 Task: Find connections with filter location Sirohi with filter topic #lawschoolwith filter profile language French with filter current company PharmEasy with filter school Prince Shri Venkateshwara Padmavathy Engineering College with filter industry Reupholstery and Furniture Repair with filter service category Financial Accounting with filter keywords title IT Professional
Action: Mouse moved to (649, 71)
Screenshot: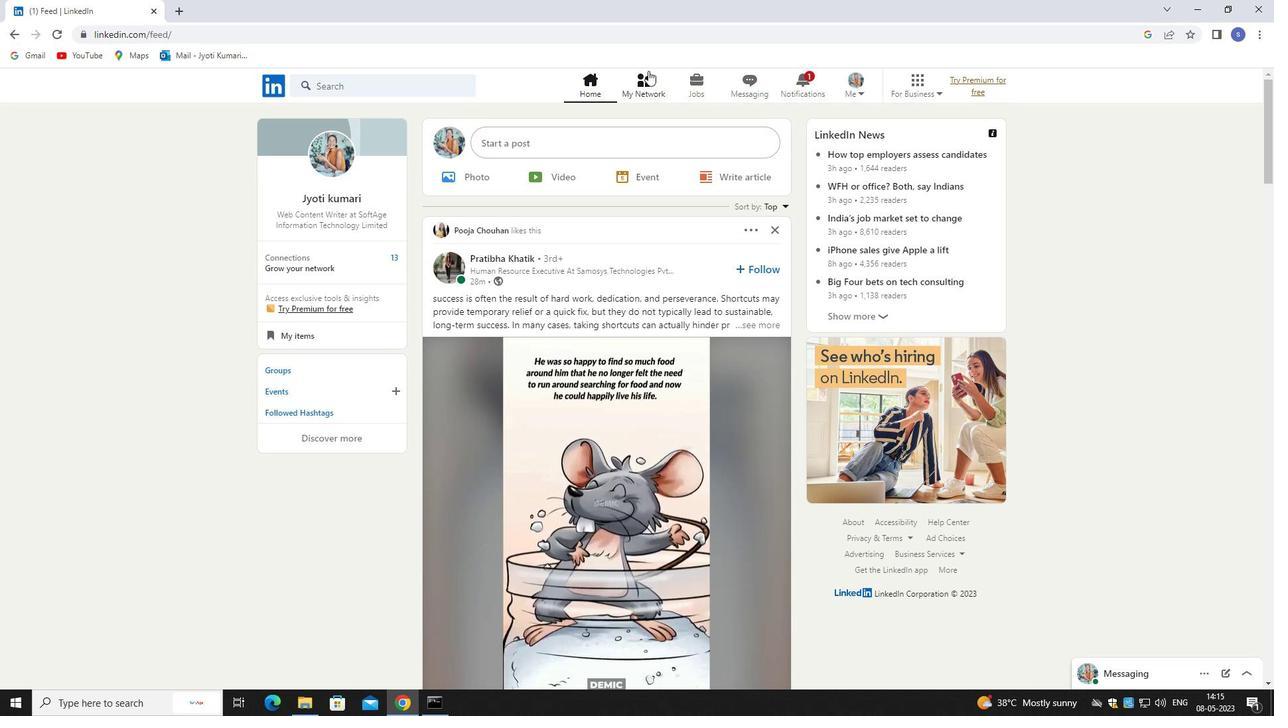 
Action: Mouse pressed left at (649, 71)
Screenshot: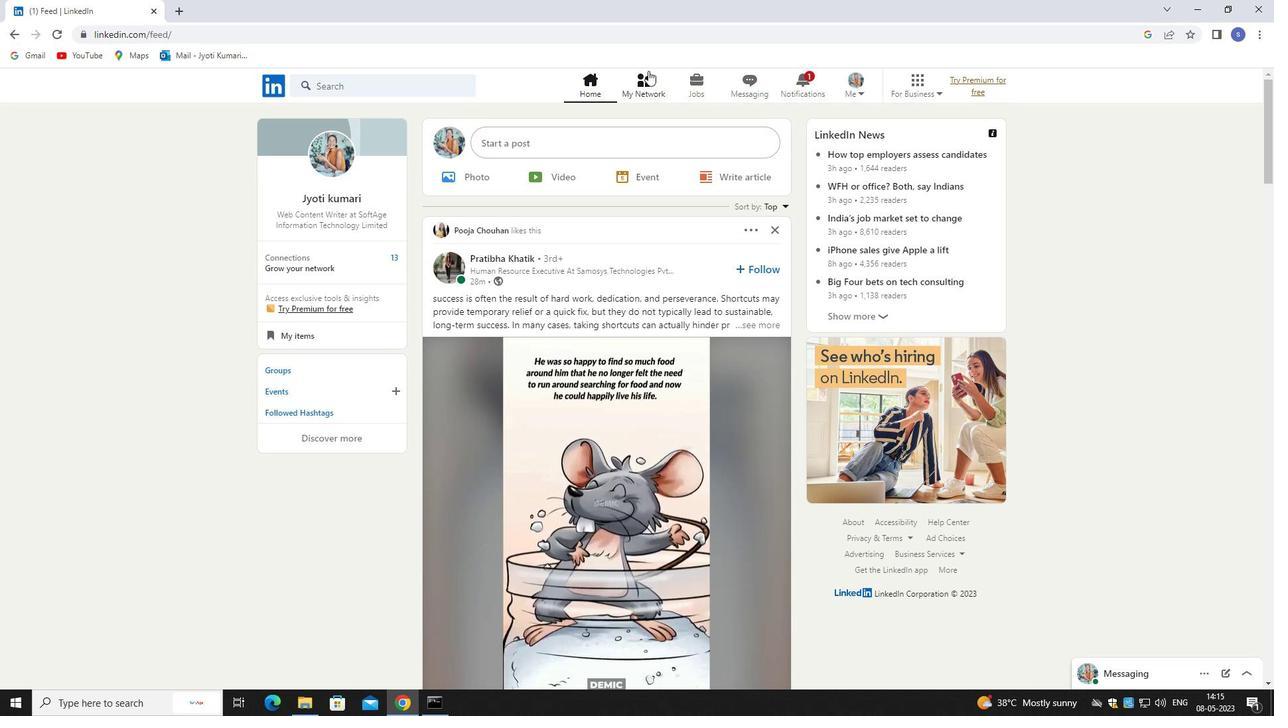 
Action: Mouse moved to (649, 75)
Screenshot: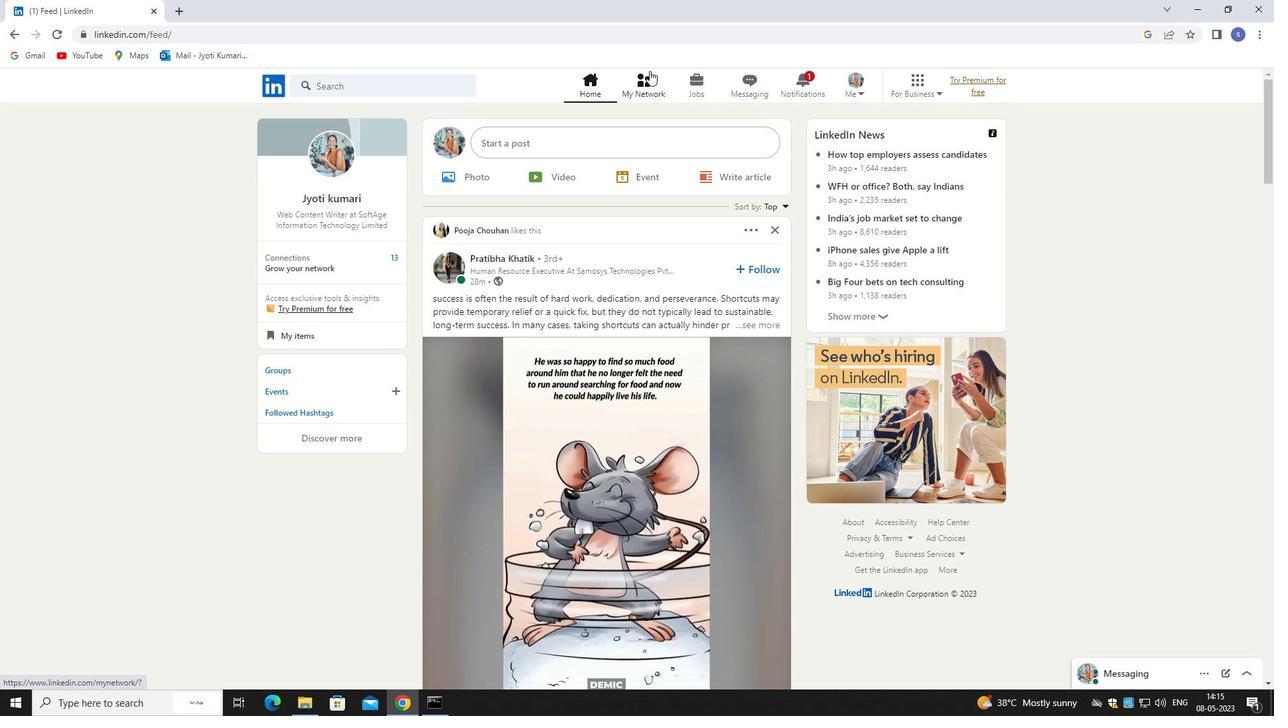 
Action: Mouse pressed left at (649, 75)
Screenshot: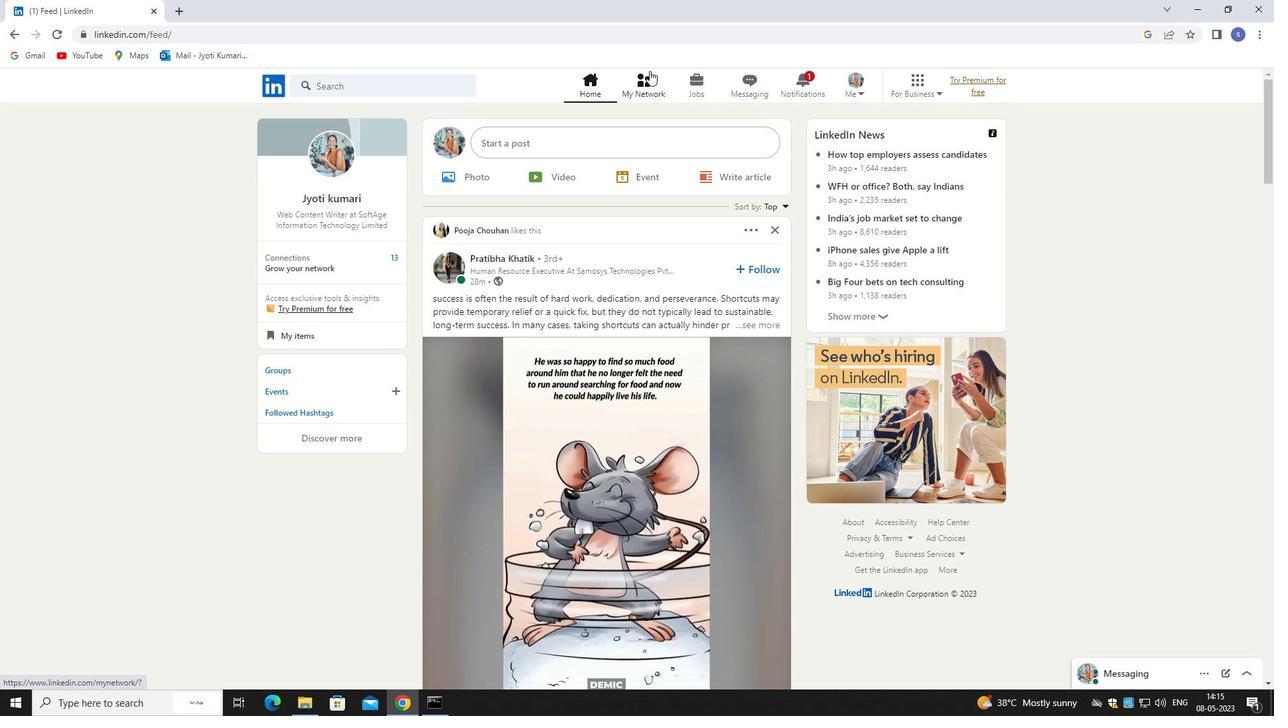 
Action: Mouse pressed left at (649, 75)
Screenshot: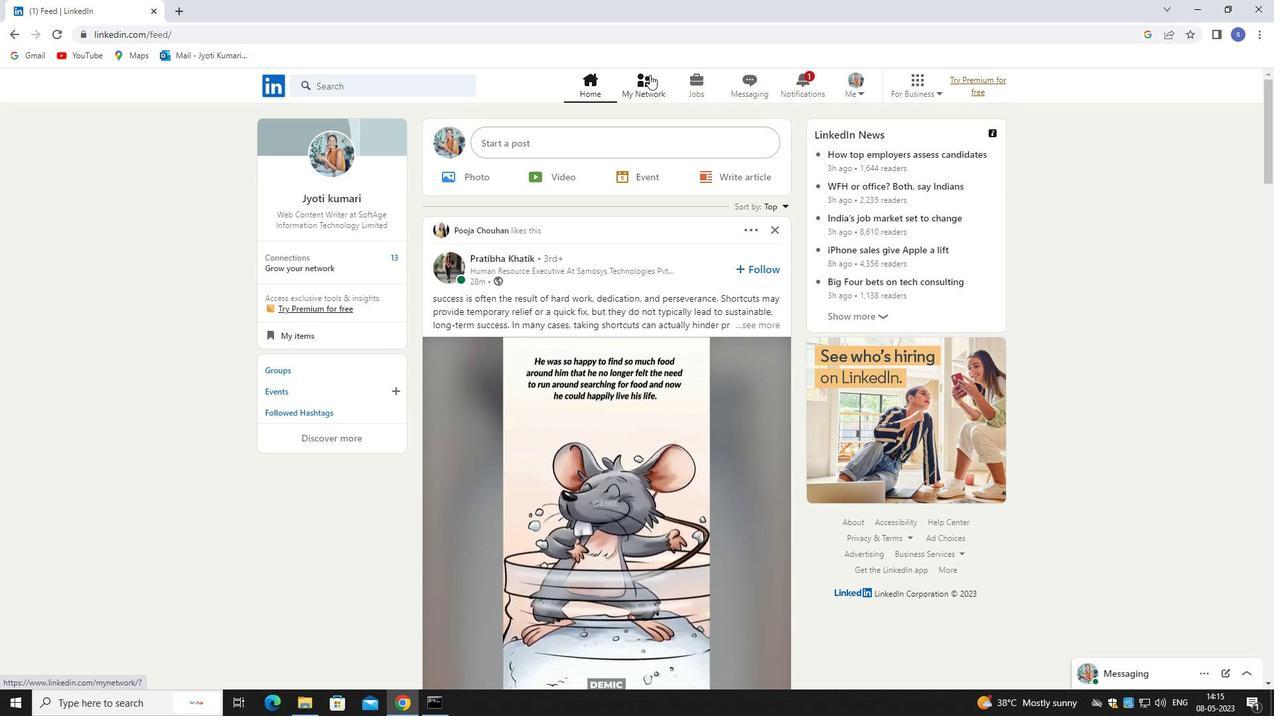 
Action: Mouse moved to (438, 157)
Screenshot: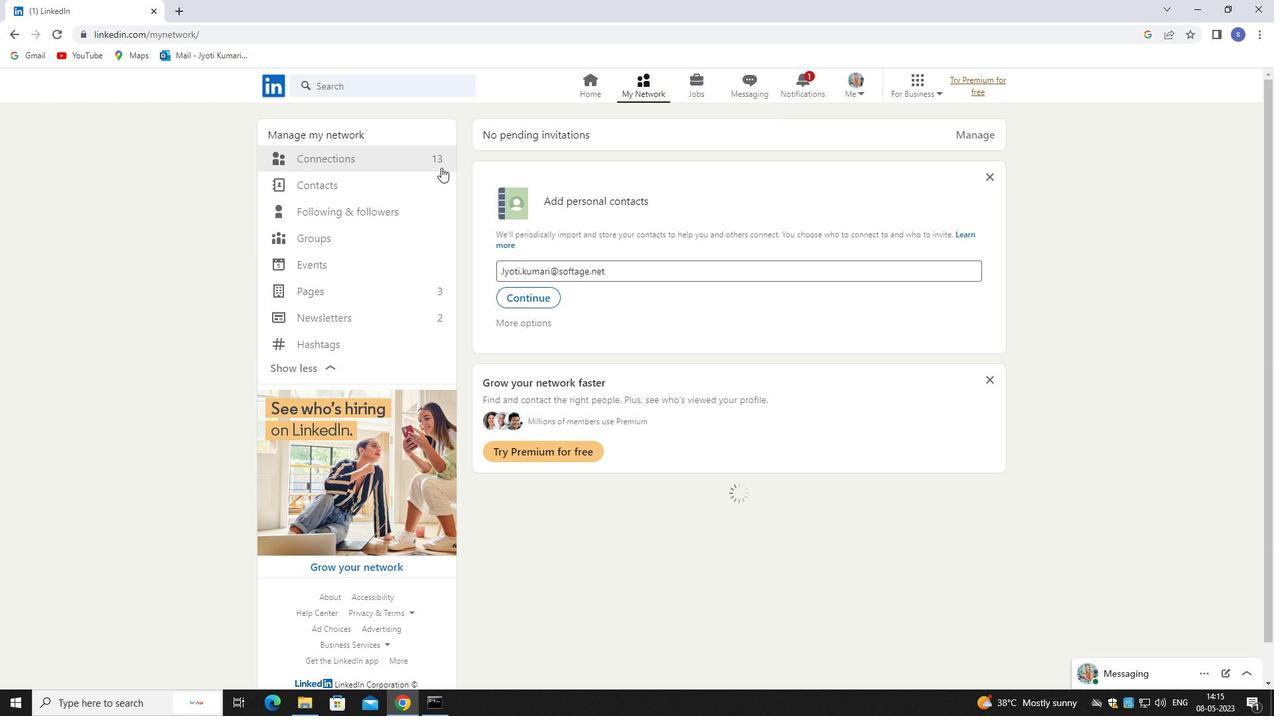 
Action: Mouse pressed left at (438, 157)
Screenshot: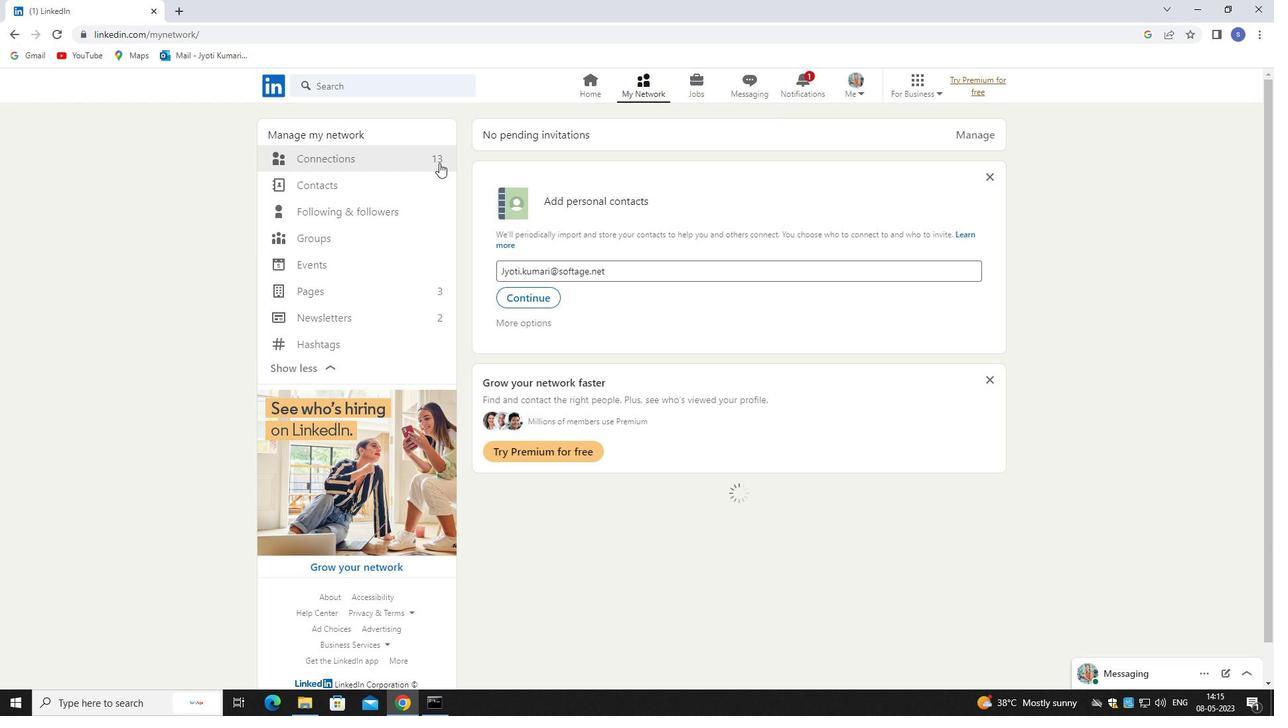 
Action: Mouse moved to (438, 157)
Screenshot: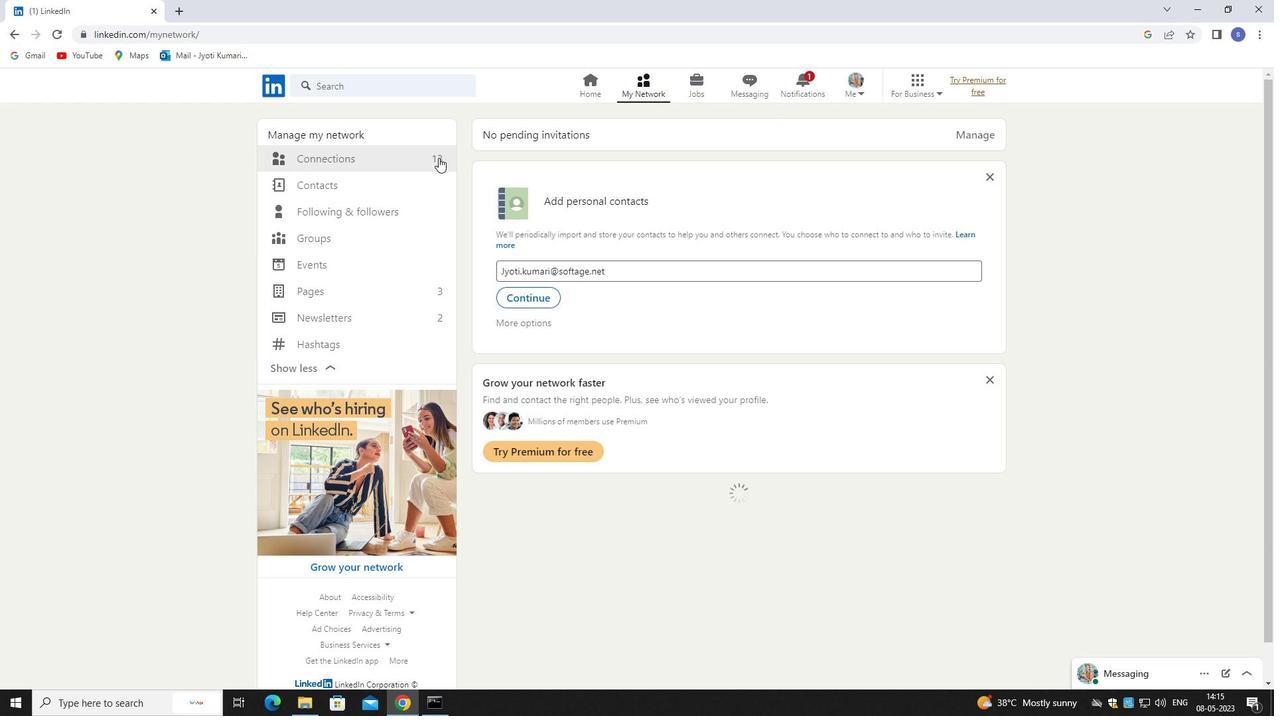 
Action: Mouse pressed left at (438, 157)
Screenshot: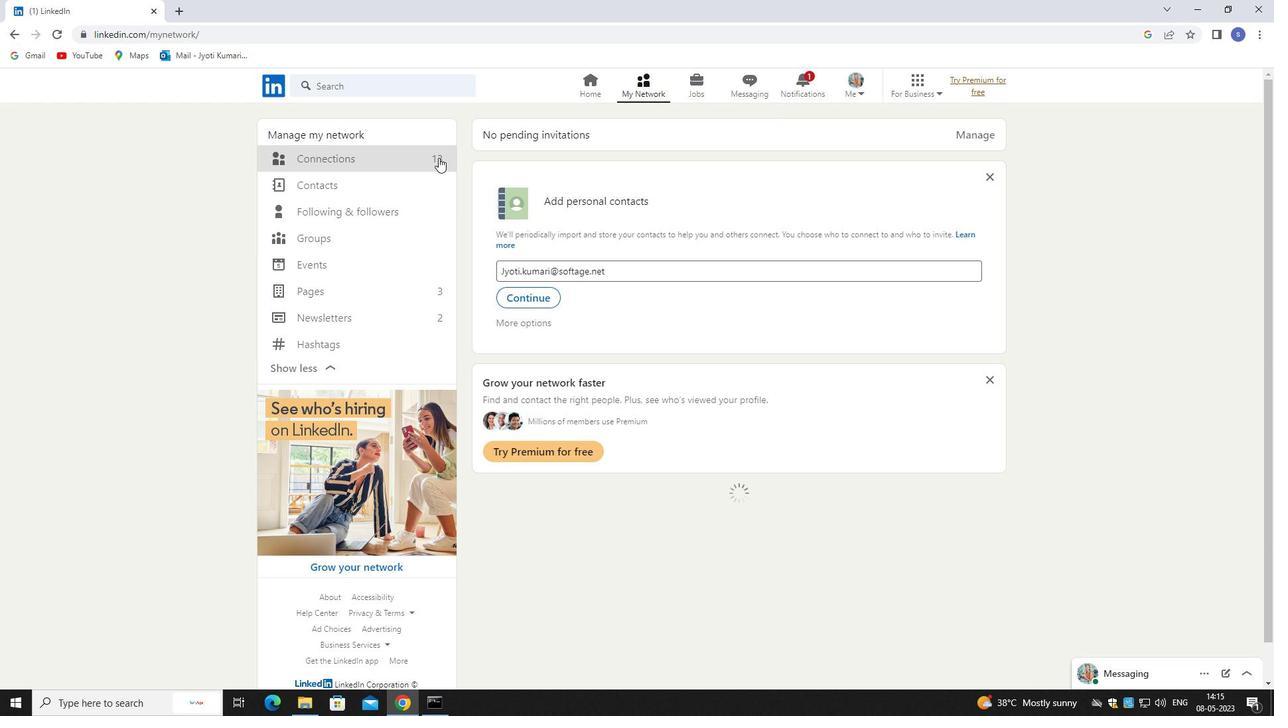 
Action: Mouse moved to (738, 151)
Screenshot: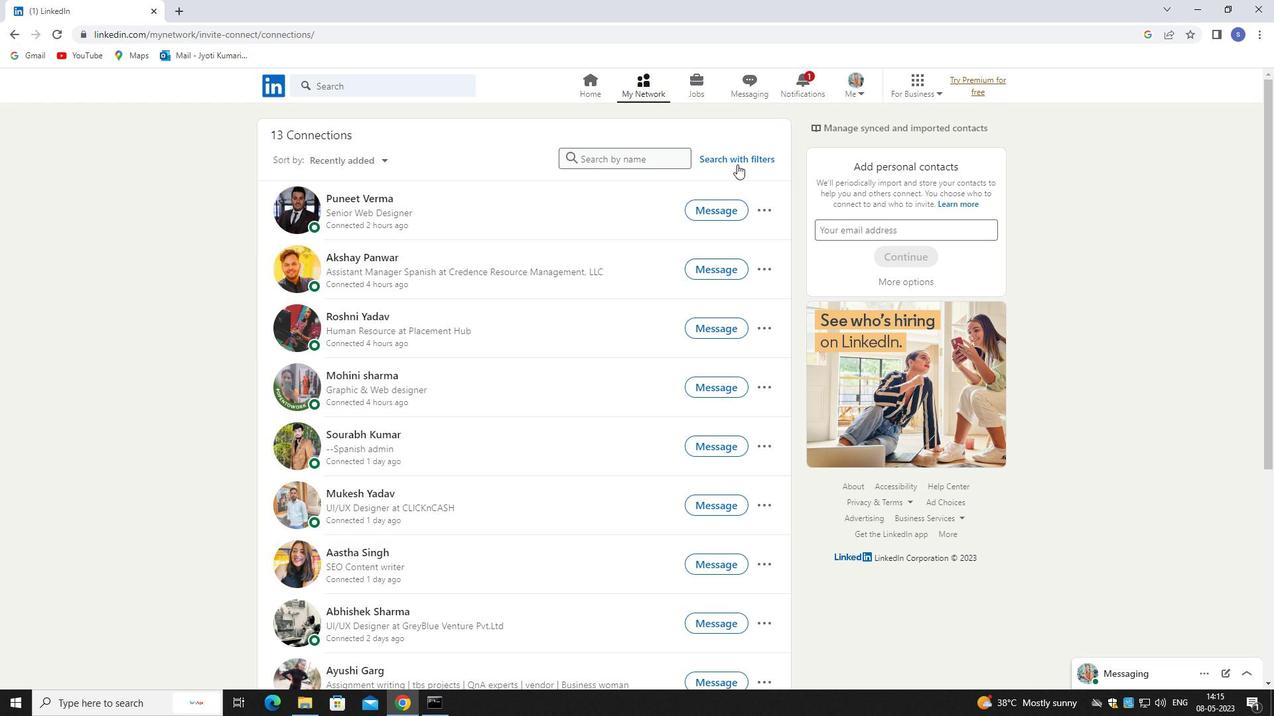 
Action: Mouse pressed left at (738, 151)
Screenshot: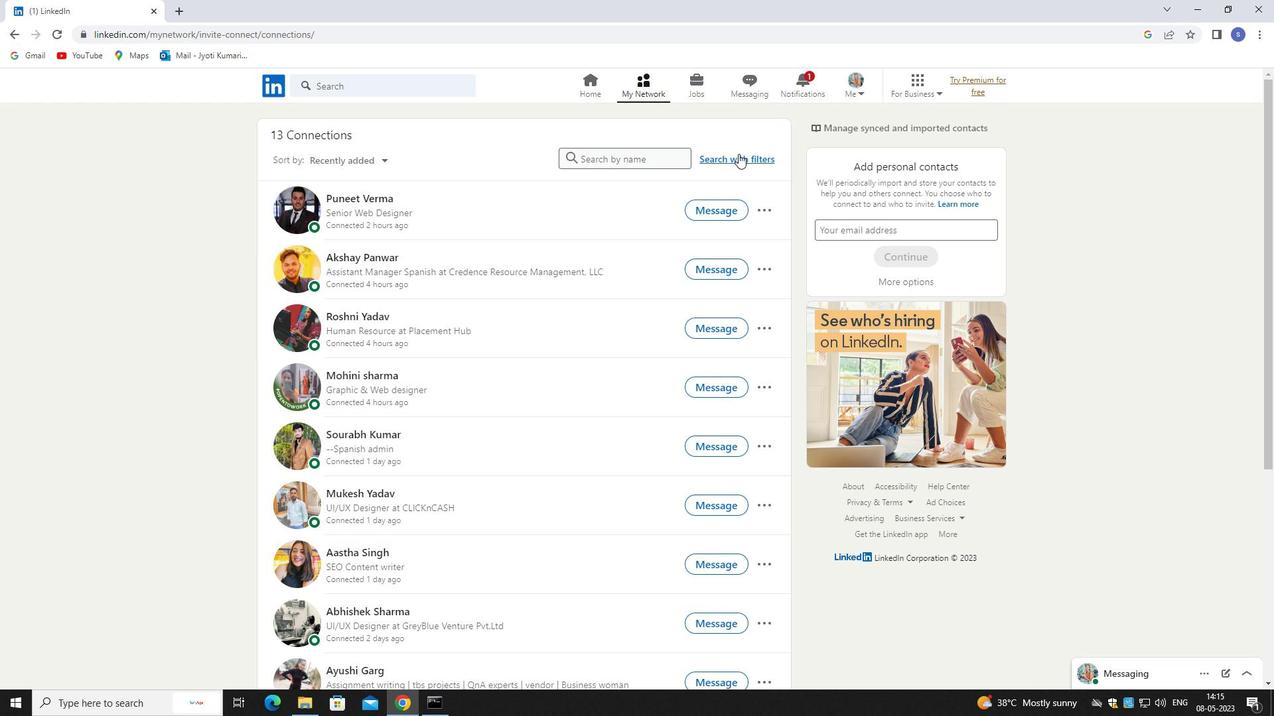 
Action: Mouse moved to (667, 121)
Screenshot: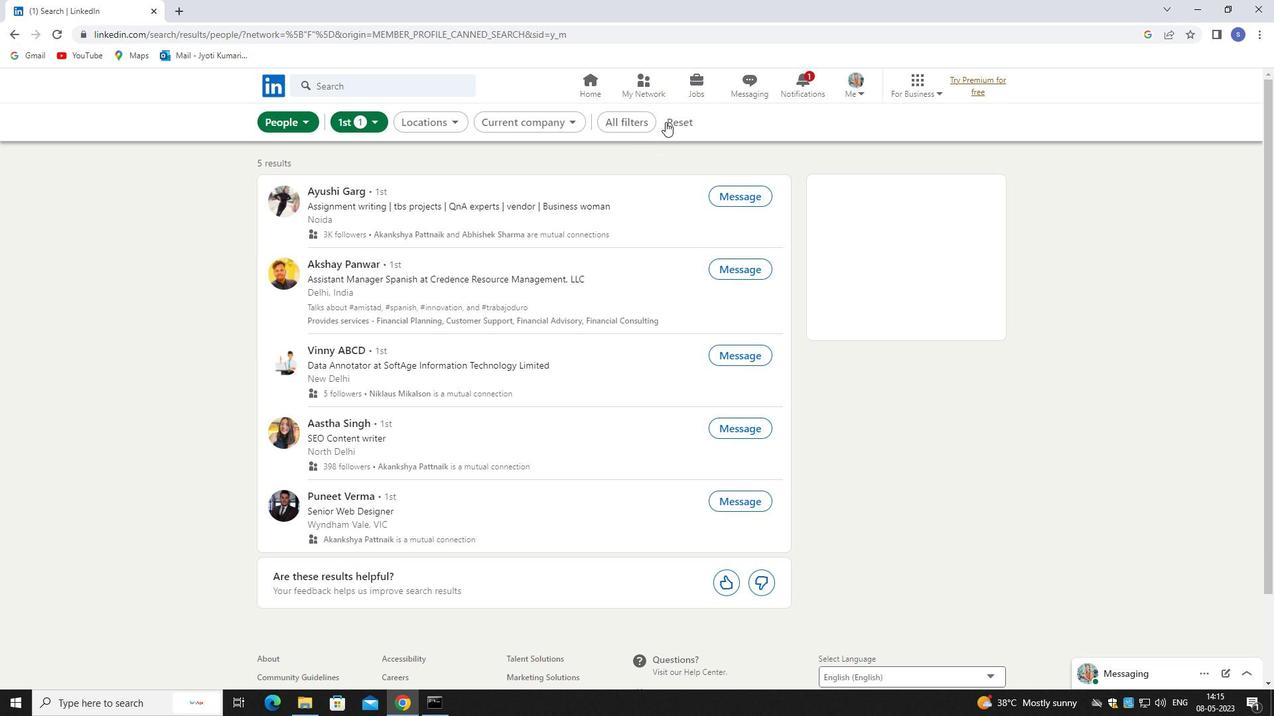 
Action: Mouse pressed left at (667, 121)
Screenshot: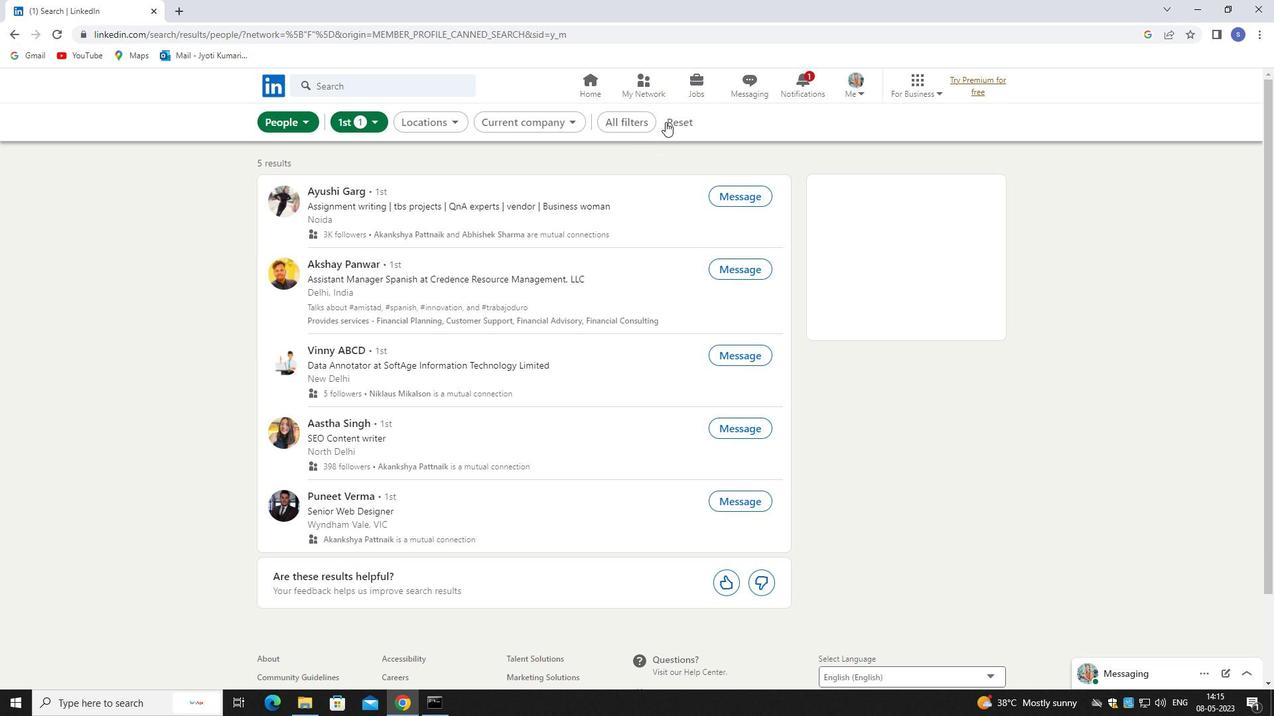 
Action: Mouse moved to (647, 122)
Screenshot: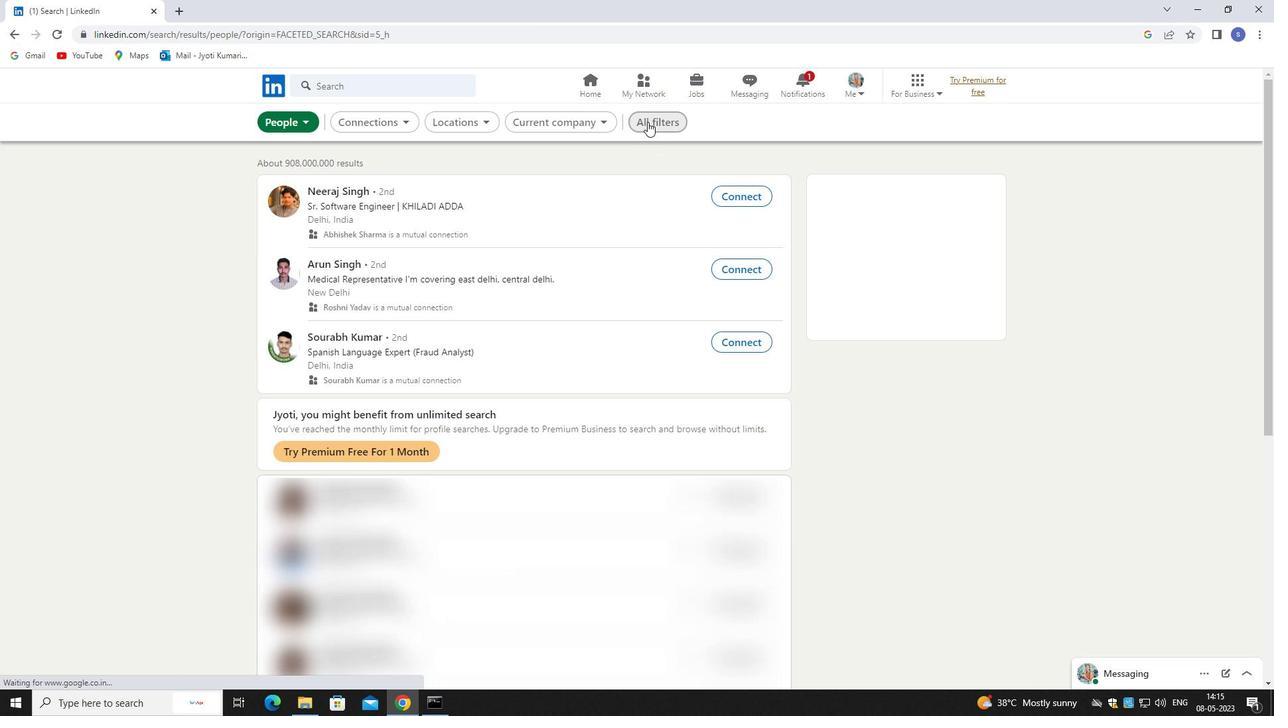 
Action: Mouse pressed left at (647, 122)
Screenshot: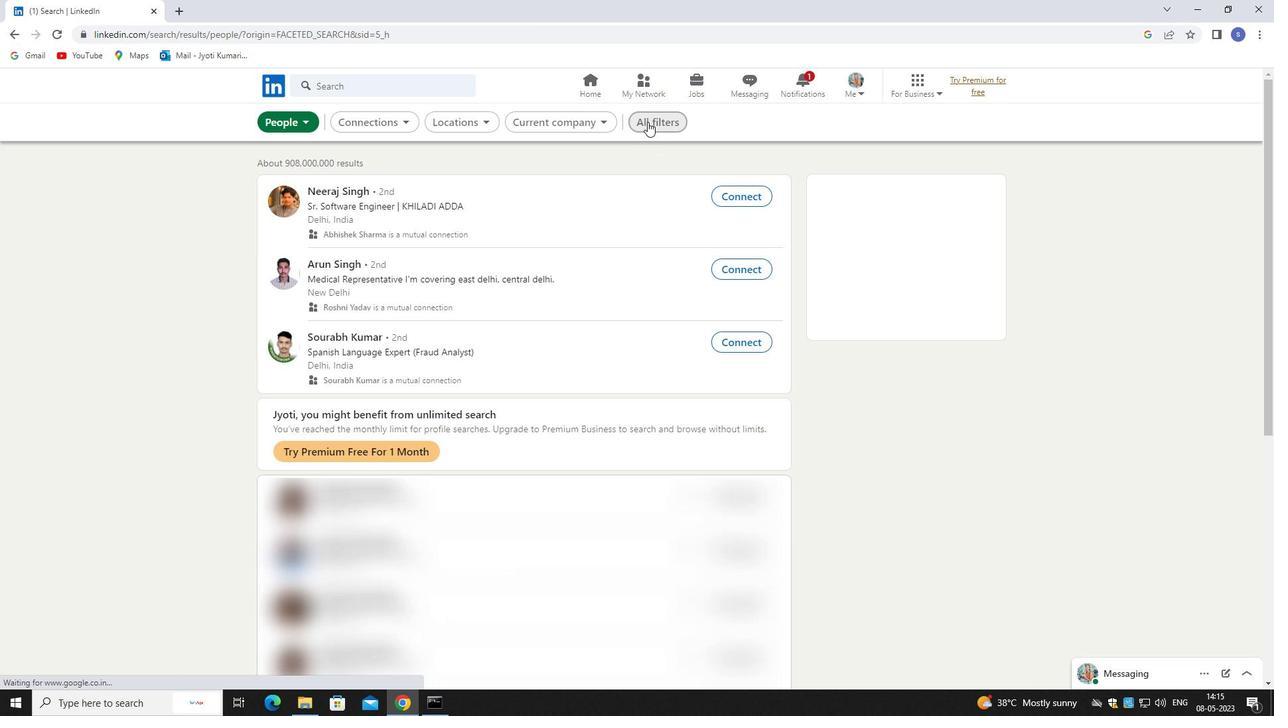 
Action: Mouse moved to (1152, 523)
Screenshot: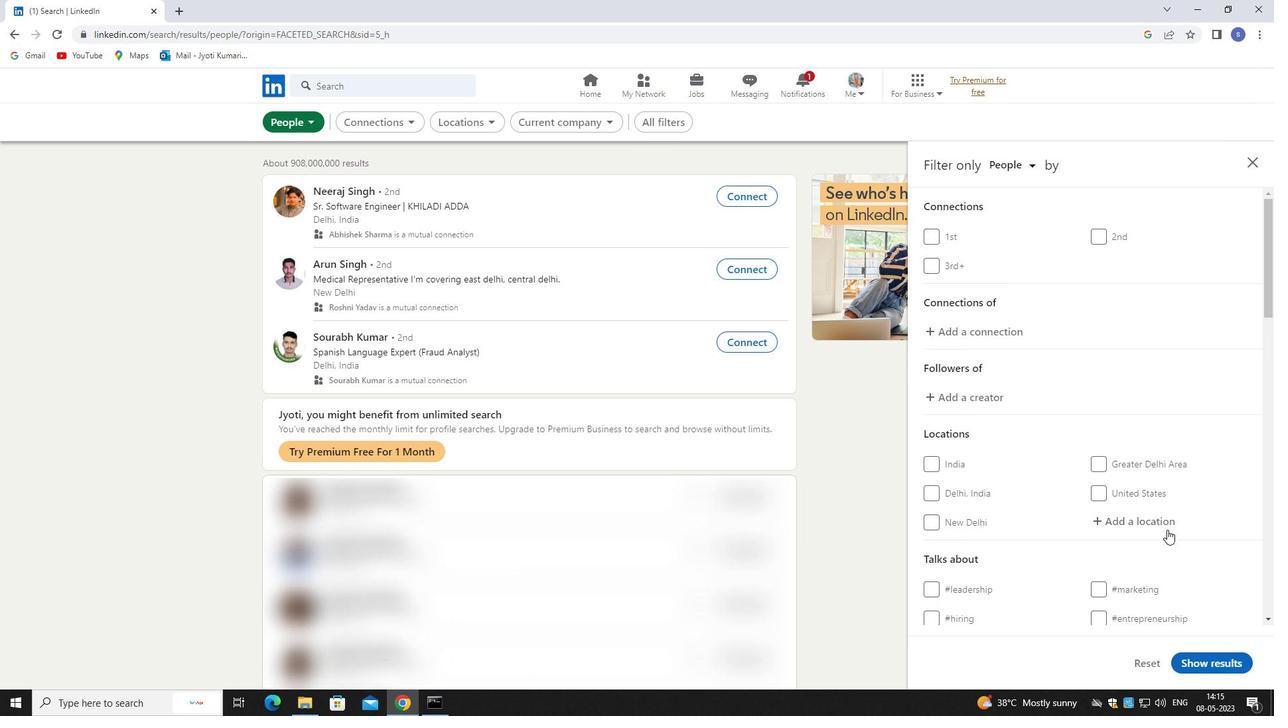 
Action: Mouse pressed left at (1152, 523)
Screenshot: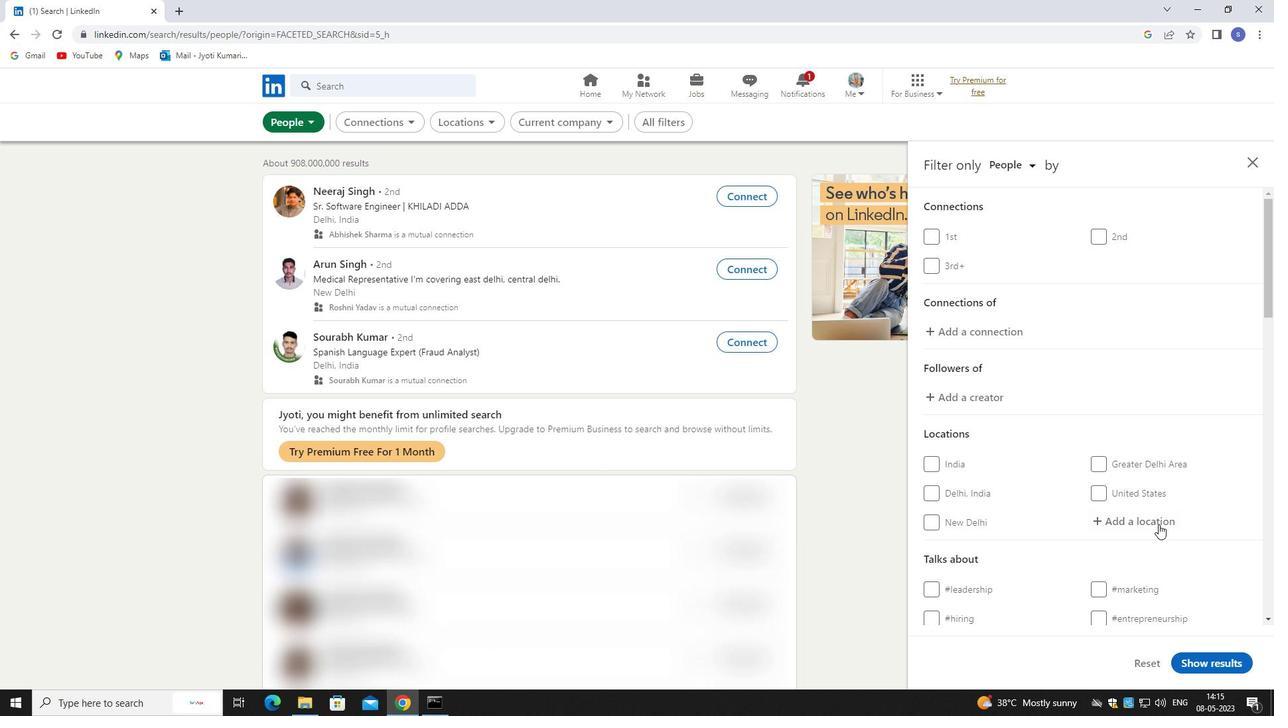 
Action: Mouse moved to (1141, 523)
Screenshot: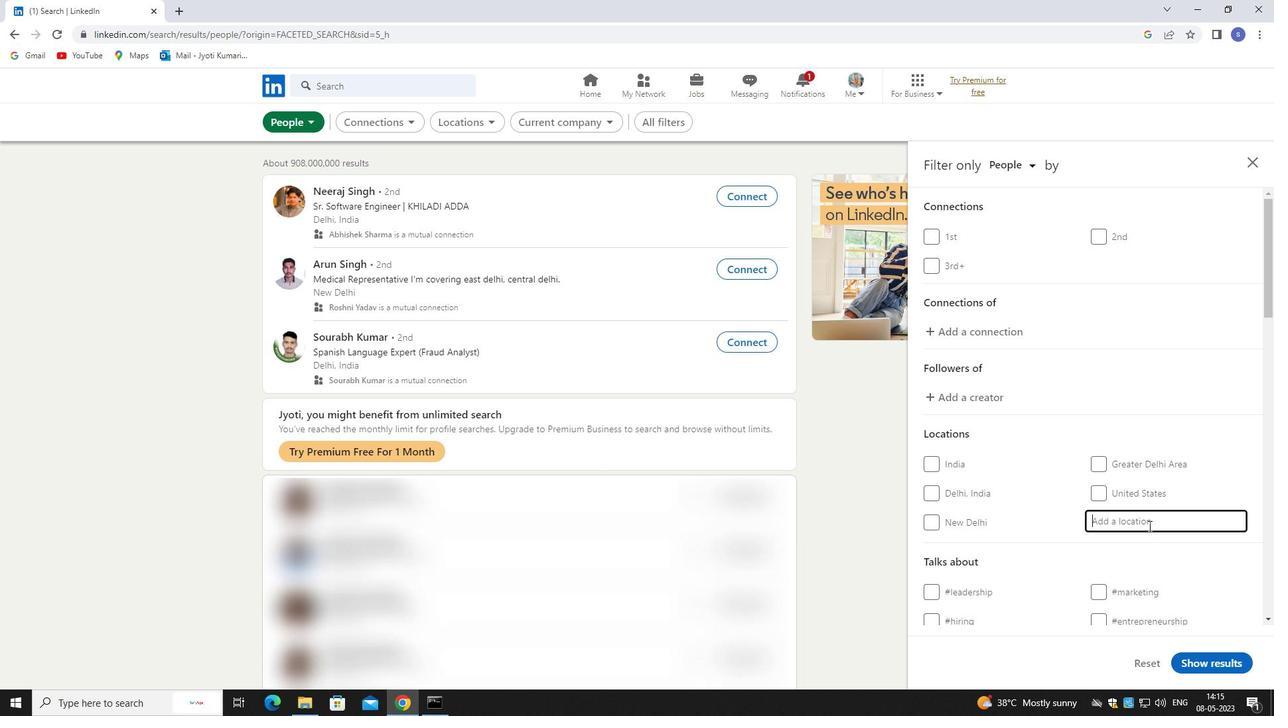 
Action: Key pressed sirohi
Screenshot: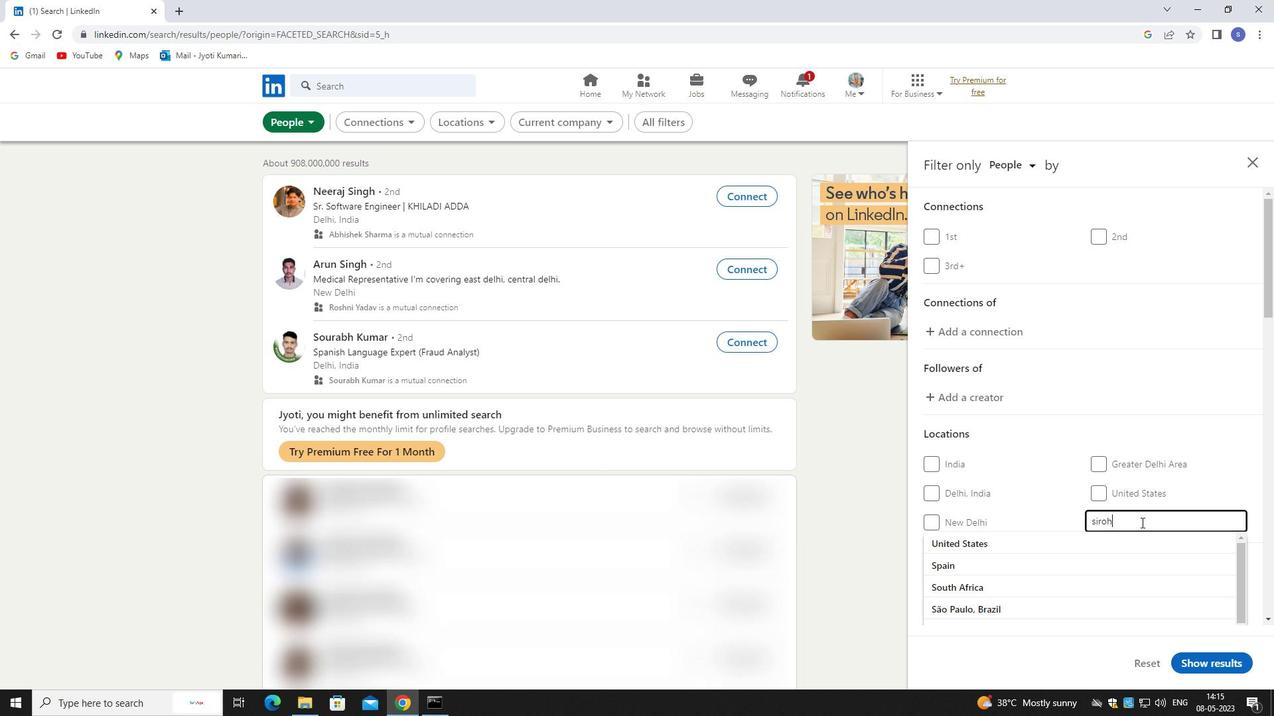 
Action: Mouse moved to (1140, 537)
Screenshot: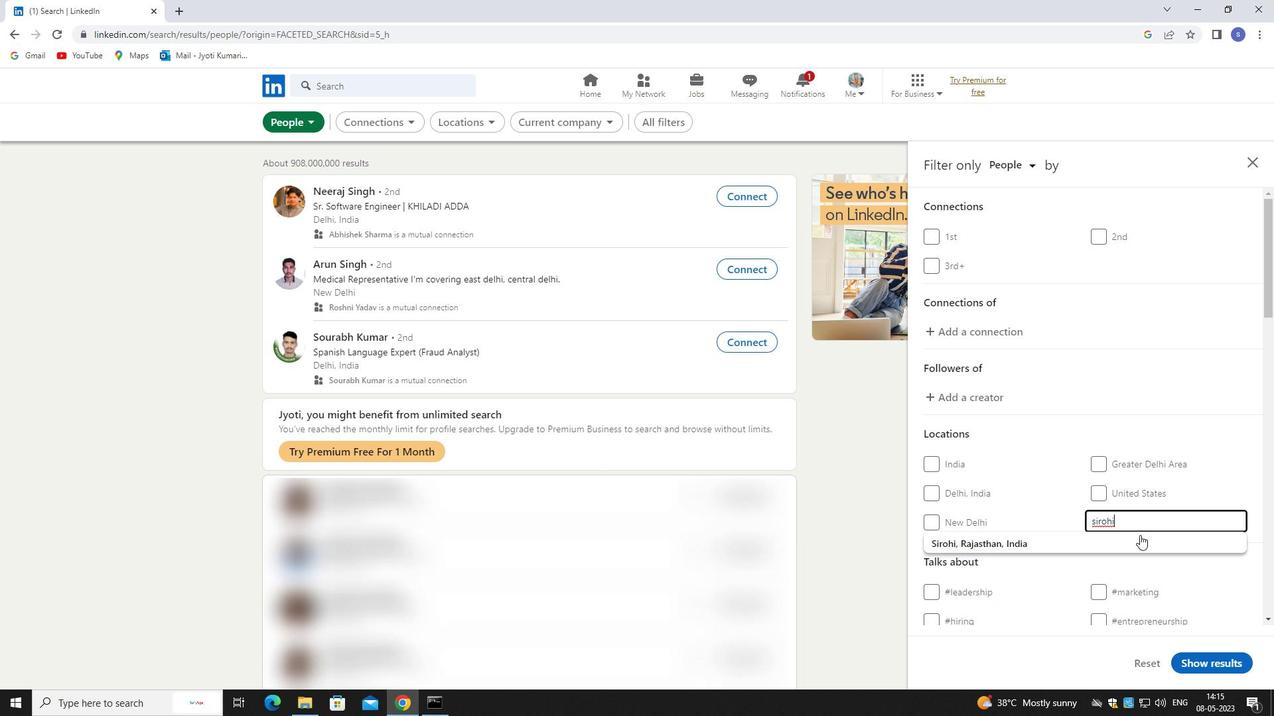 
Action: Mouse pressed left at (1140, 537)
Screenshot: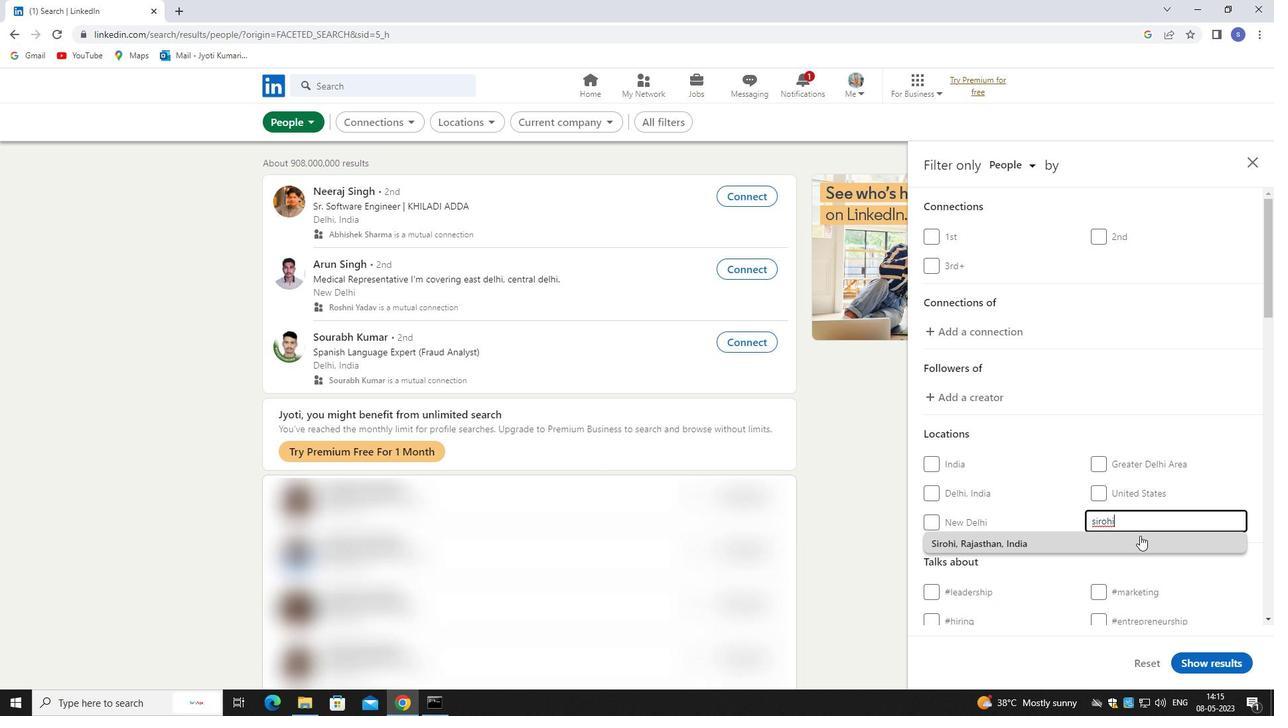 
Action: Mouse moved to (1143, 542)
Screenshot: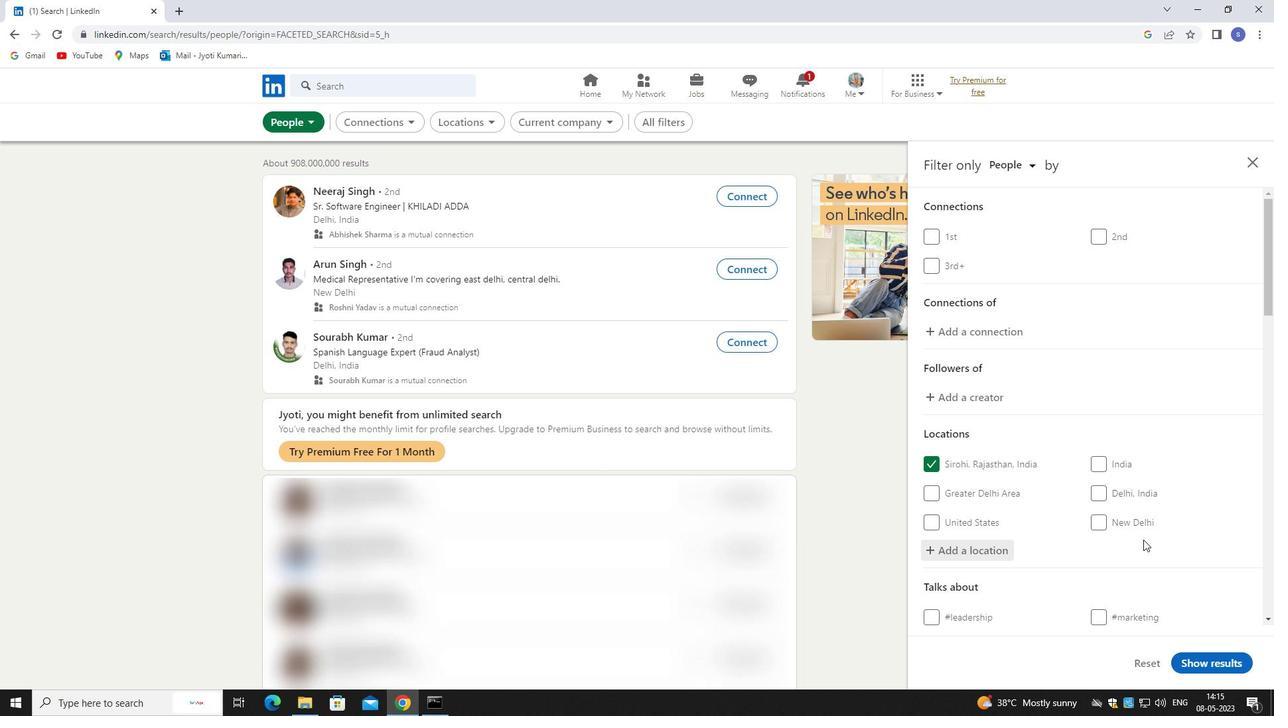 
Action: Mouse scrolled (1143, 542) with delta (0, 0)
Screenshot: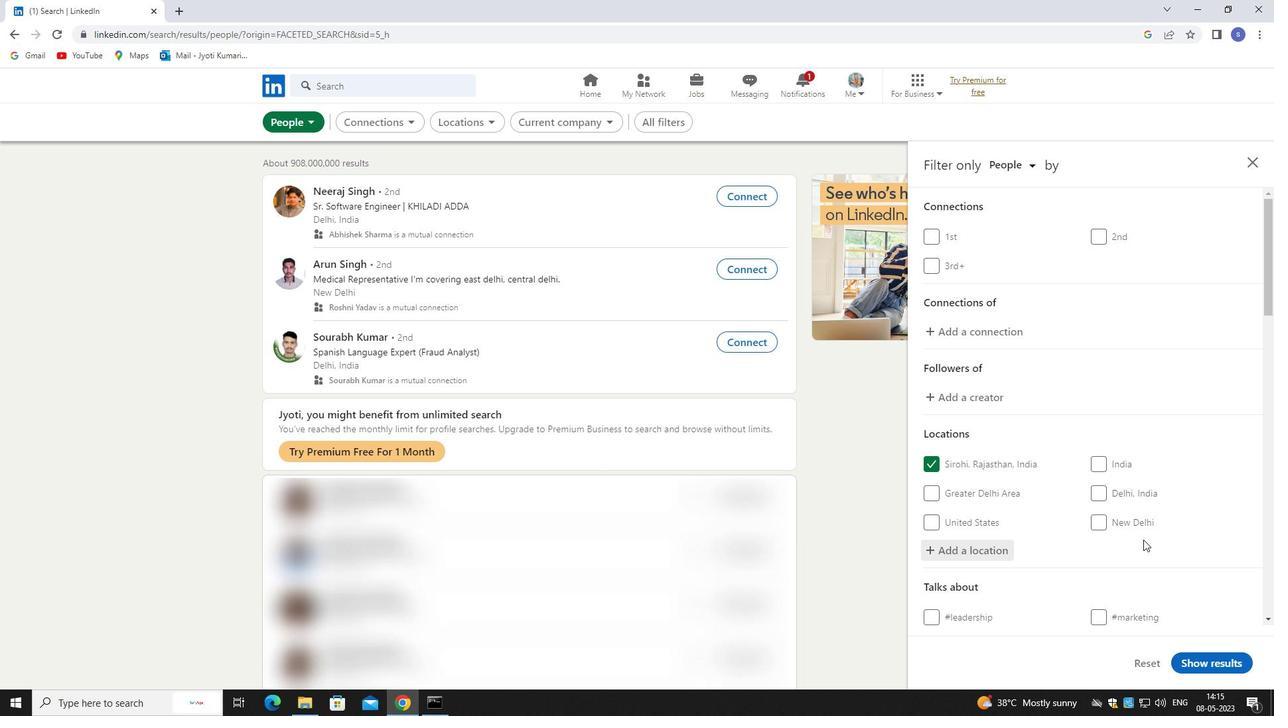 
Action: Mouse moved to (1142, 546)
Screenshot: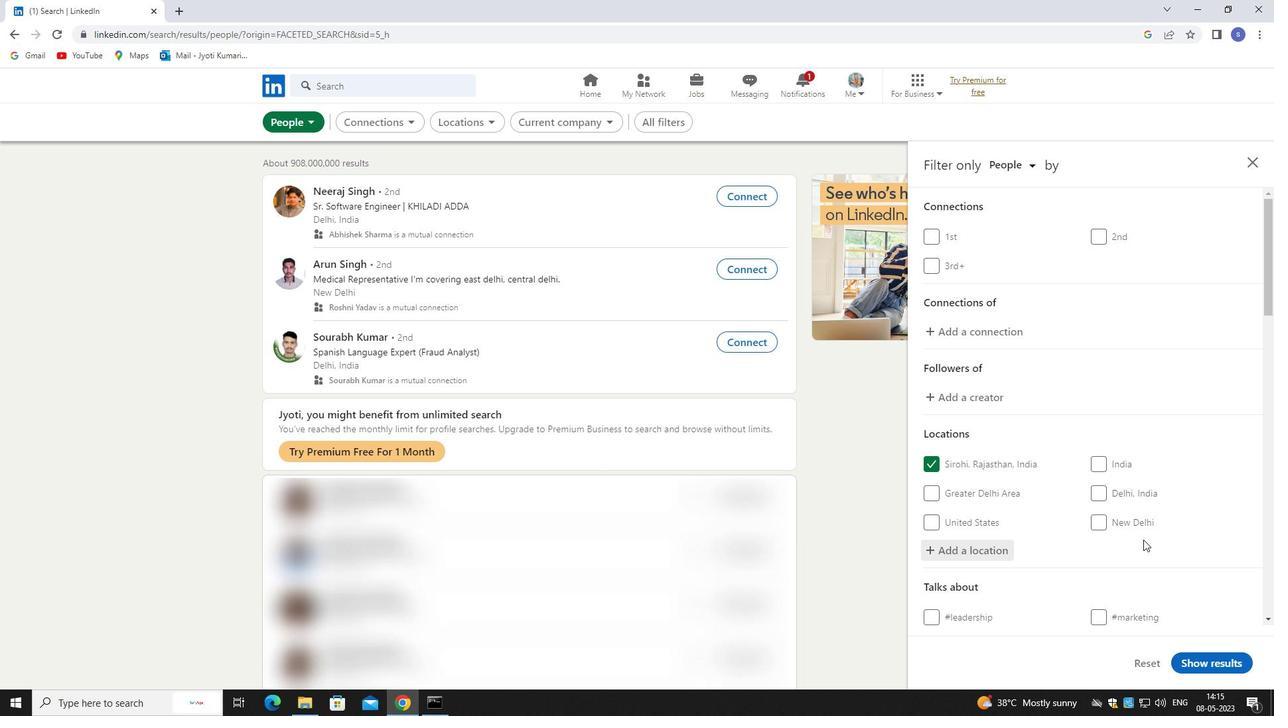 
Action: Mouse scrolled (1142, 546) with delta (0, 0)
Screenshot: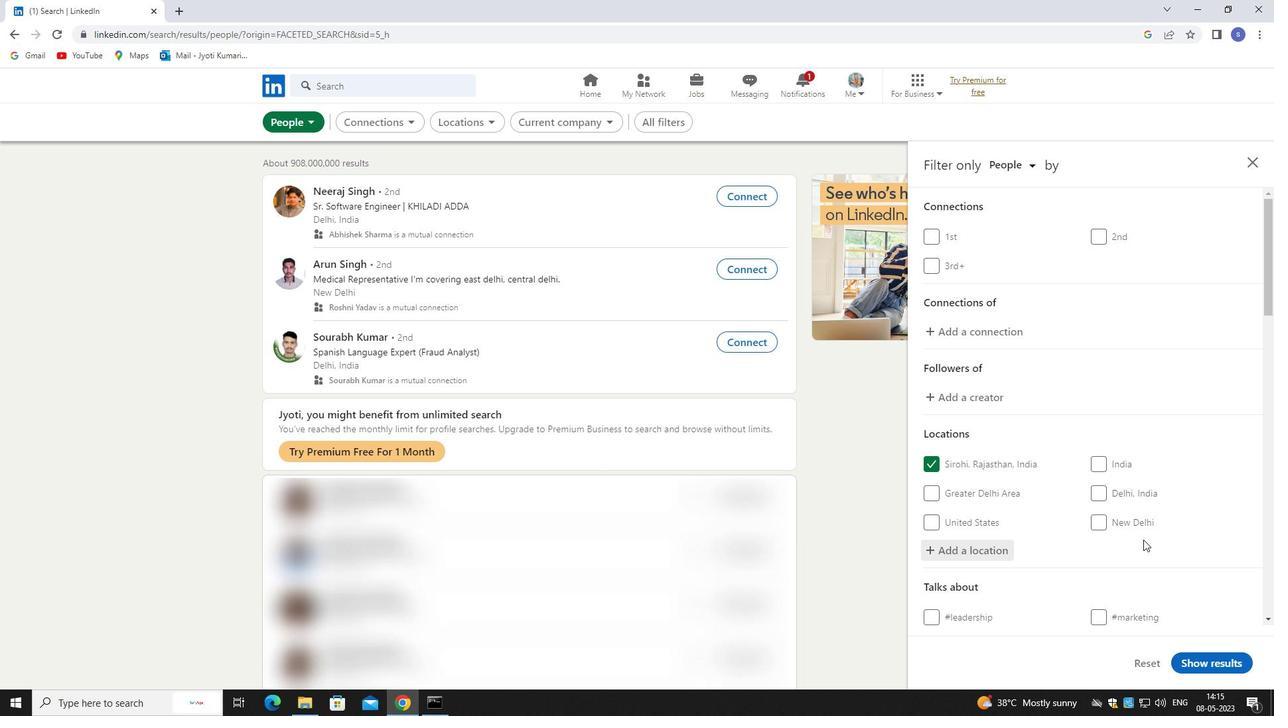 
Action: Mouse scrolled (1142, 546) with delta (0, 0)
Screenshot: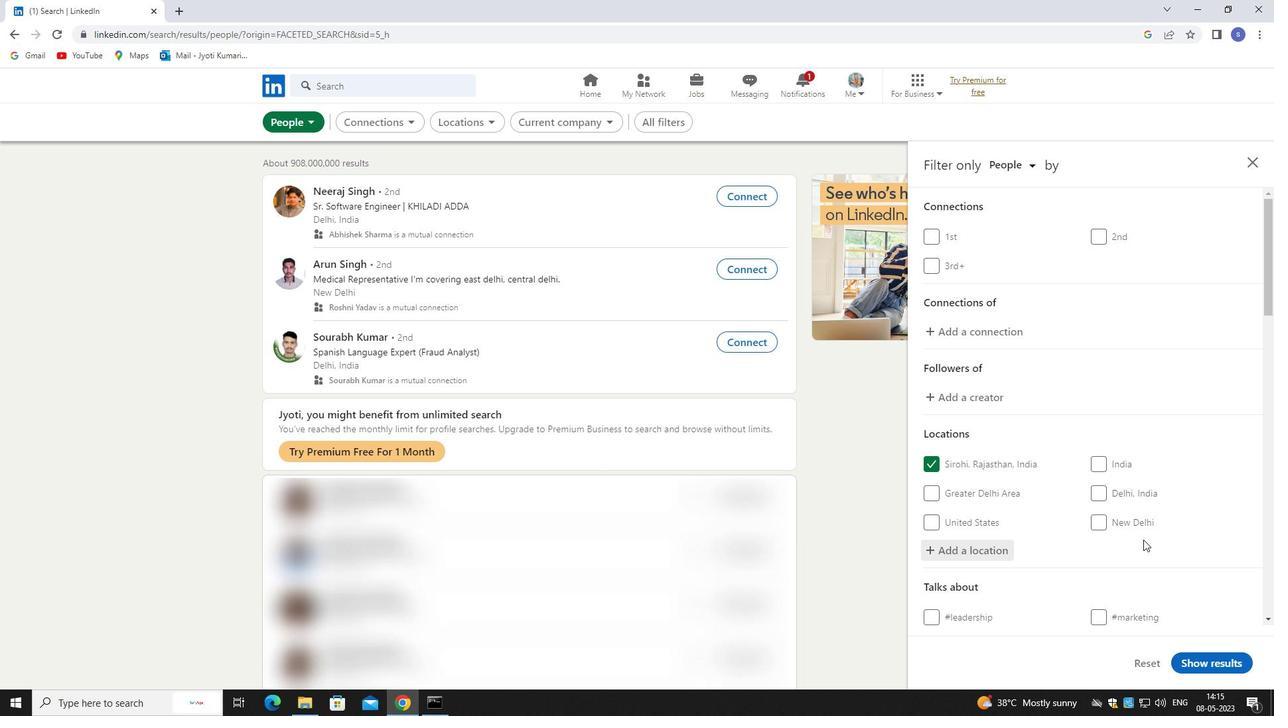 
Action: Mouse moved to (1130, 477)
Screenshot: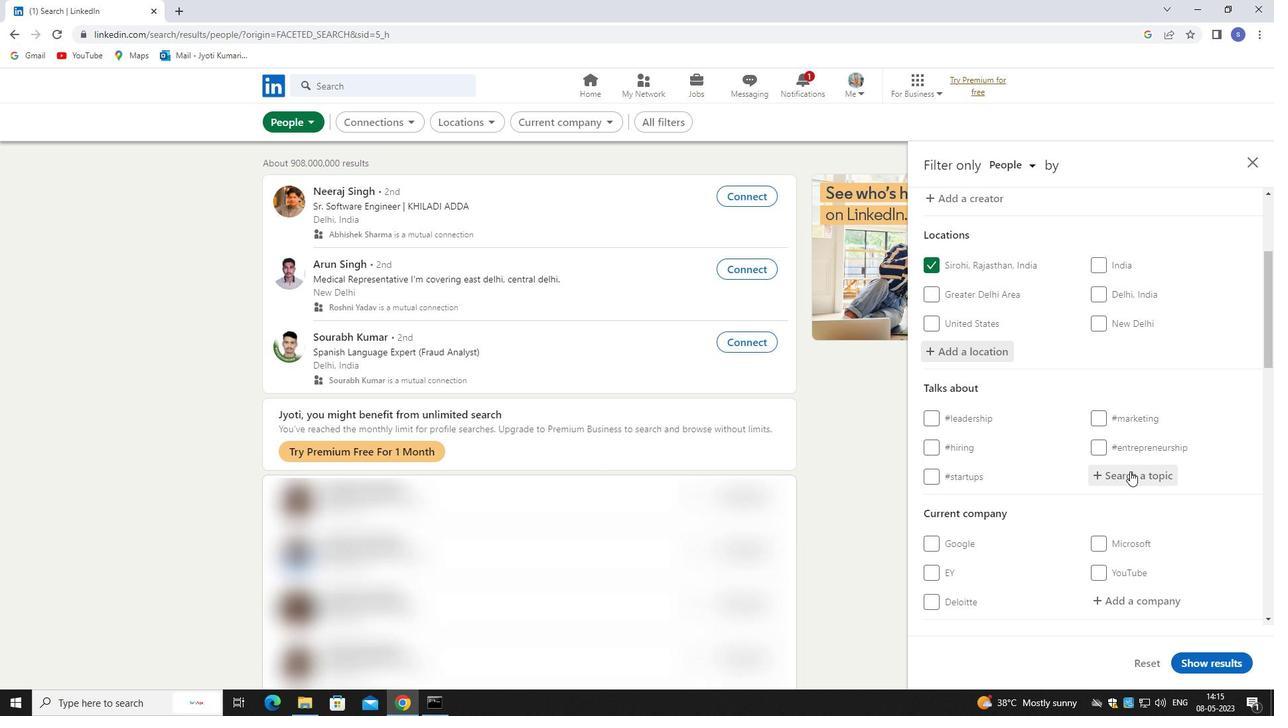 
Action: Mouse pressed left at (1130, 477)
Screenshot: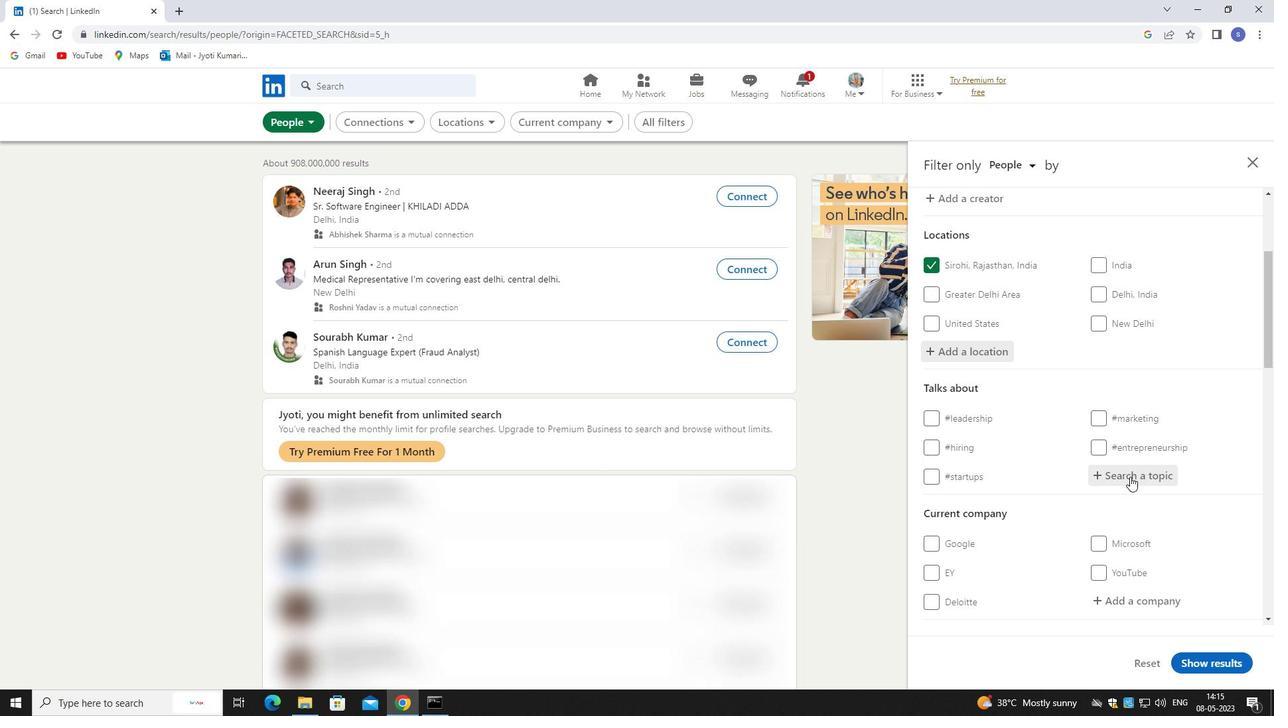 
Action: Mouse moved to (1130, 479)
Screenshot: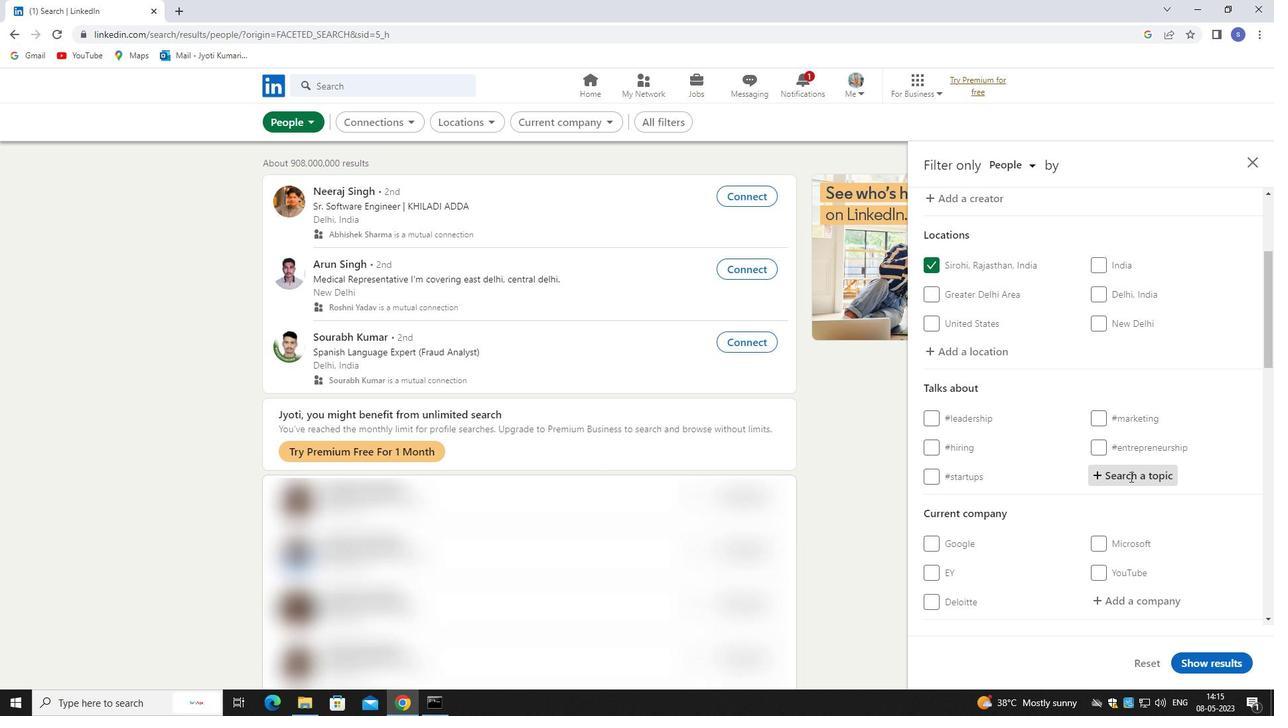 
Action: Key pressed lewschool
Screenshot: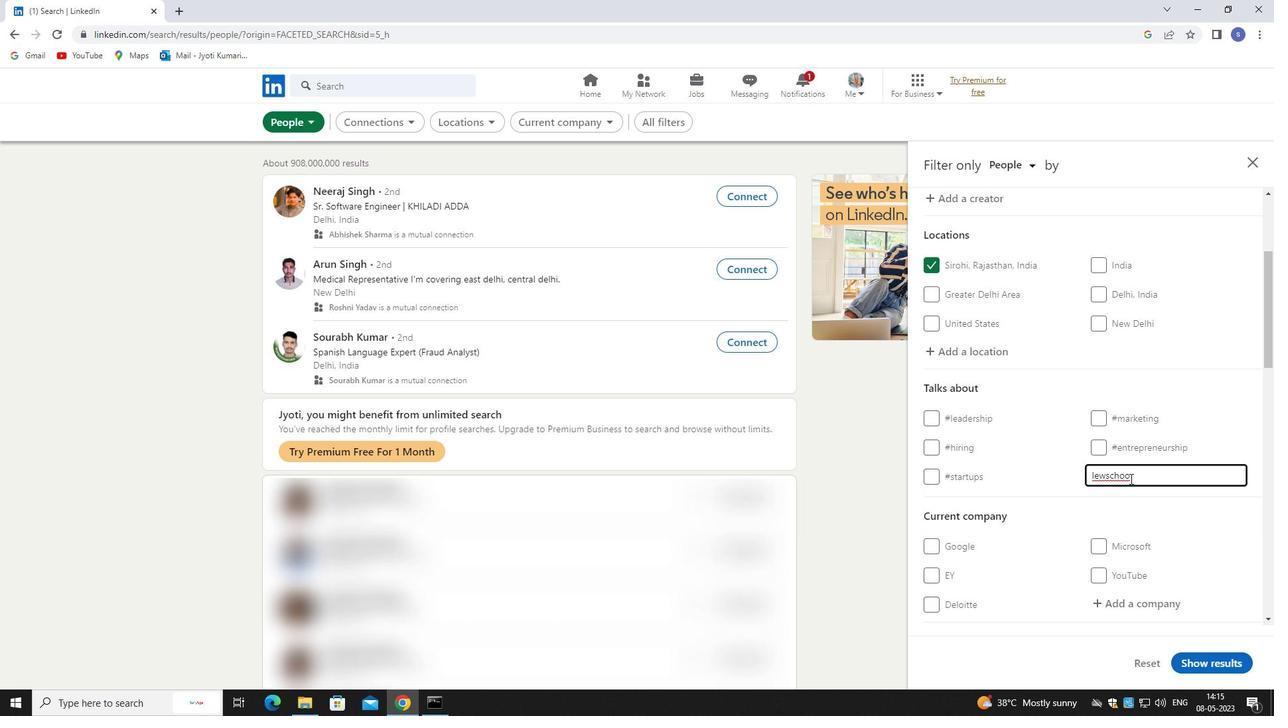 
Action: Mouse moved to (1129, 481)
Screenshot: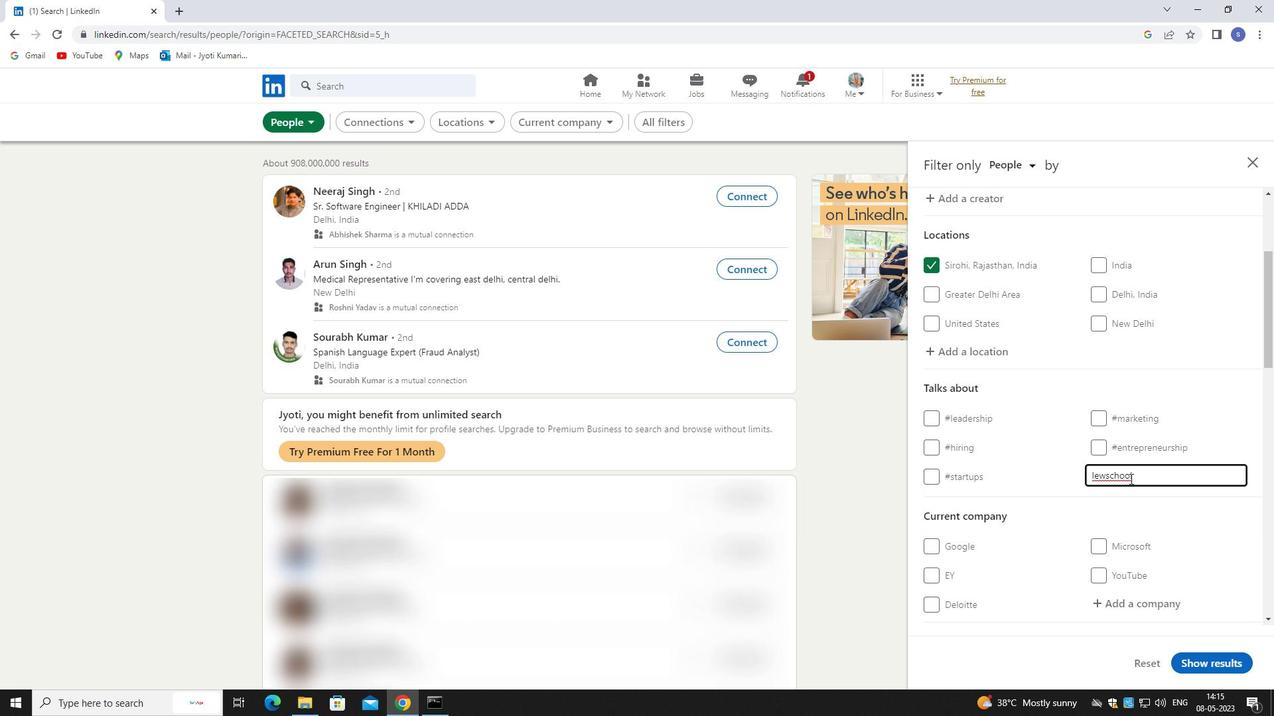 
Action: Mouse scrolled (1129, 481) with delta (0, 0)
Screenshot: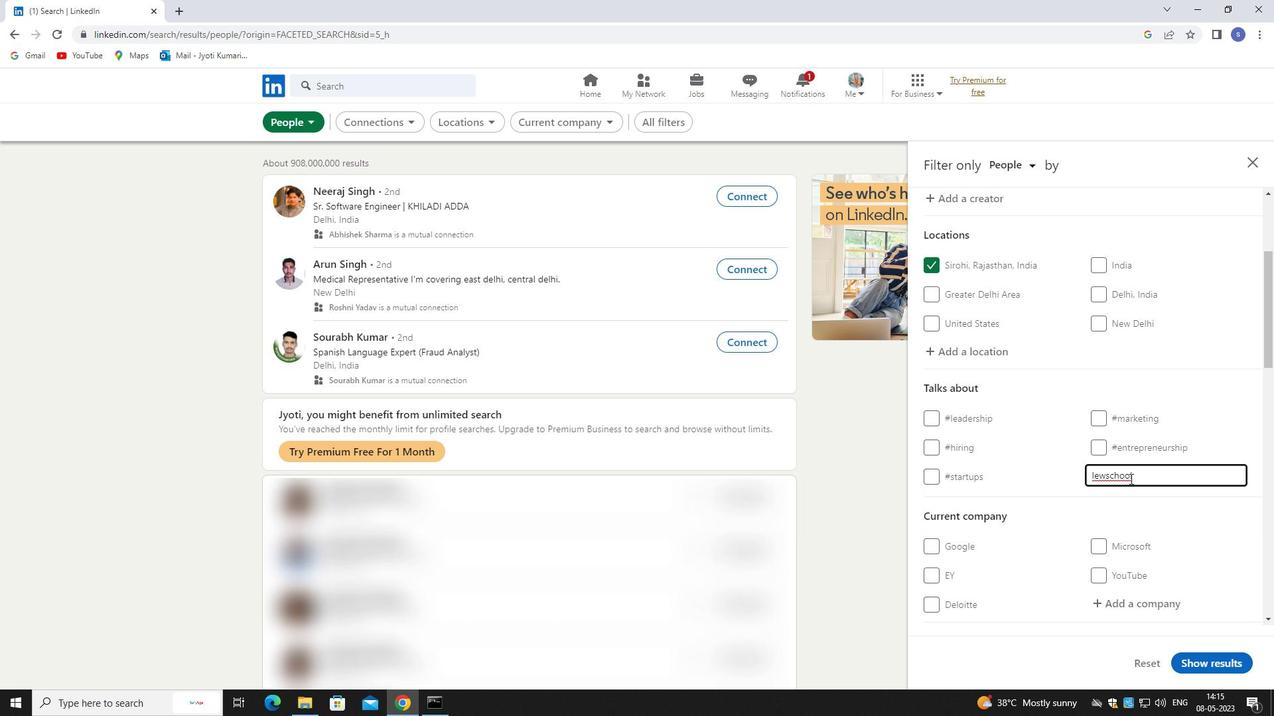 
Action: Mouse moved to (1129, 482)
Screenshot: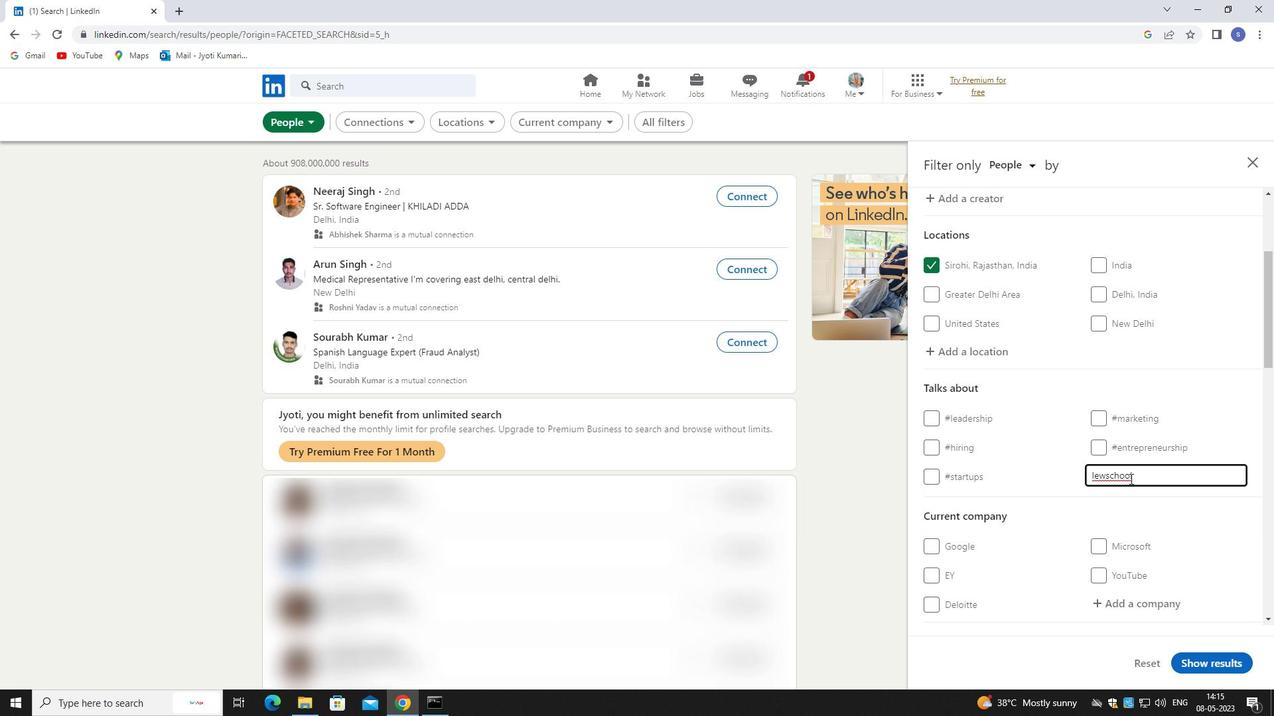 
Action: Mouse scrolled (1129, 481) with delta (0, 0)
Screenshot: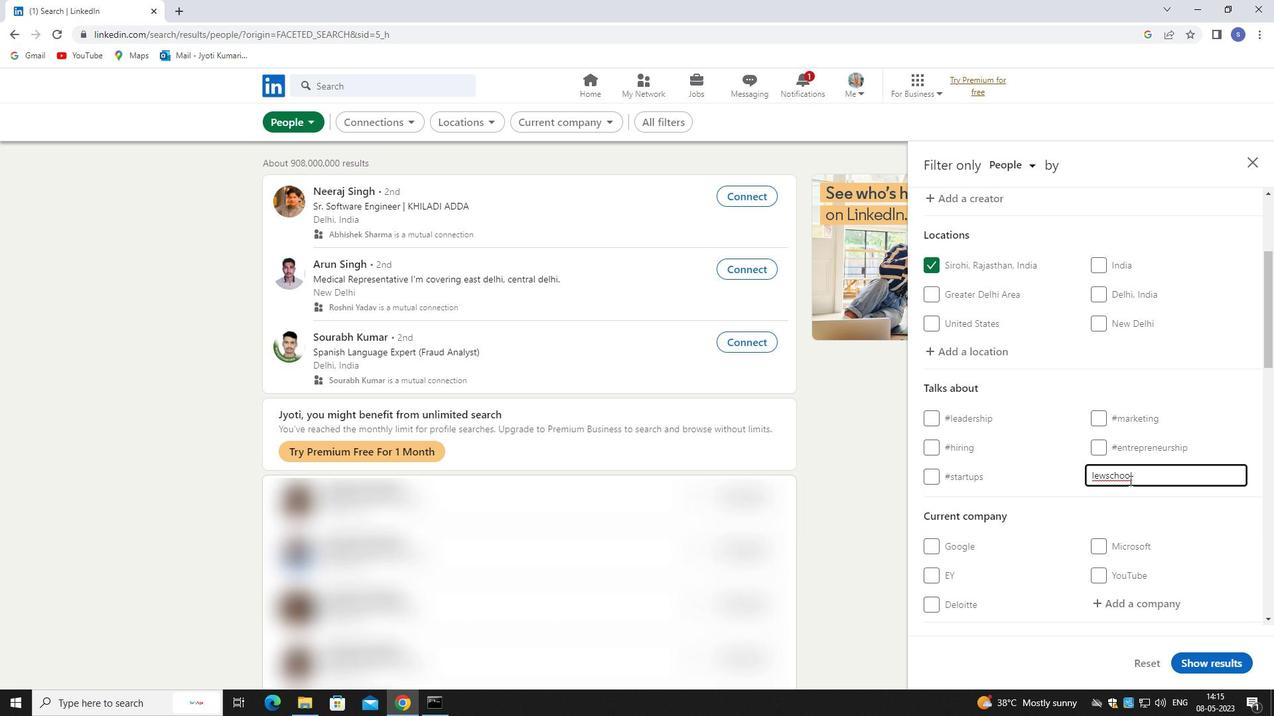 
Action: Mouse moved to (1127, 481)
Screenshot: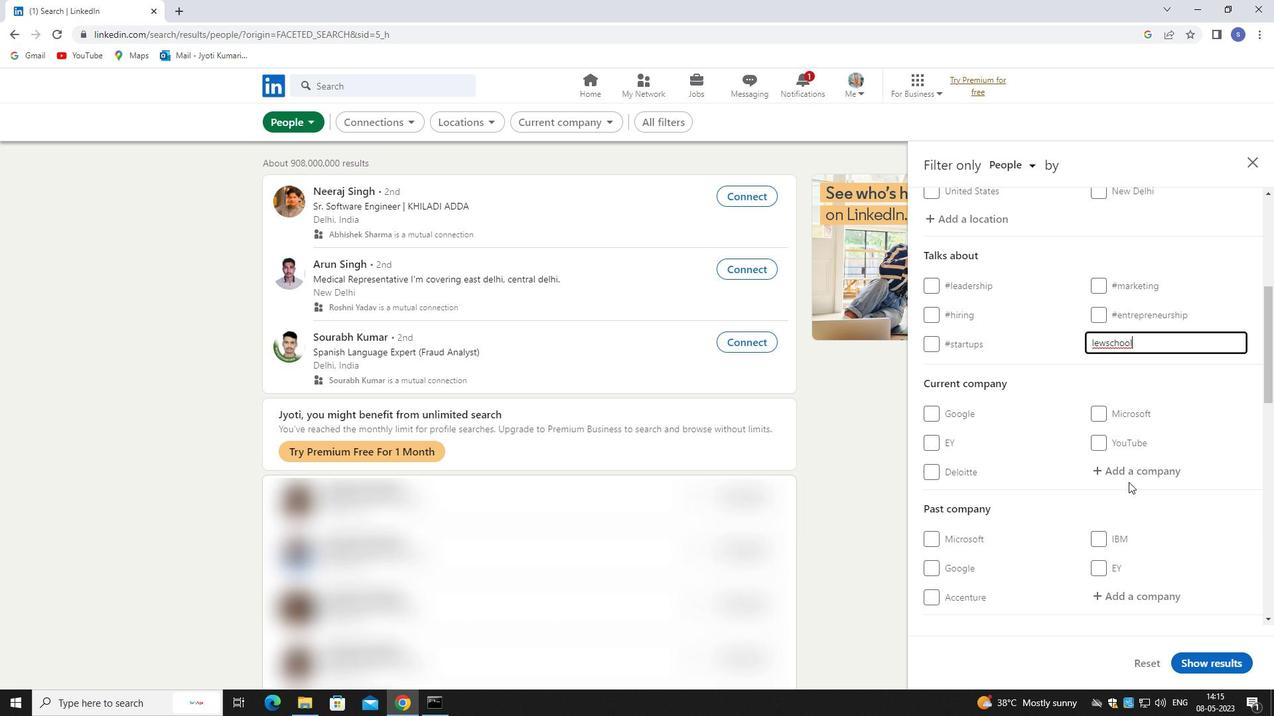 
Action: Key pressed <Key.enter>
Screenshot: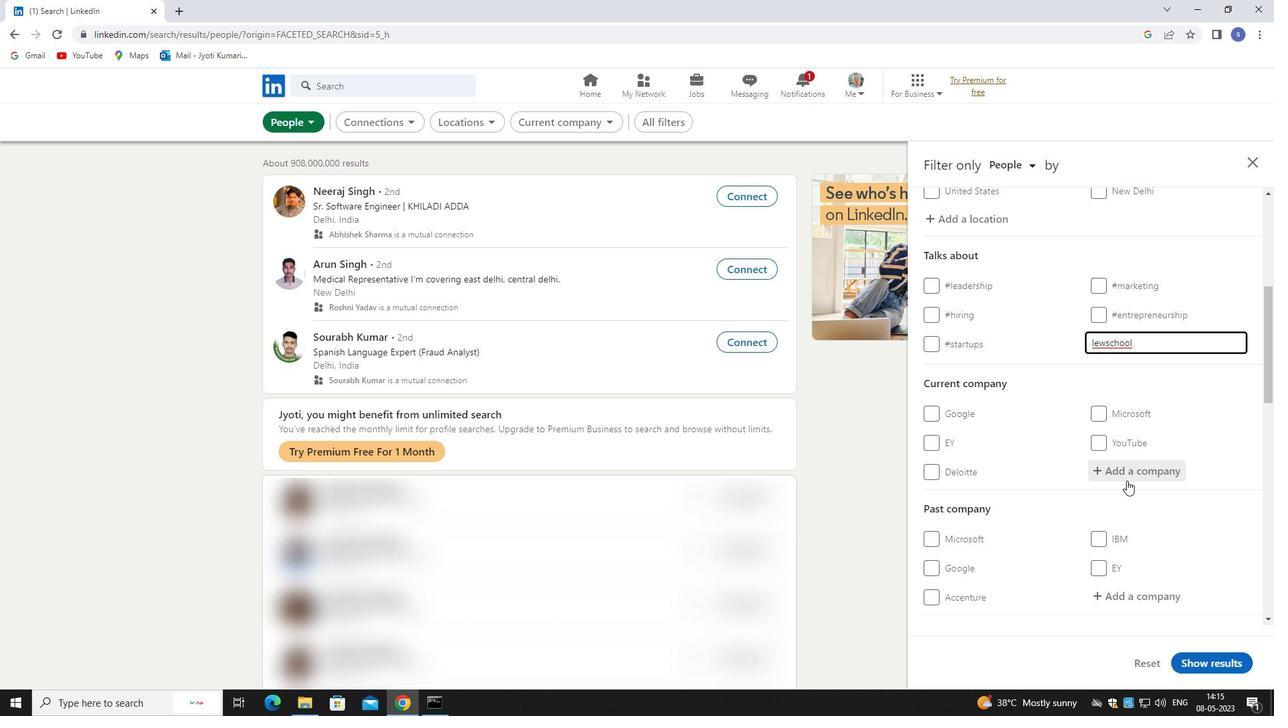 
Action: Mouse moved to (1127, 481)
Screenshot: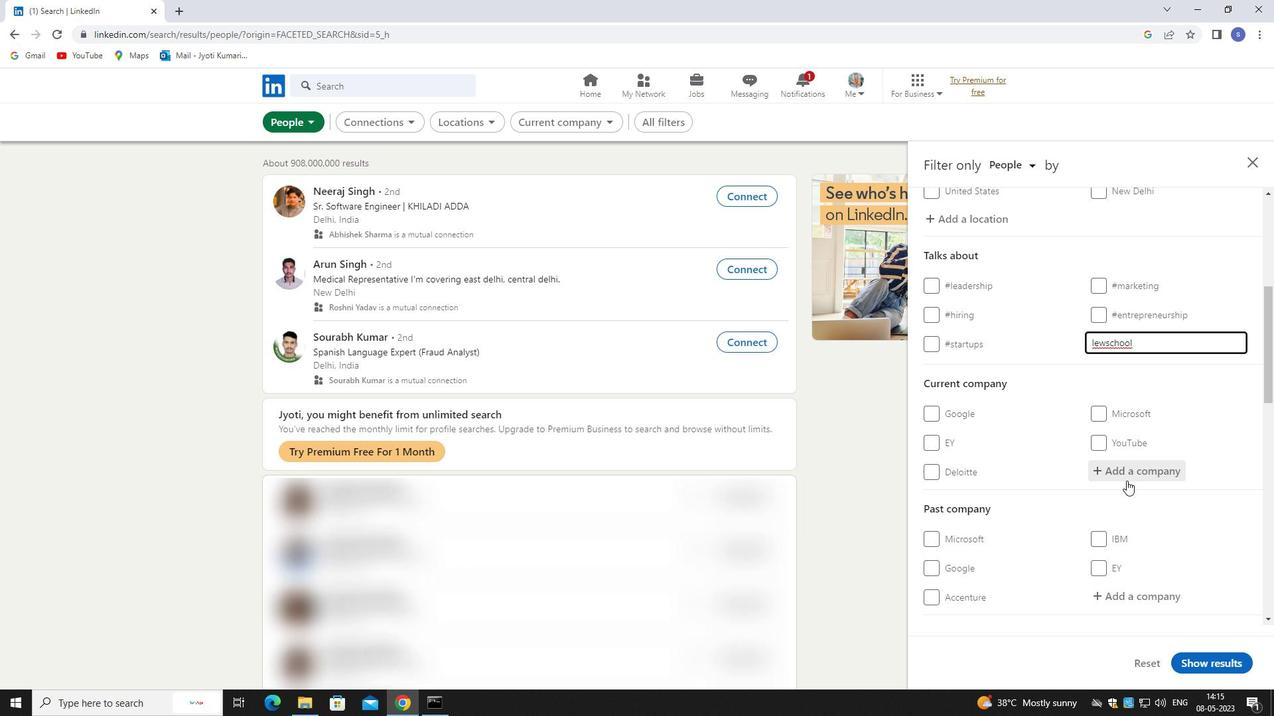 
Action: Mouse pressed left at (1127, 481)
Screenshot: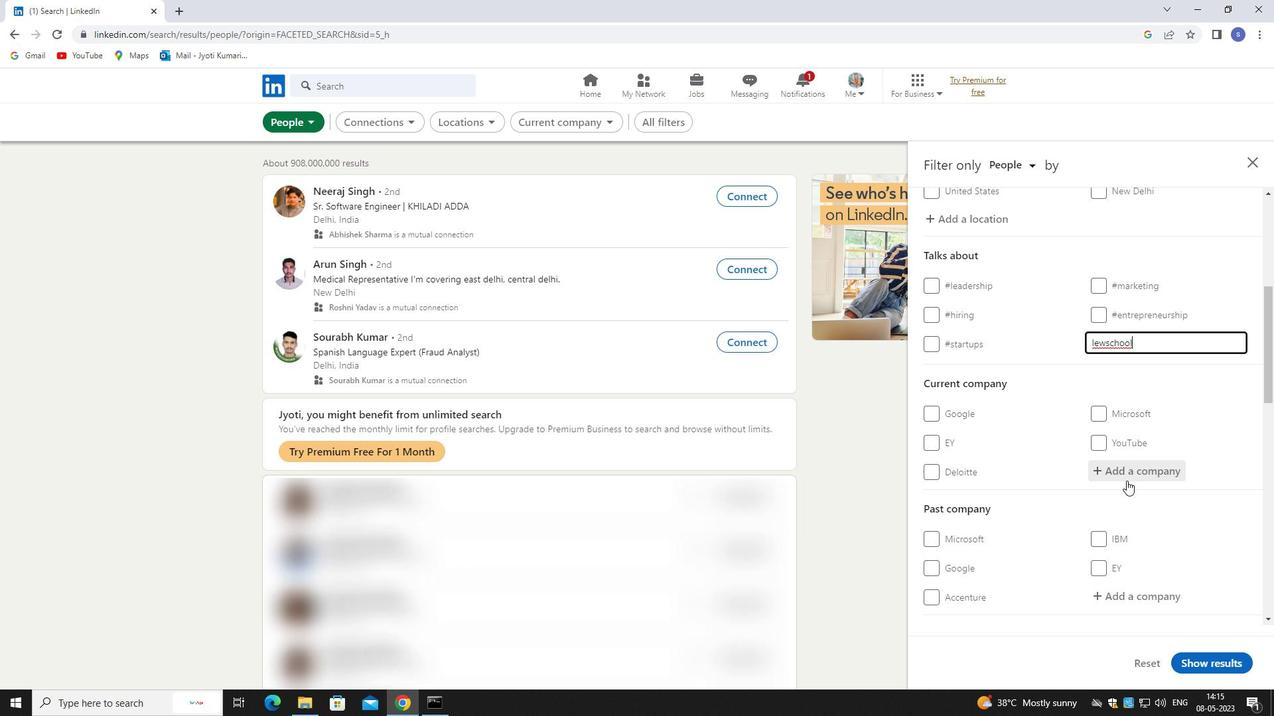
Action: Mouse moved to (1125, 479)
Screenshot: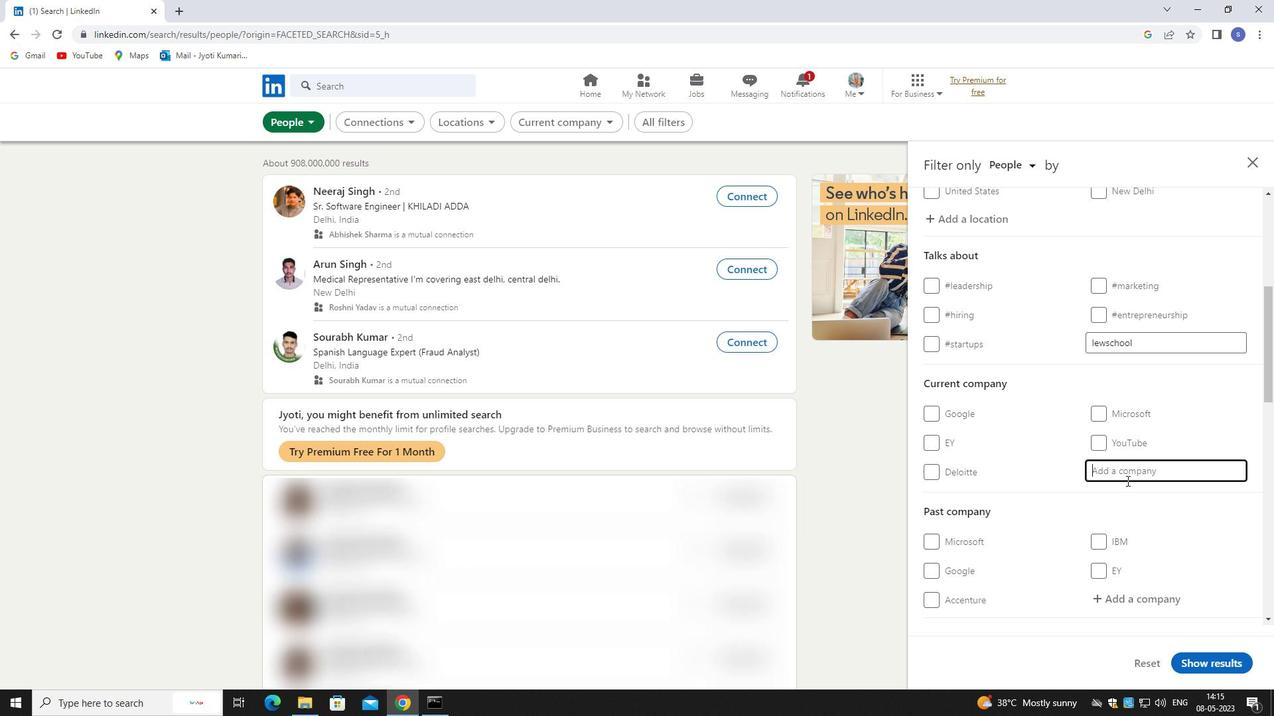 
Action: Key pressed pharma<Key.backspace><Key.shift>EASY
Screenshot: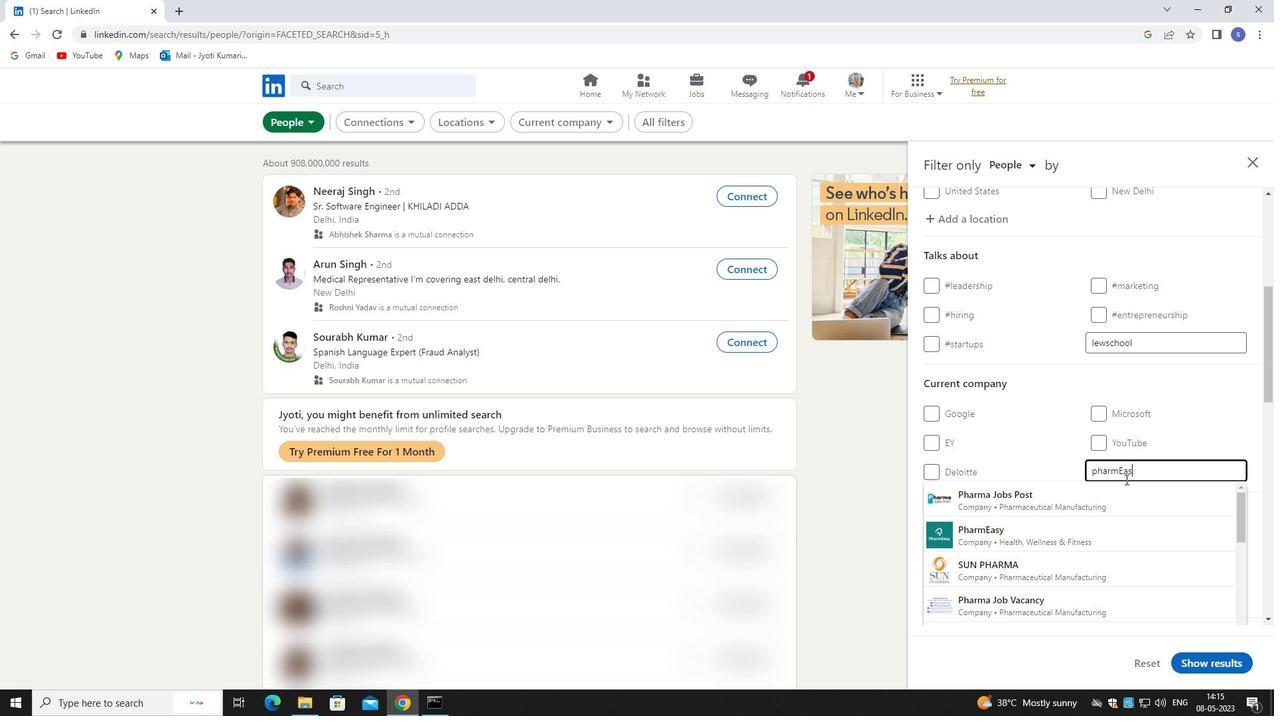 
Action: Mouse moved to (1090, 483)
Screenshot: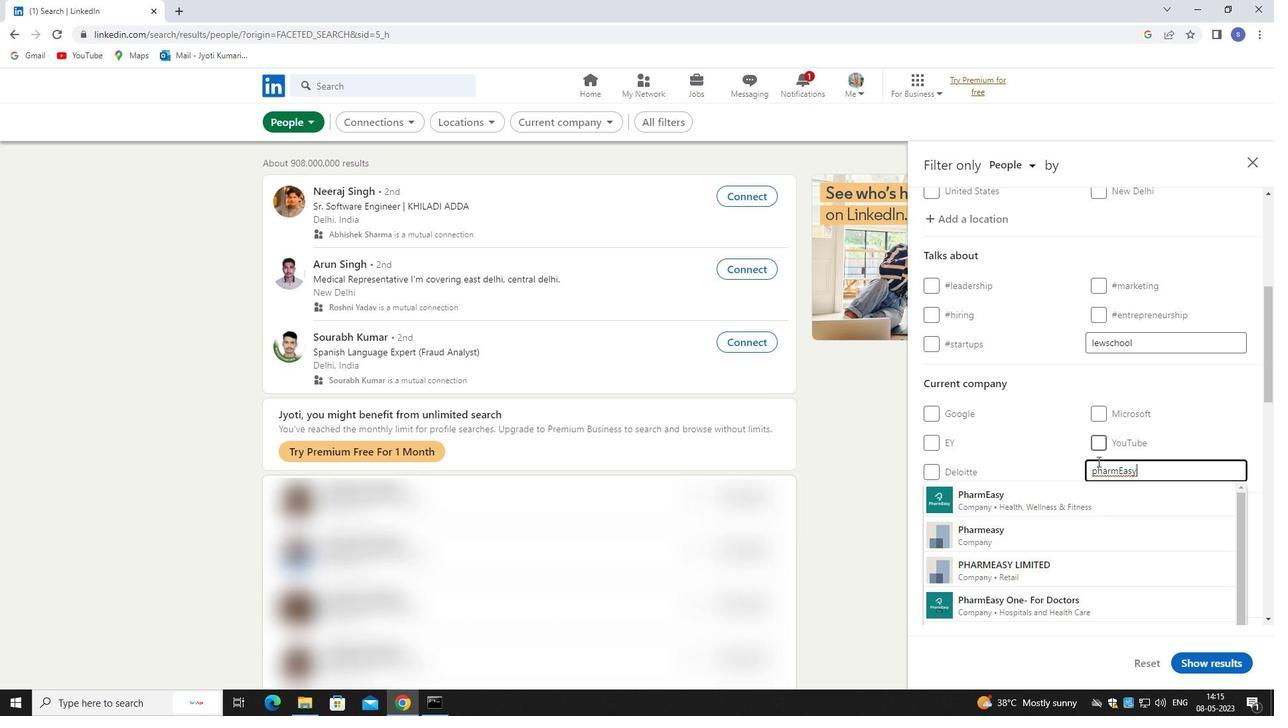 
Action: Mouse pressed left at (1090, 483)
Screenshot: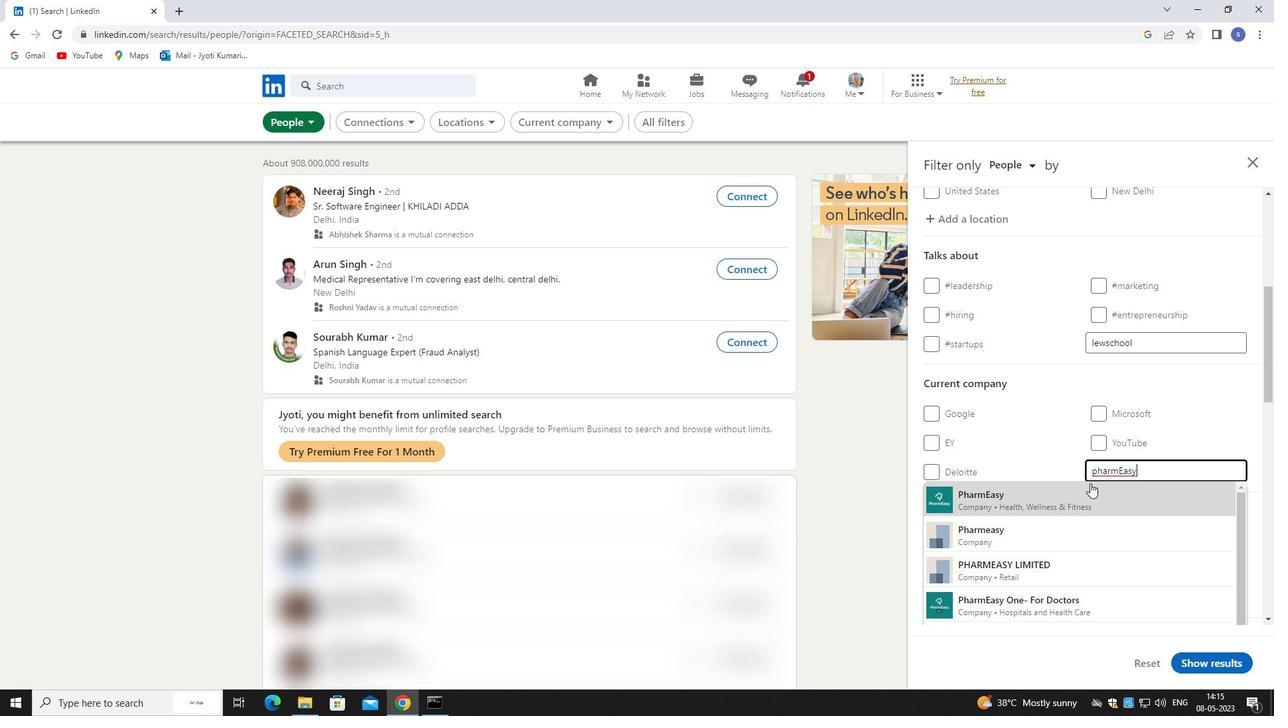 
Action: Mouse scrolled (1090, 483) with delta (0, 0)
Screenshot: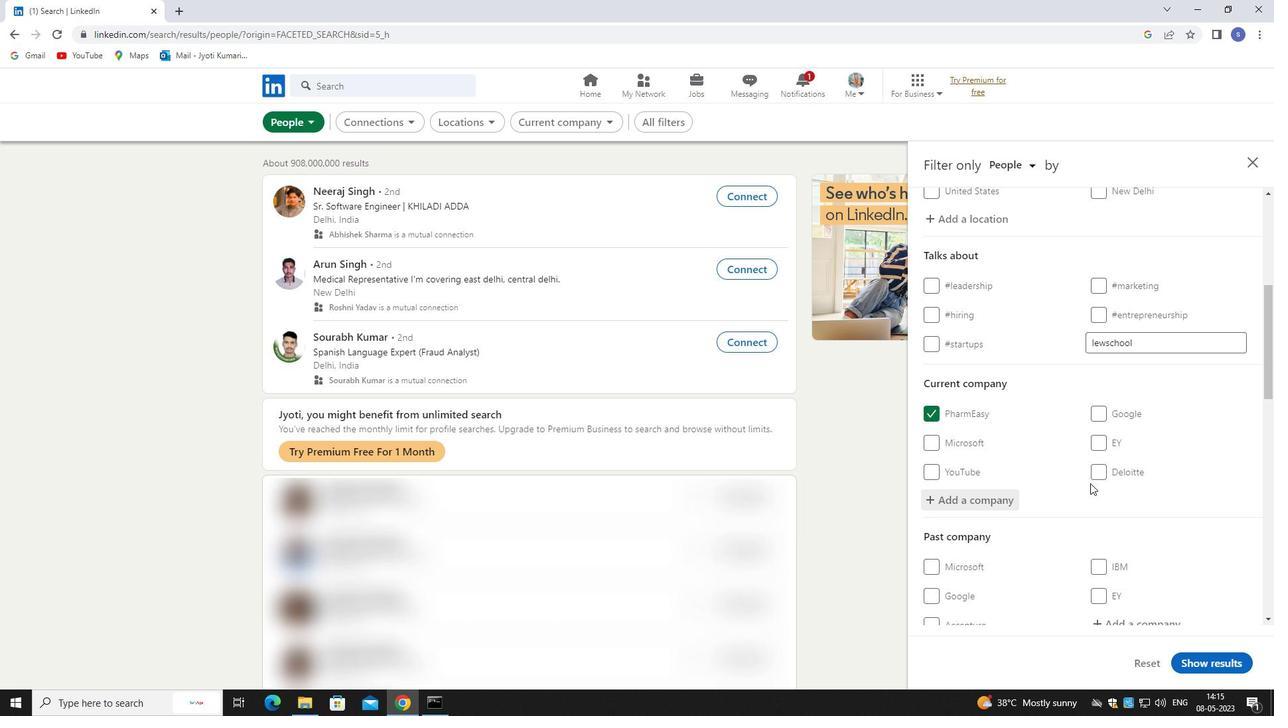 
Action: Mouse scrolled (1090, 483) with delta (0, 0)
Screenshot: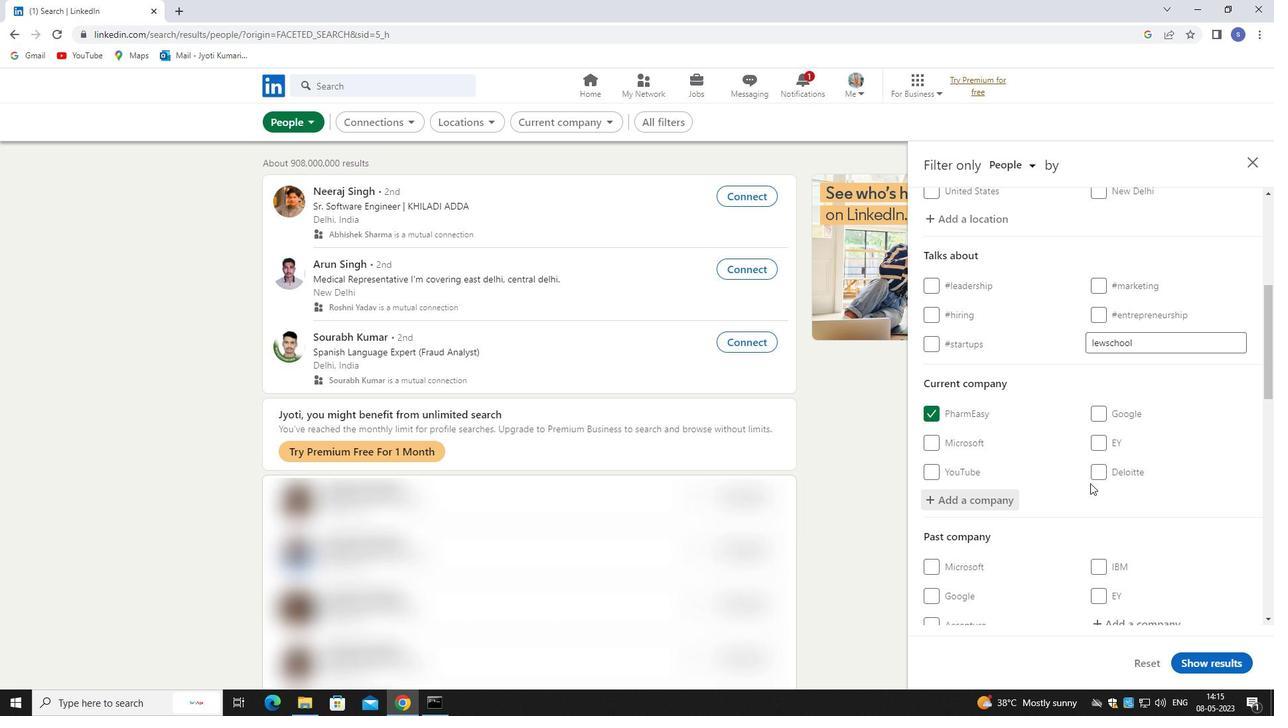 
Action: Mouse scrolled (1090, 483) with delta (0, 0)
Screenshot: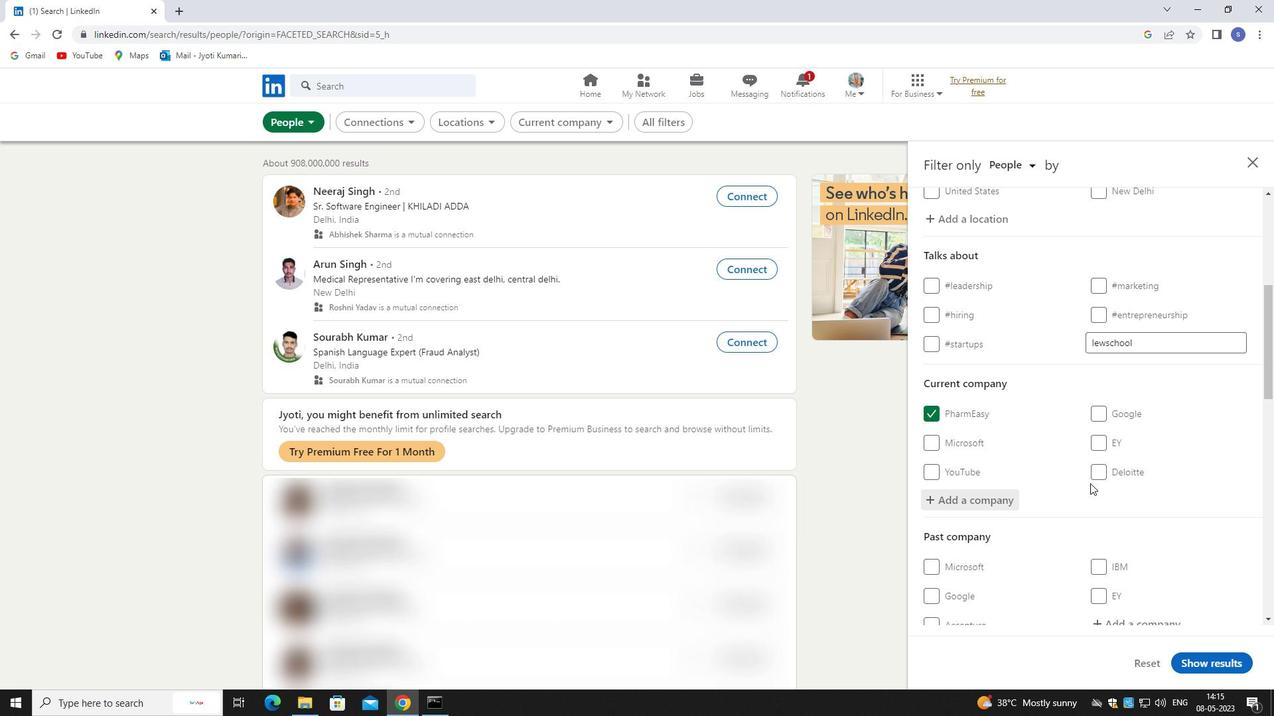 
Action: Mouse scrolled (1090, 483) with delta (0, 0)
Screenshot: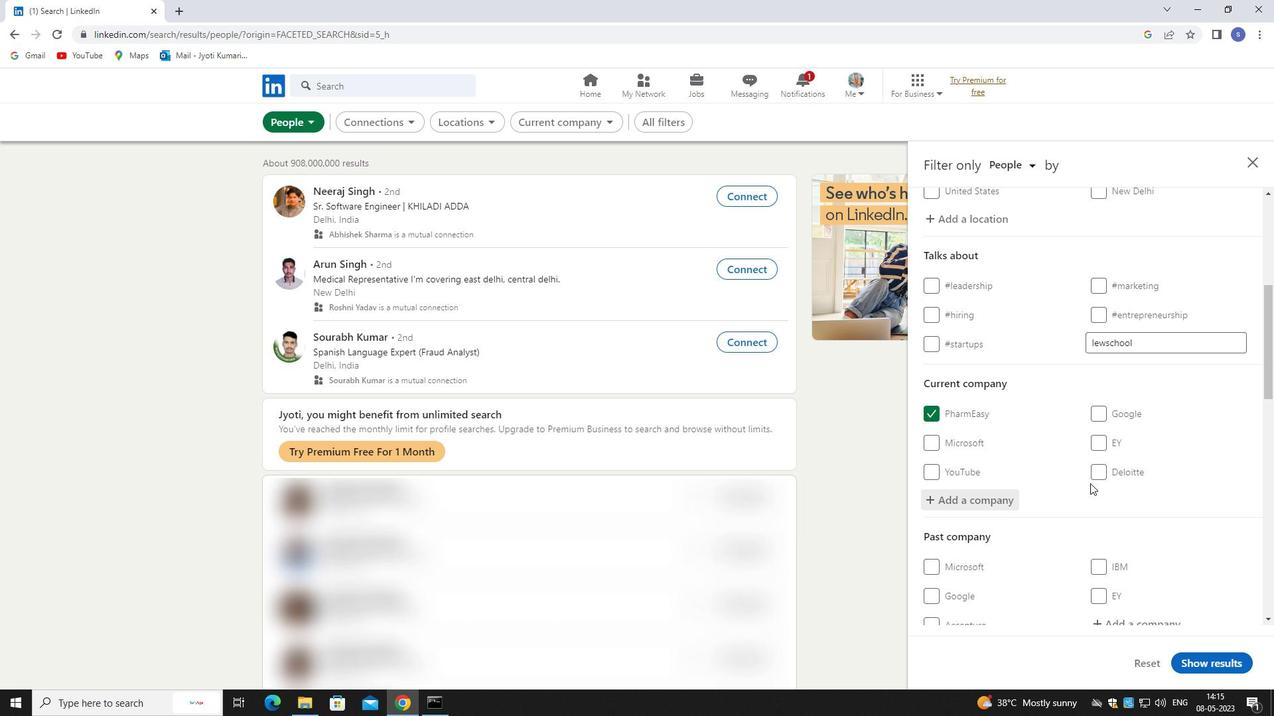 
Action: Mouse moved to (1113, 519)
Screenshot: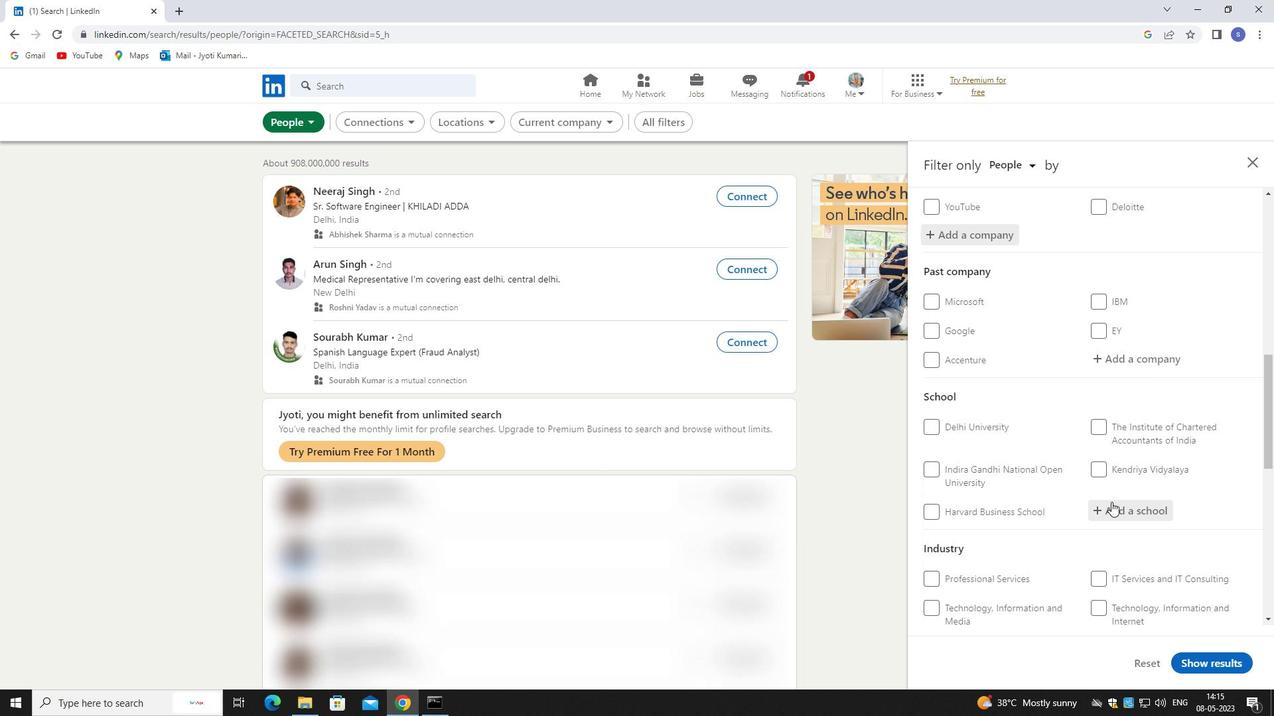 
Action: Mouse pressed left at (1113, 519)
Screenshot: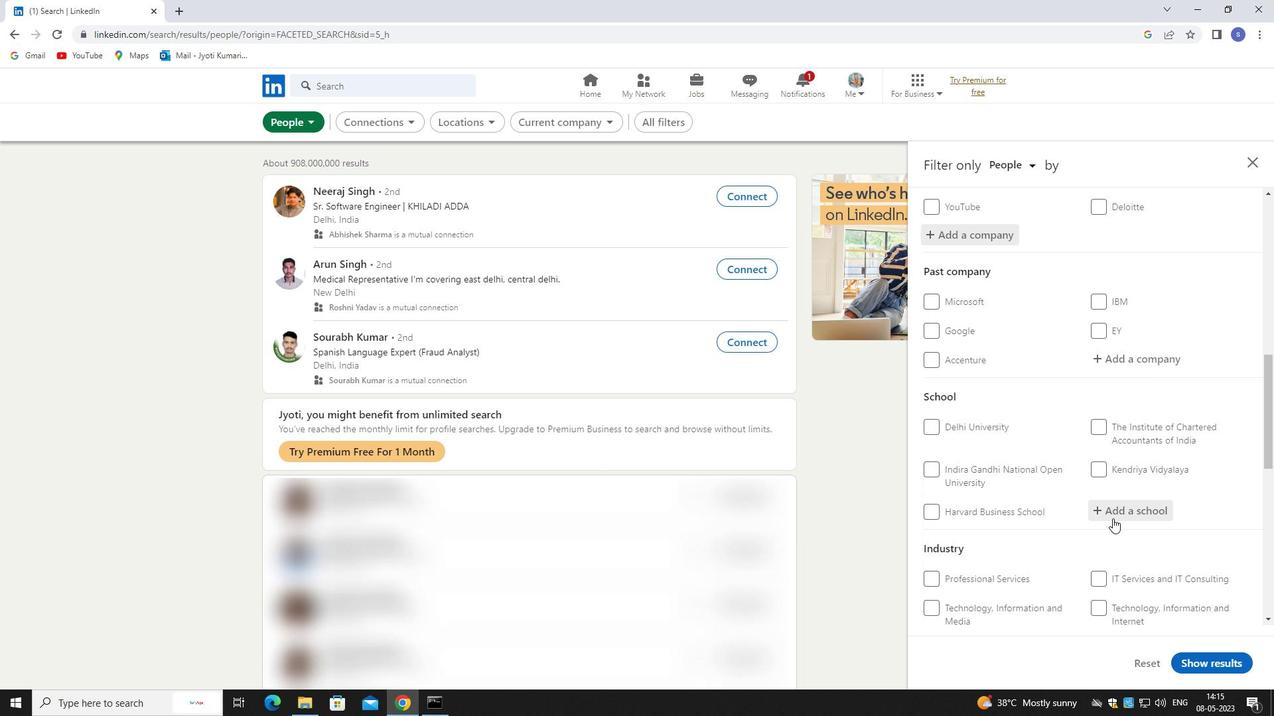 
Action: Mouse moved to (1113, 523)
Screenshot: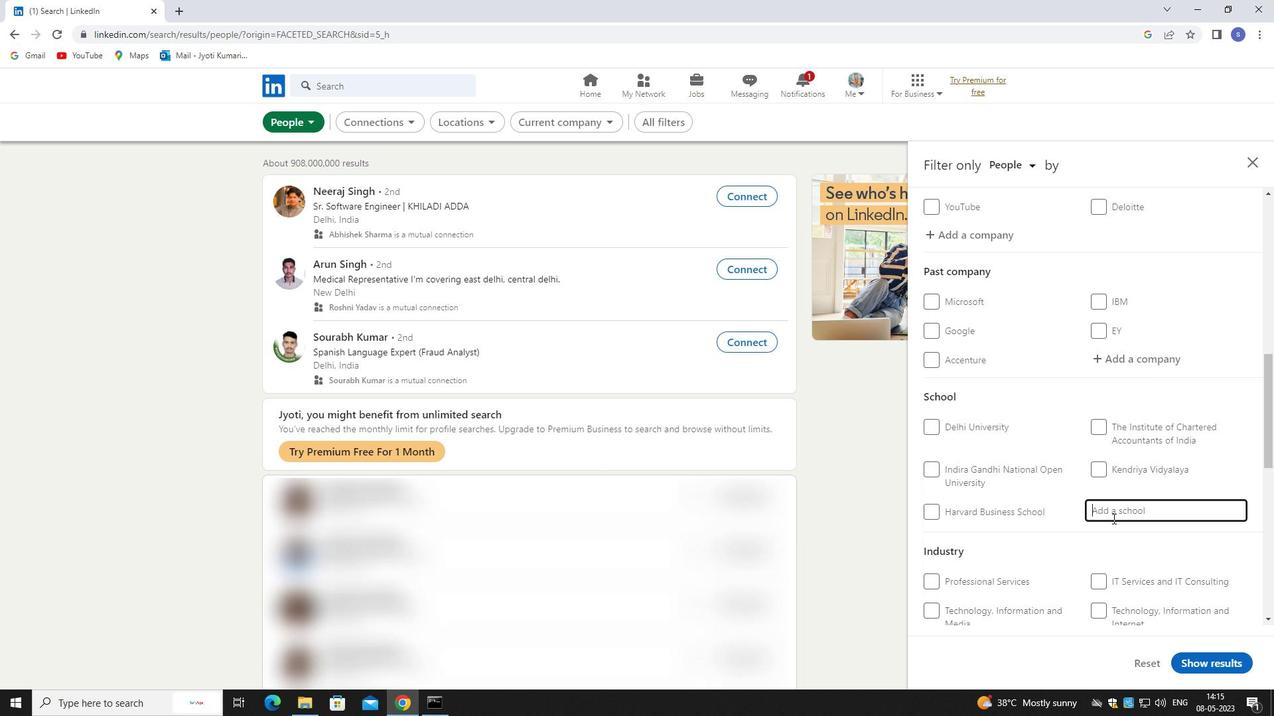 
Action: Key pressed <Key.shift>PRINCE<Key.space>SHRI
Screenshot: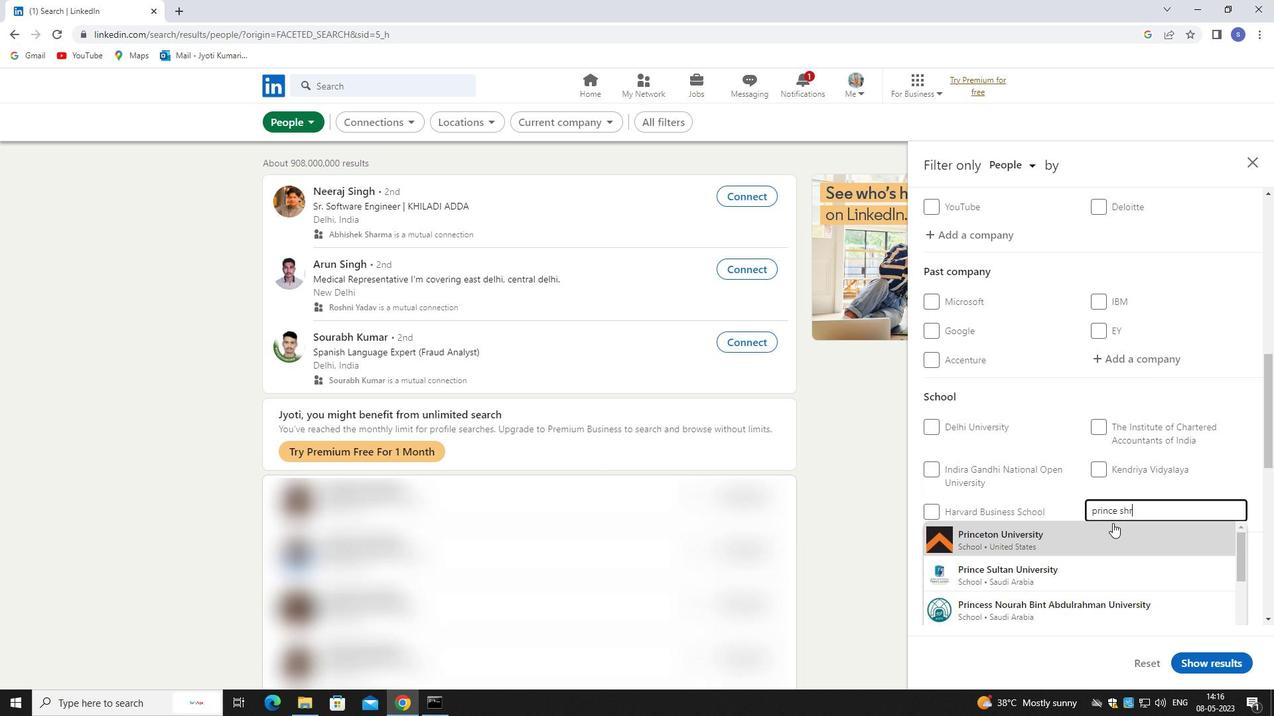 
Action: Mouse moved to (1115, 541)
Screenshot: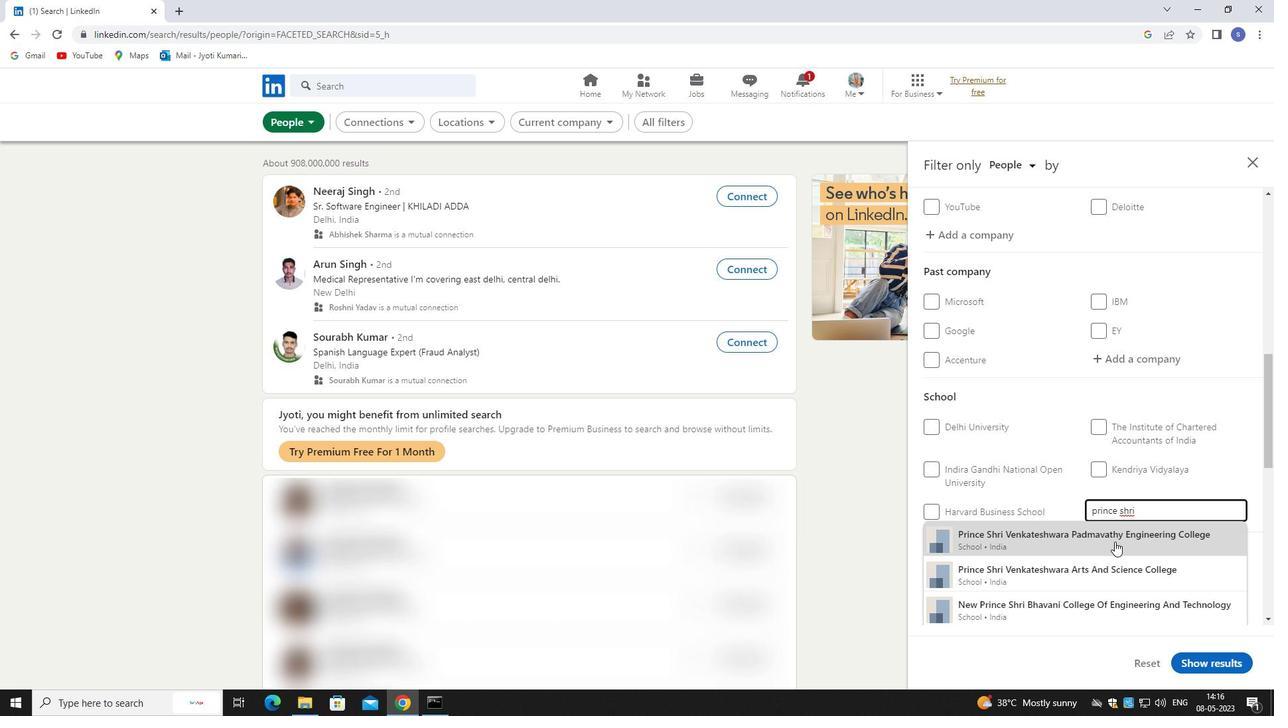 
Action: Mouse pressed left at (1115, 541)
Screenshot: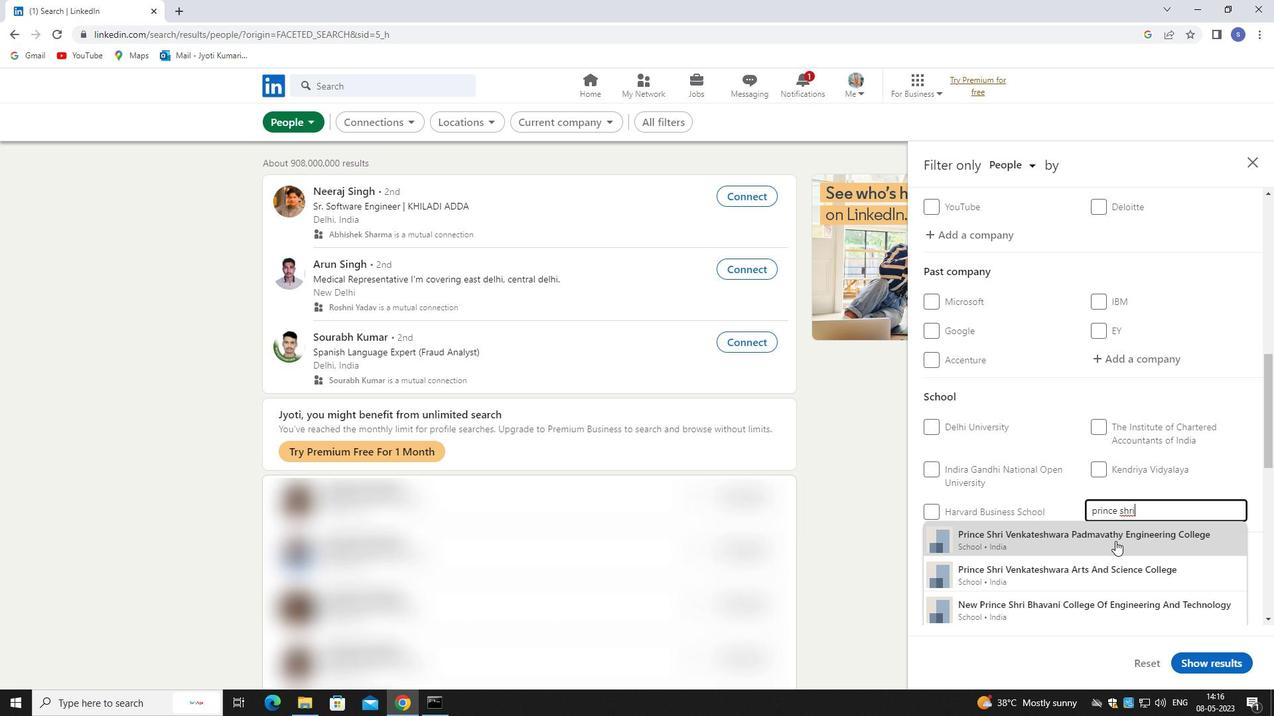 
Action: Mouse moved to (1119, 540)
Screenshot: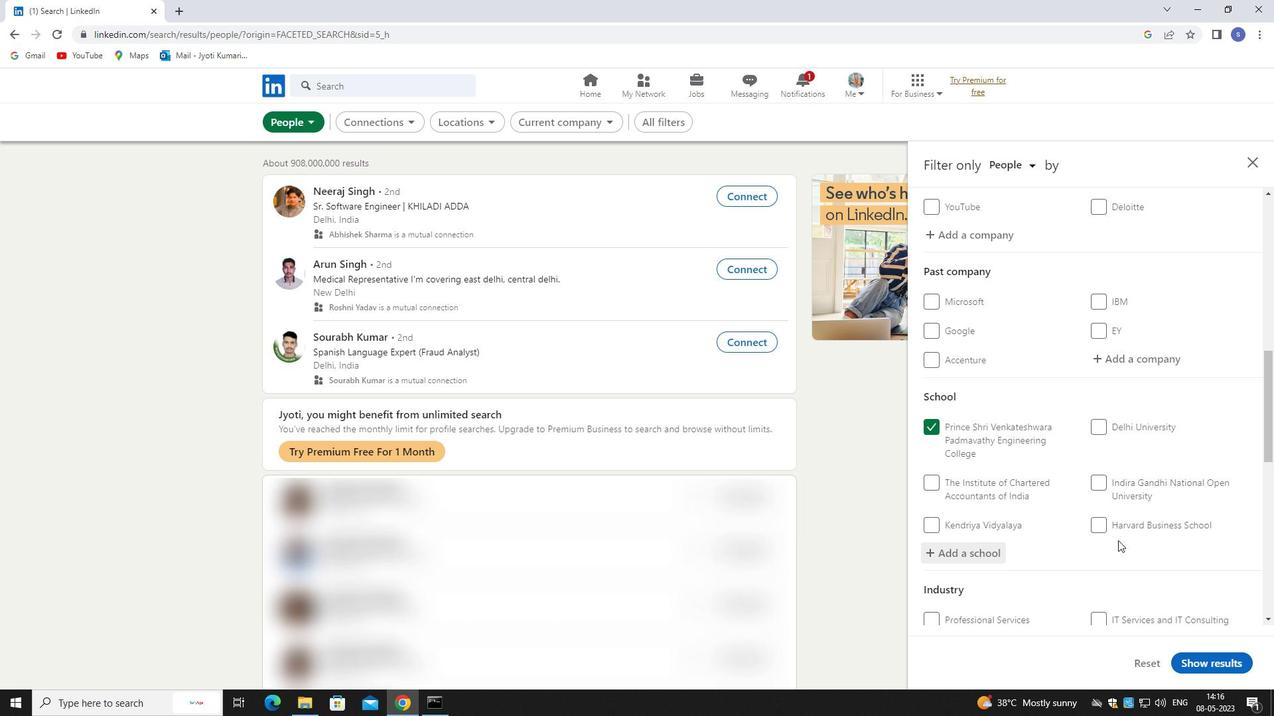 
Action: Mouse scrolled (1119, 540) with delta (0, 0)
Screenshot: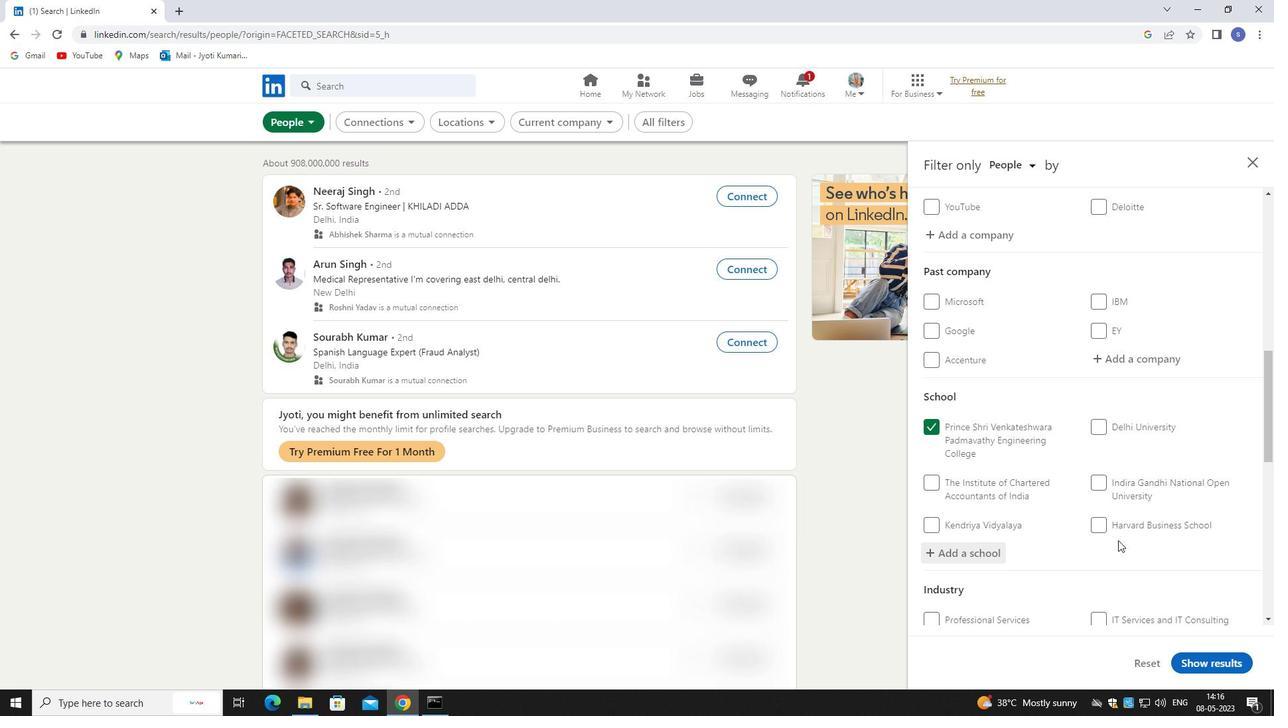
Action: Mouse scrolled (1119, 540) with delta (0, 0)
Screenshot: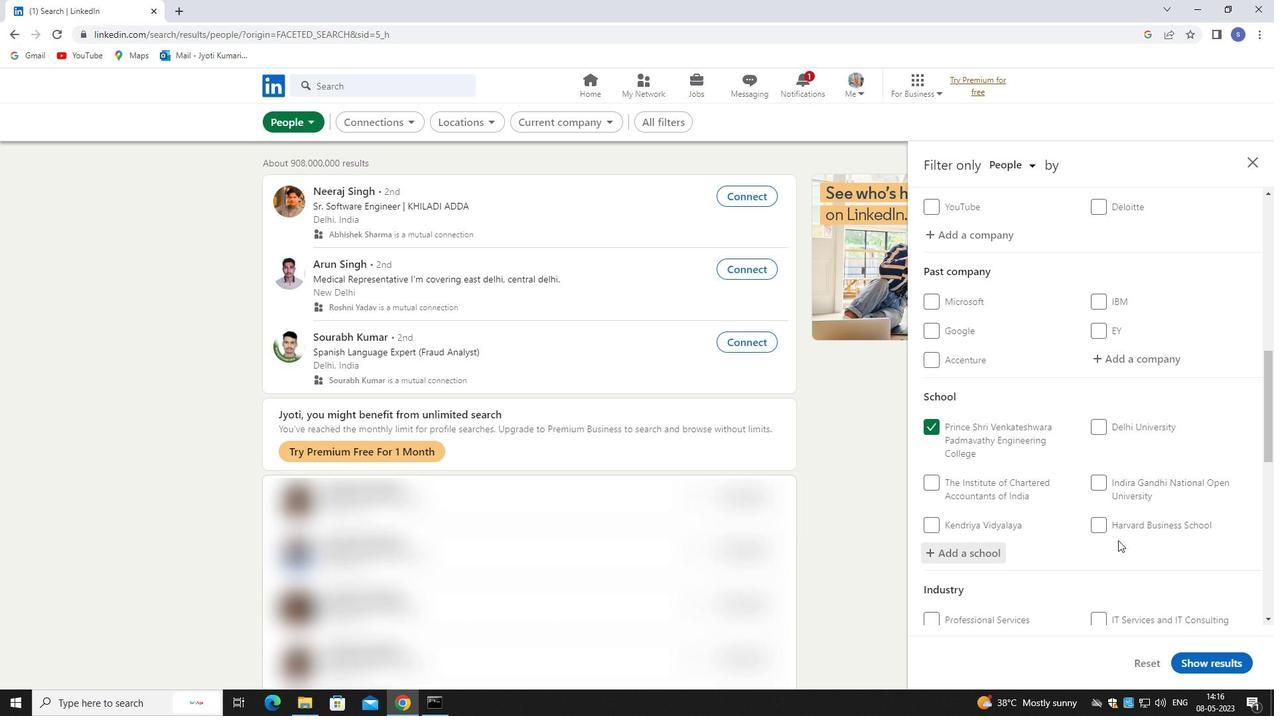 
Action: Mouse scrolled (1119, 540) with delta (0, 0)
Screenshot: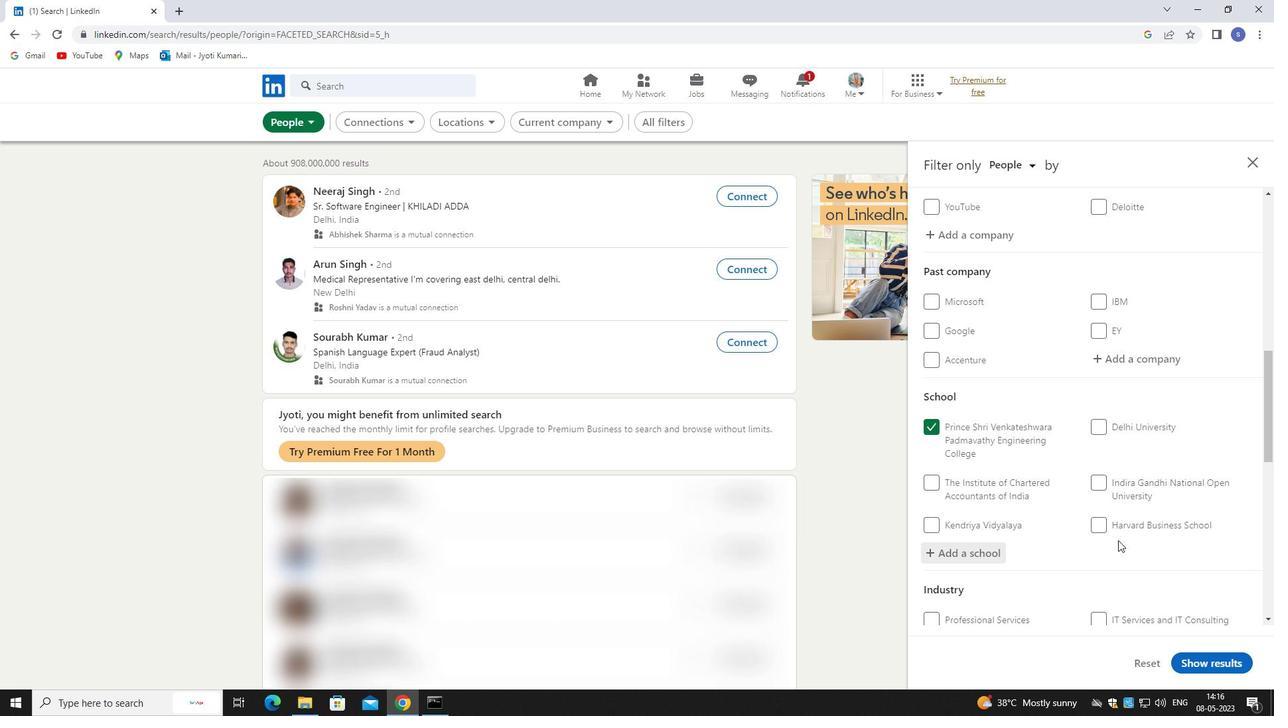 
Action: Mouse moved to (1146, 489)
Screenshot: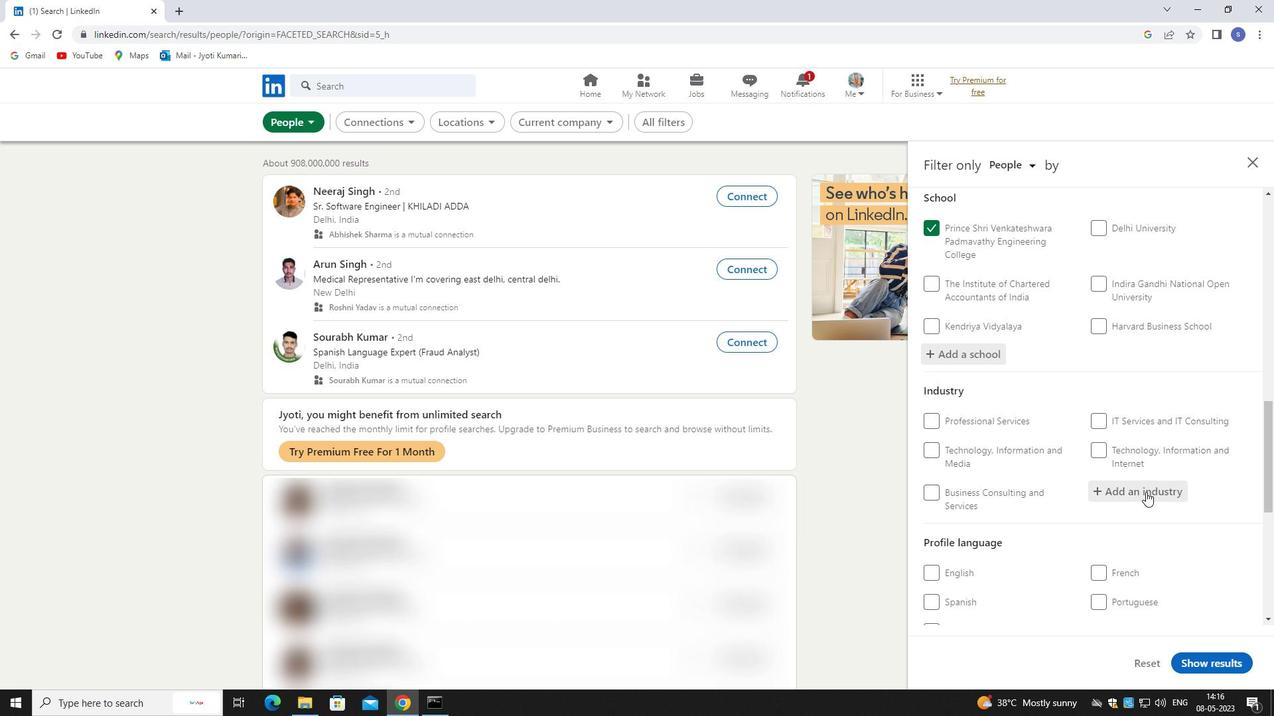 
Action: Mouse pressed left at (1146, 489)
Screenshot: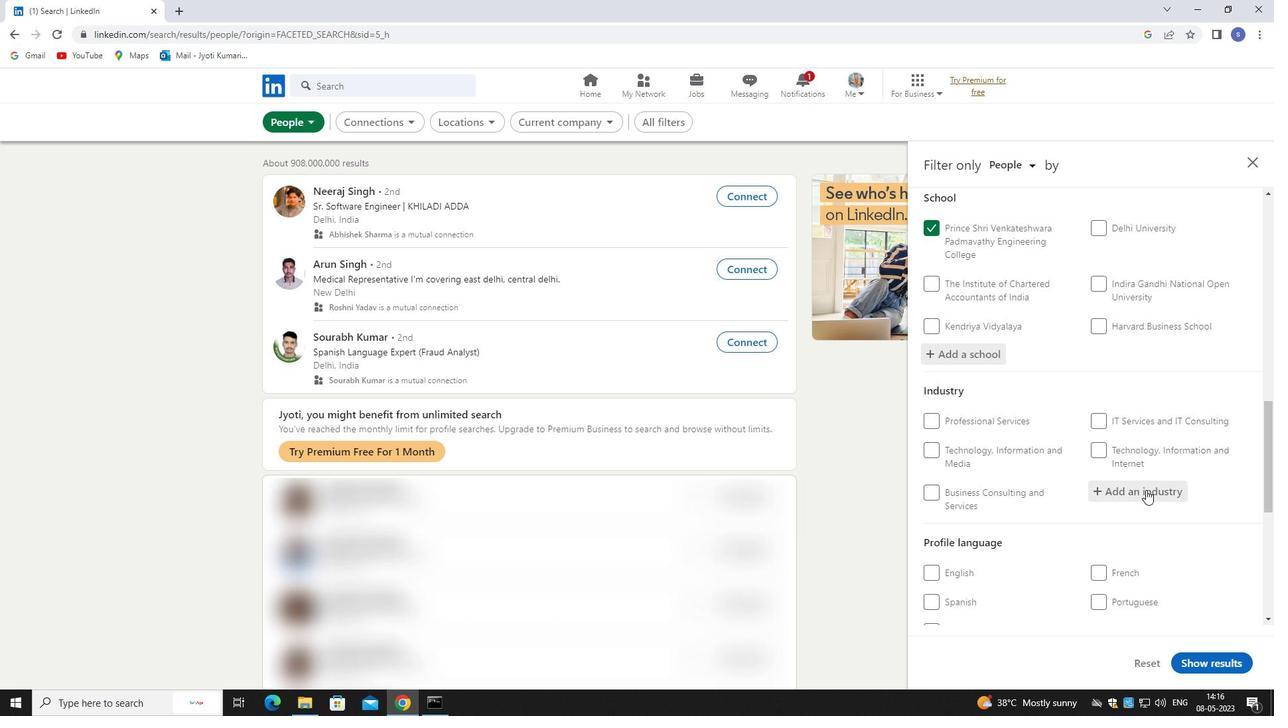 
Action: Mouse moved to (1146, 489)
Screenshot: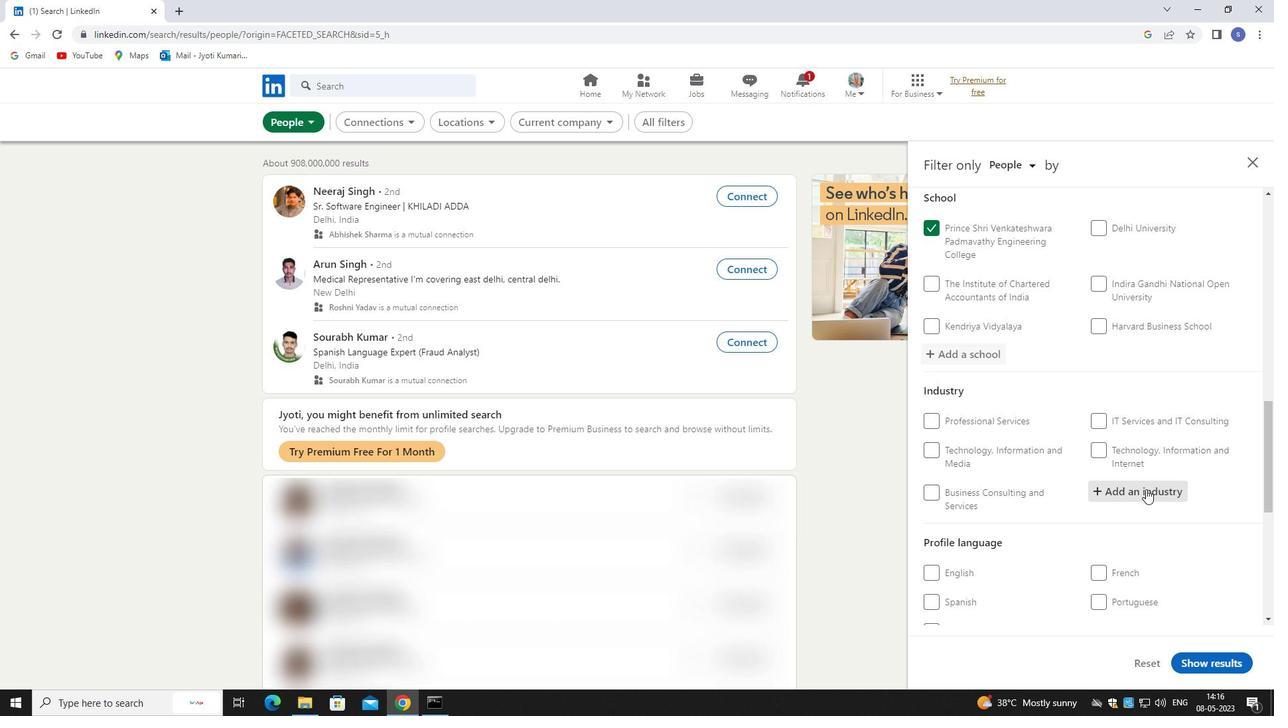 
Action: Key pressed REUPH
Screenshot: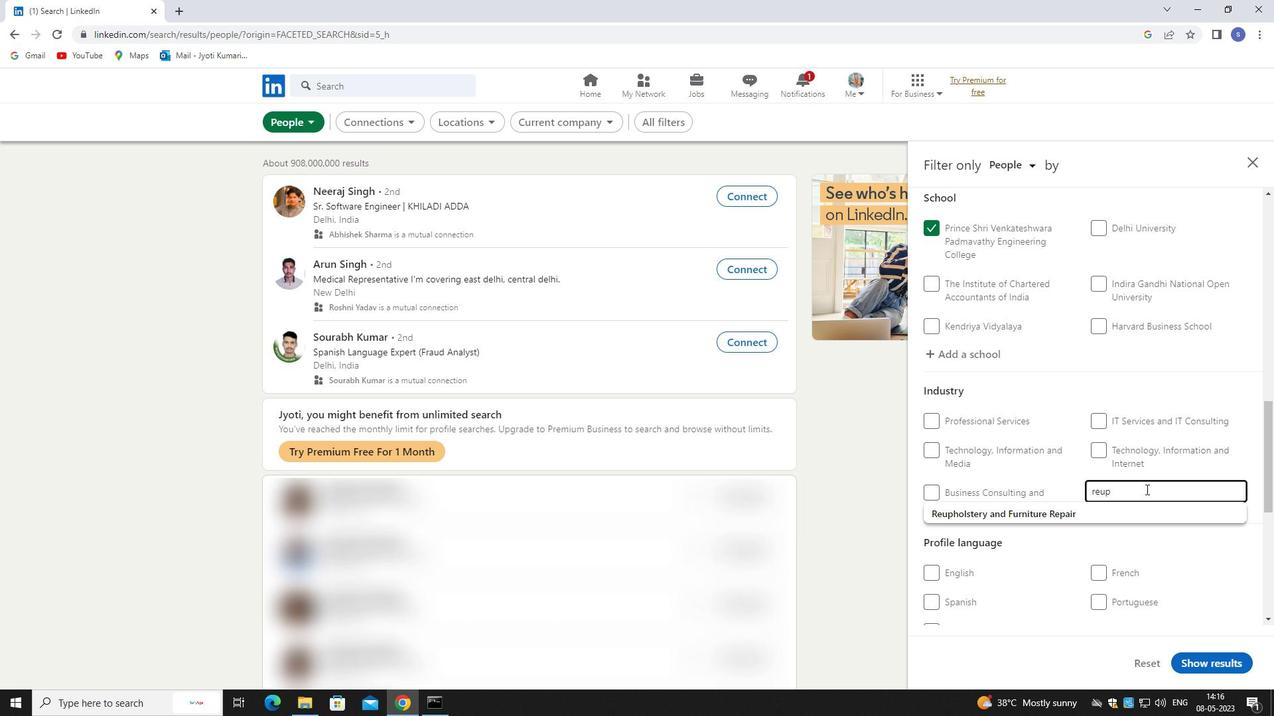 
Action: Mouse moved to (1201, 516)
Screenshot: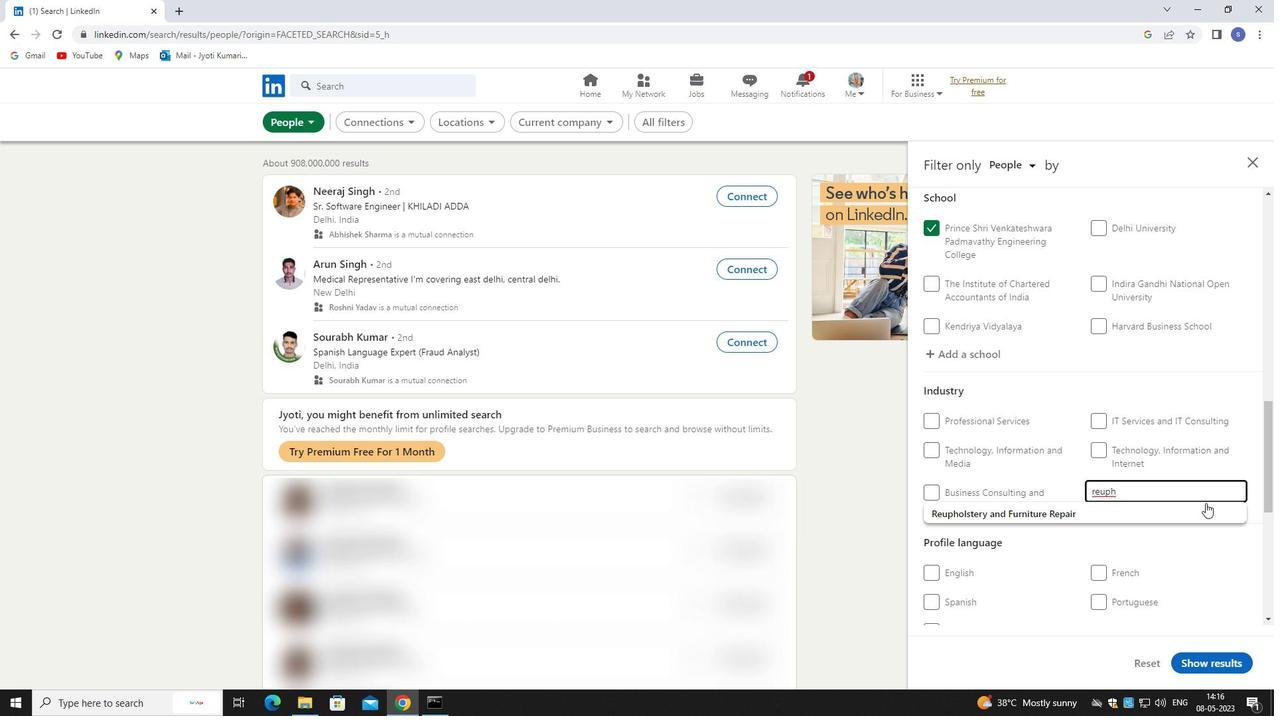 
Action: Mouse pressed left at (1201, 516)
Screenshot: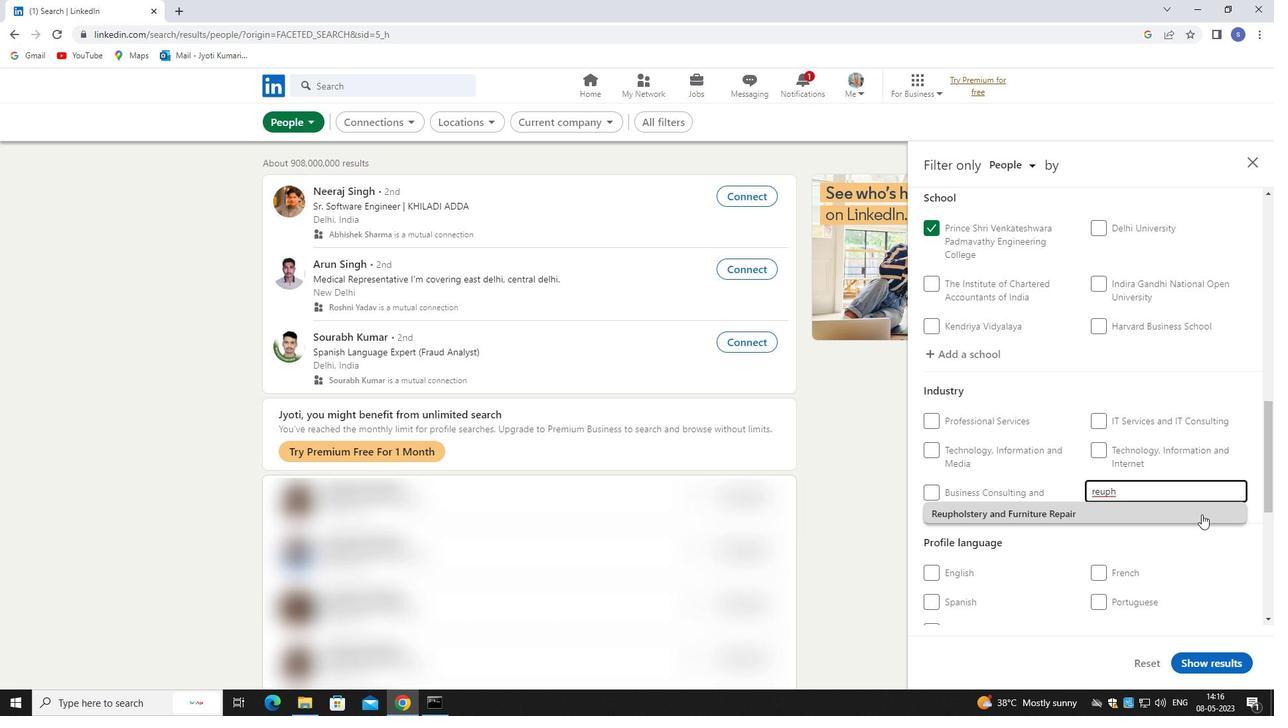 
Action: Mouse scrolled (1201, 515) with delta (0, 0)
Screenshot: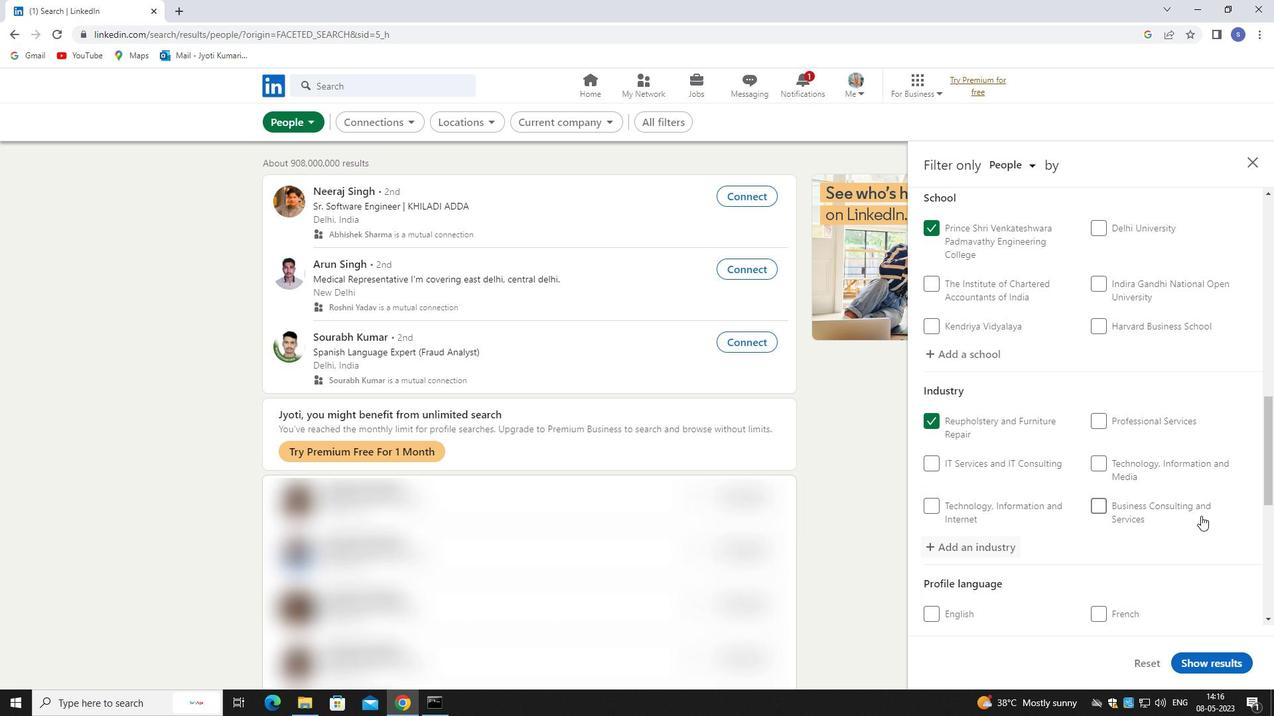 
Action: Mouse scrolled (1201, 515) with delta (0, 0)
Screenshot: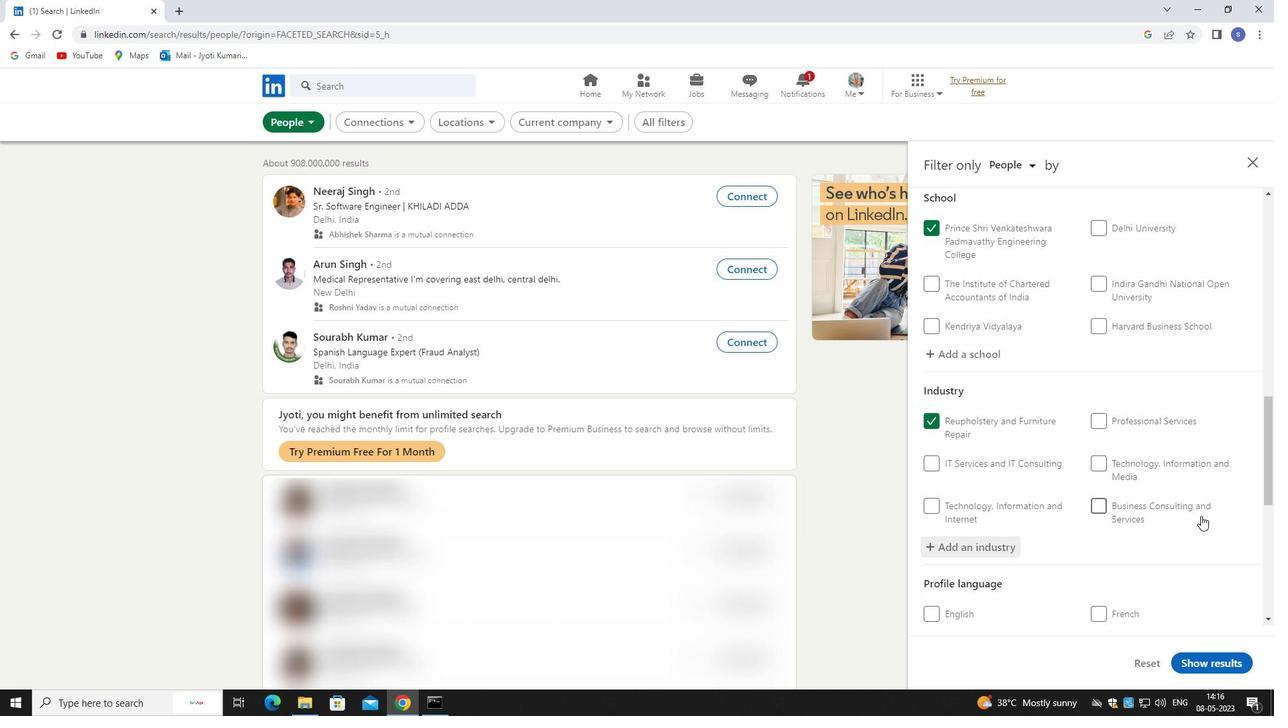 
Action: Mouse scrolled (1201, 515) with delta (0, 0)
Screenshot: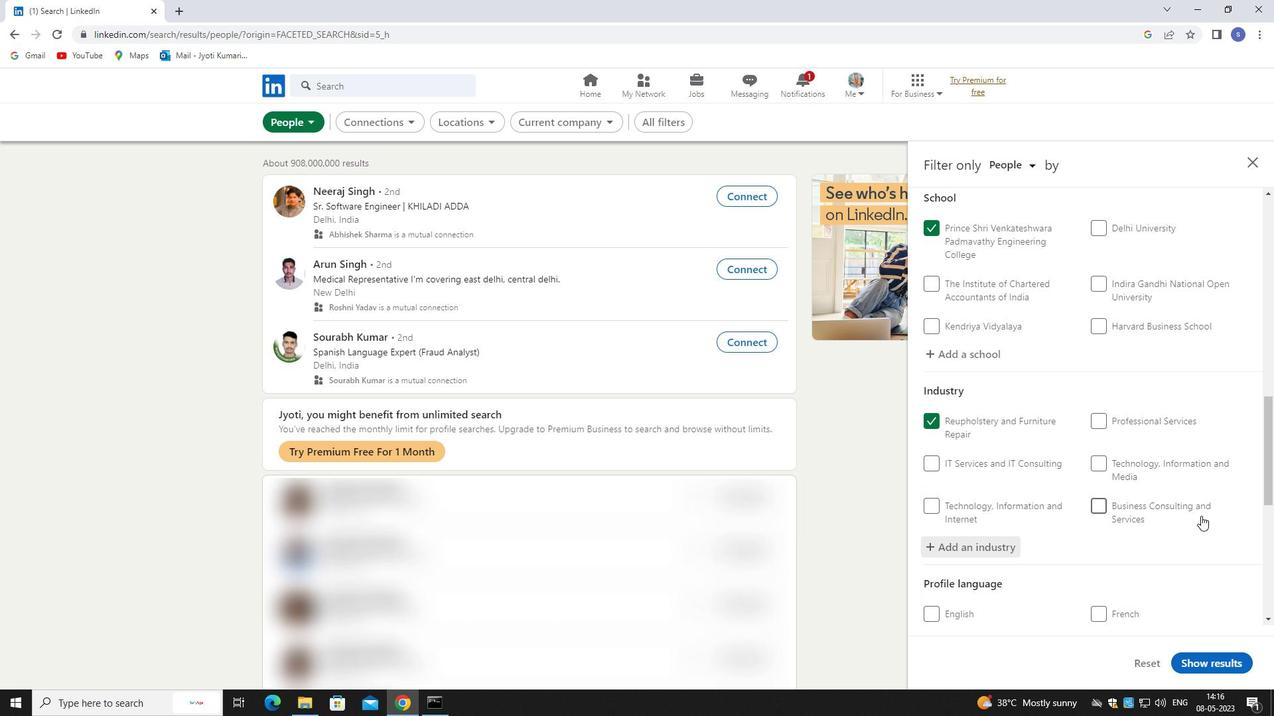 
Action: Mouse moved to (1106, 418)
Screenshot: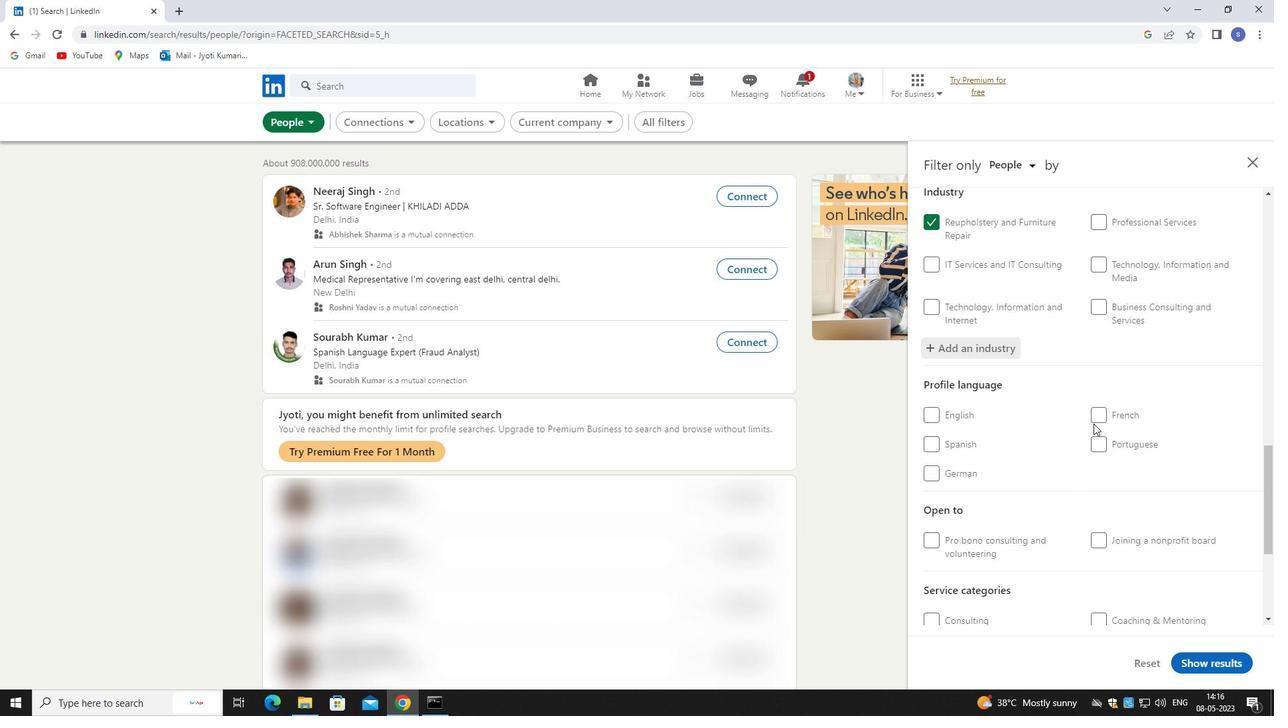 
Action: Mouse pressed left at (1106, 418)
Screenshot: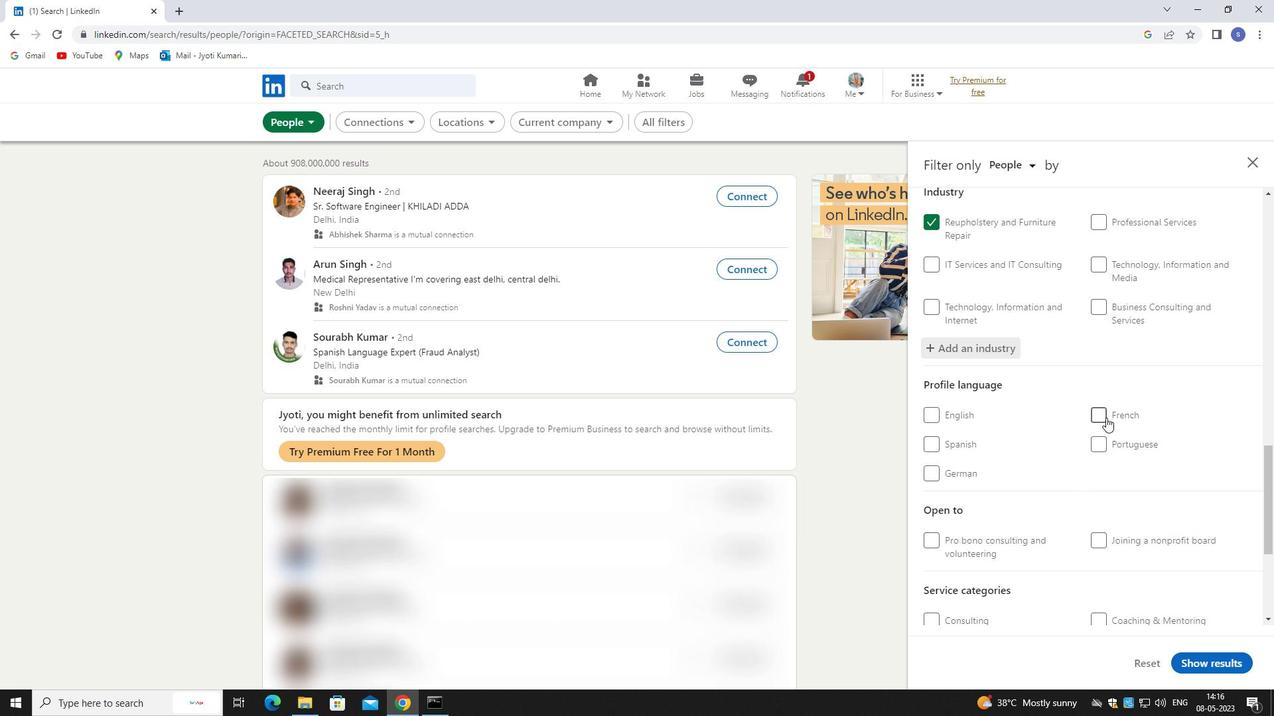
Action: Mouse moved to (1105, 432)
Screenshot: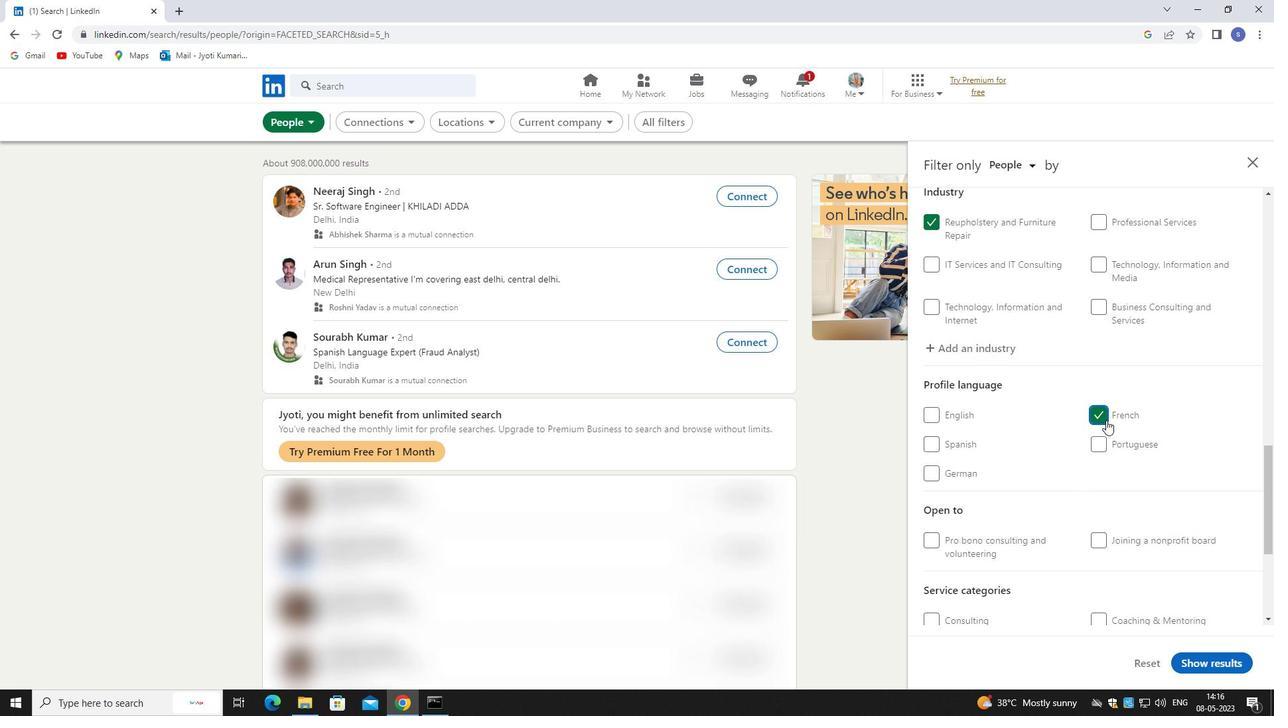 
Action: Mouse scrolled (1105, 431) with delta (0, 0)
Screenshot: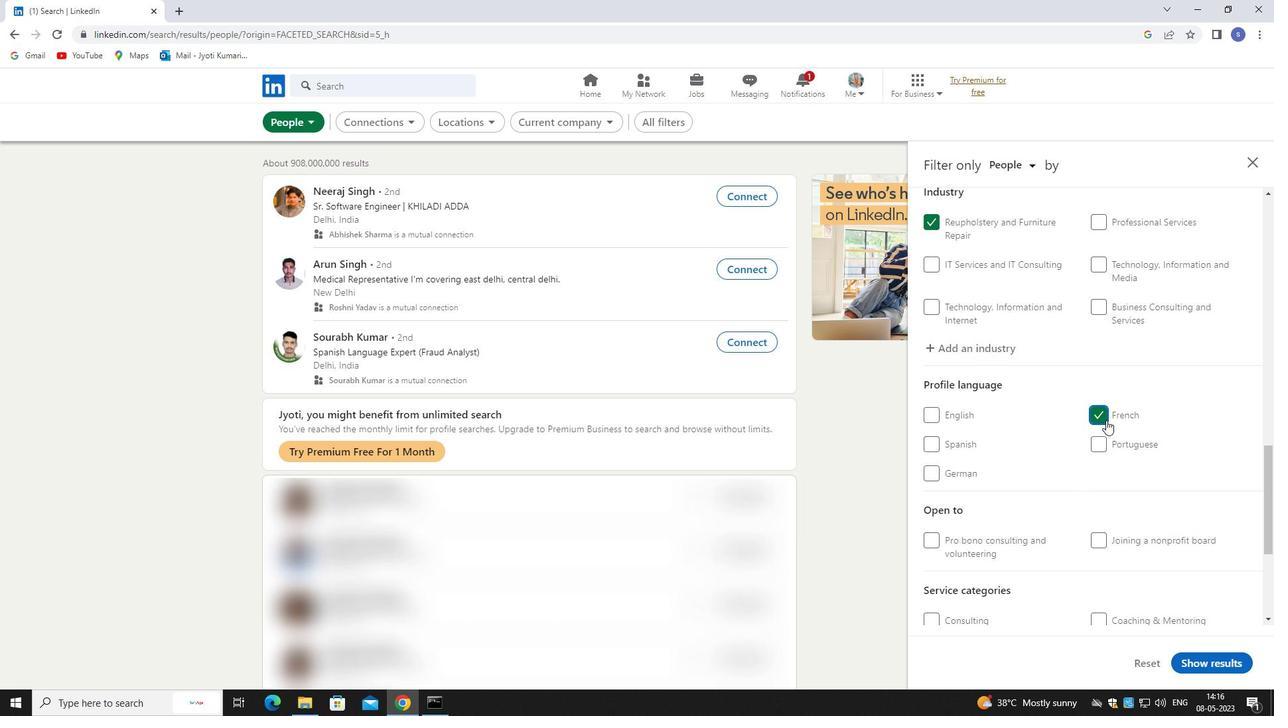 
Action: Mouse moved to (1105, 438)
Screenshot: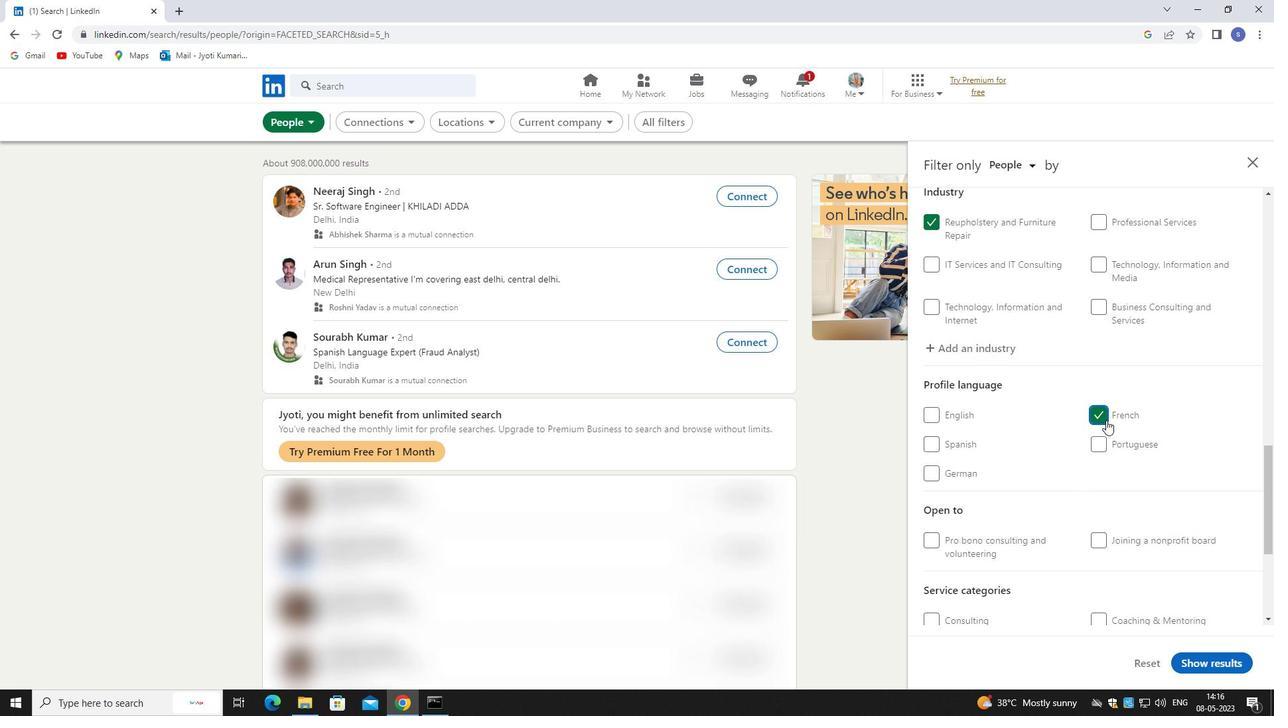 
Action: Mouse scrolled (1105, 438) with delta (0, 0)
Screenshot: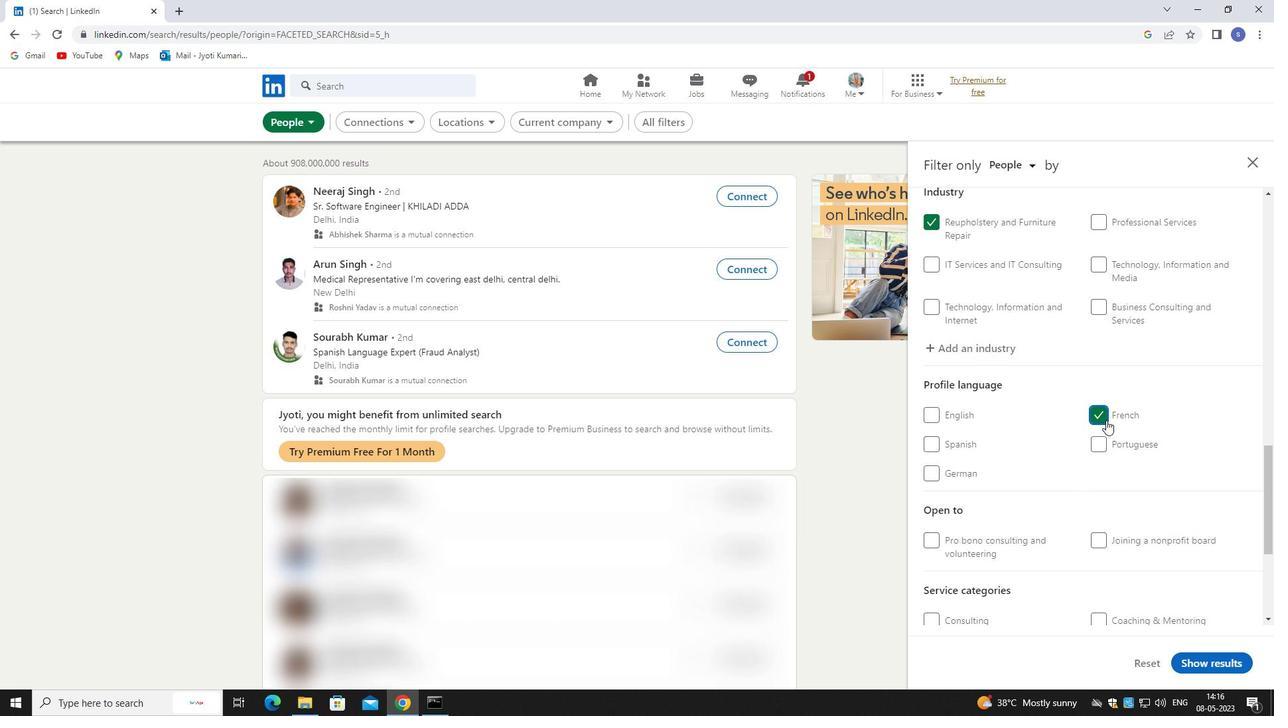 
Action: Mouse moved to (1105, 442)
Screenshot: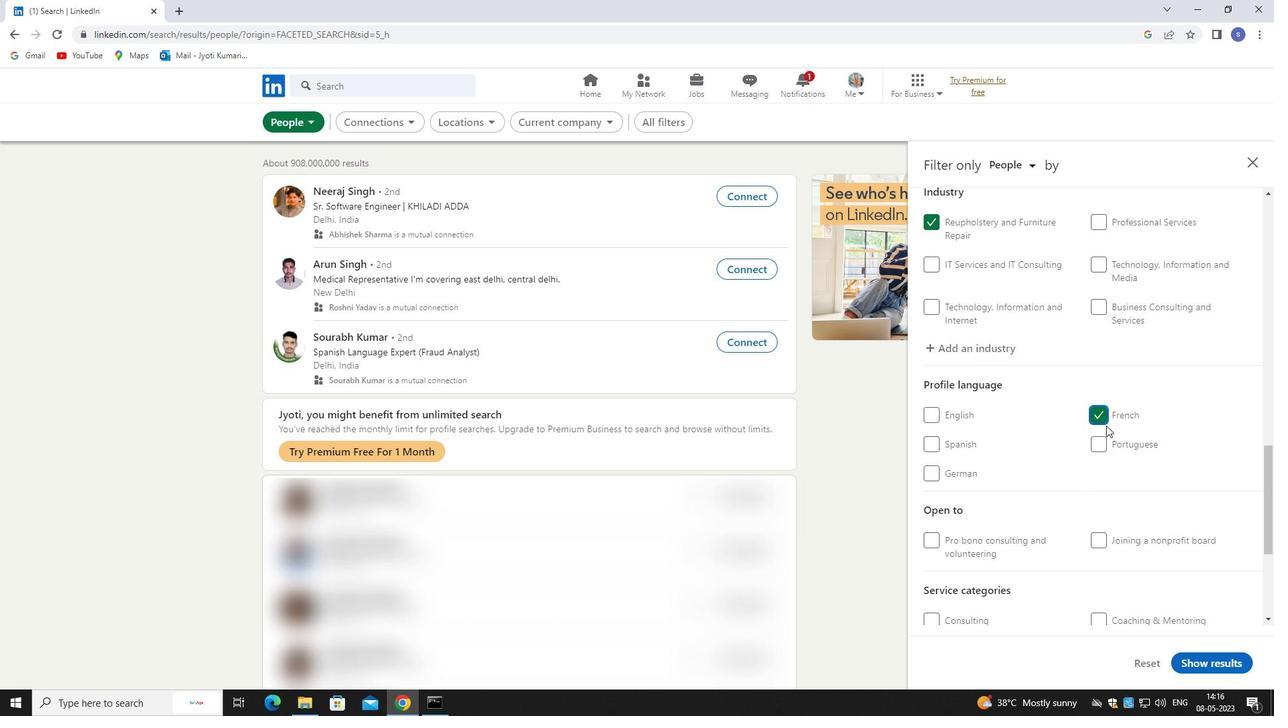
Action: Mouse scrolled (1105, 441) with delta (0, 0)
Screenshot: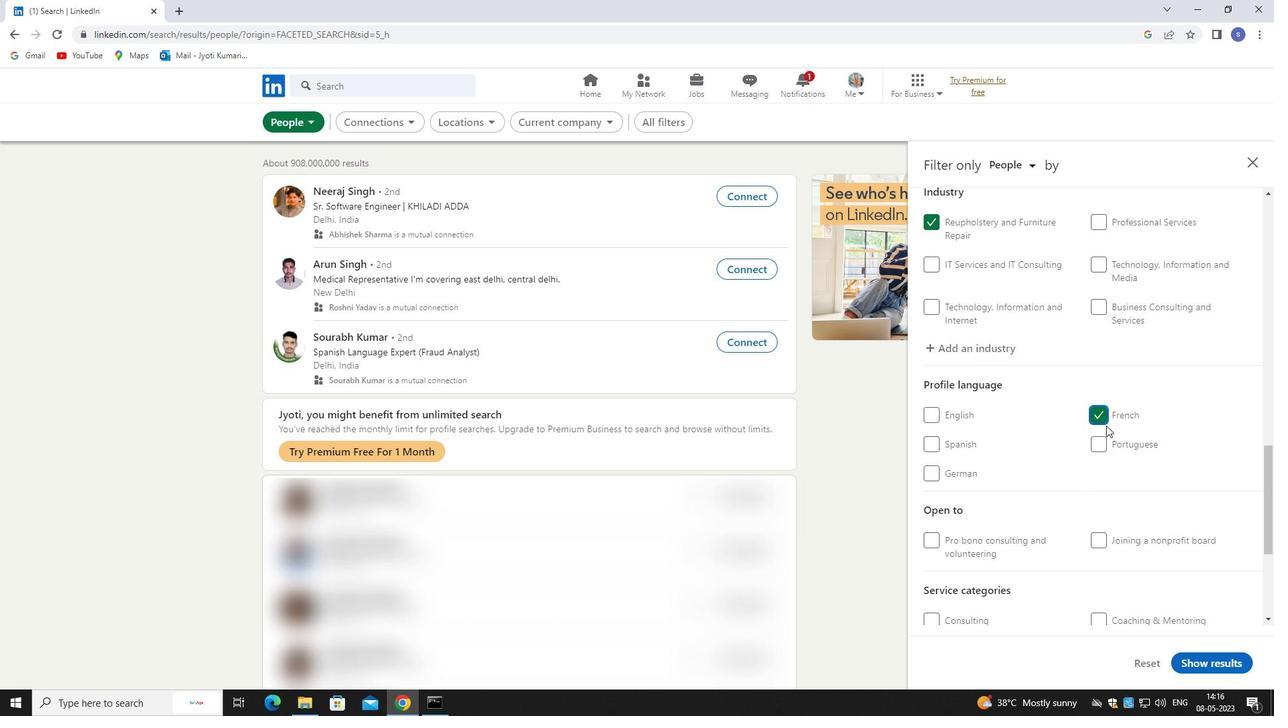 
Action: Mouse moved to (1105, 445)
Screenshot: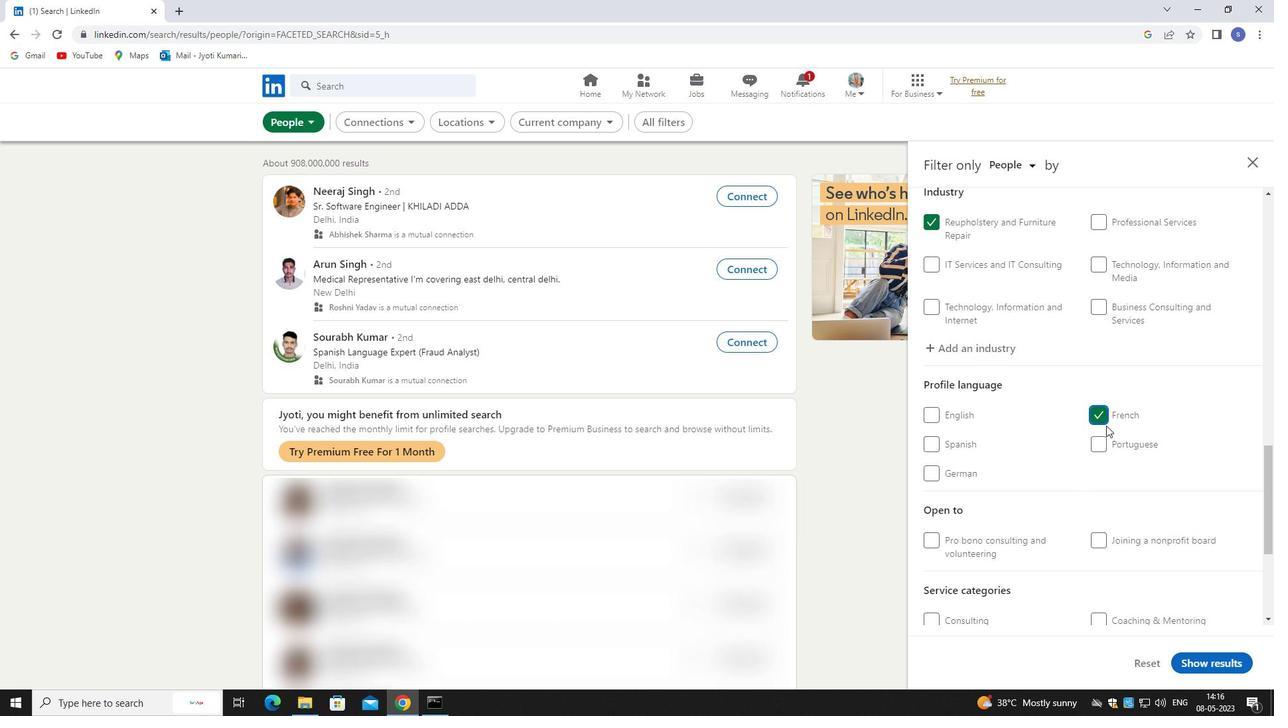 
Action: Mouse scrolled (1105, 444) with delta (0, 0)
Screenshot: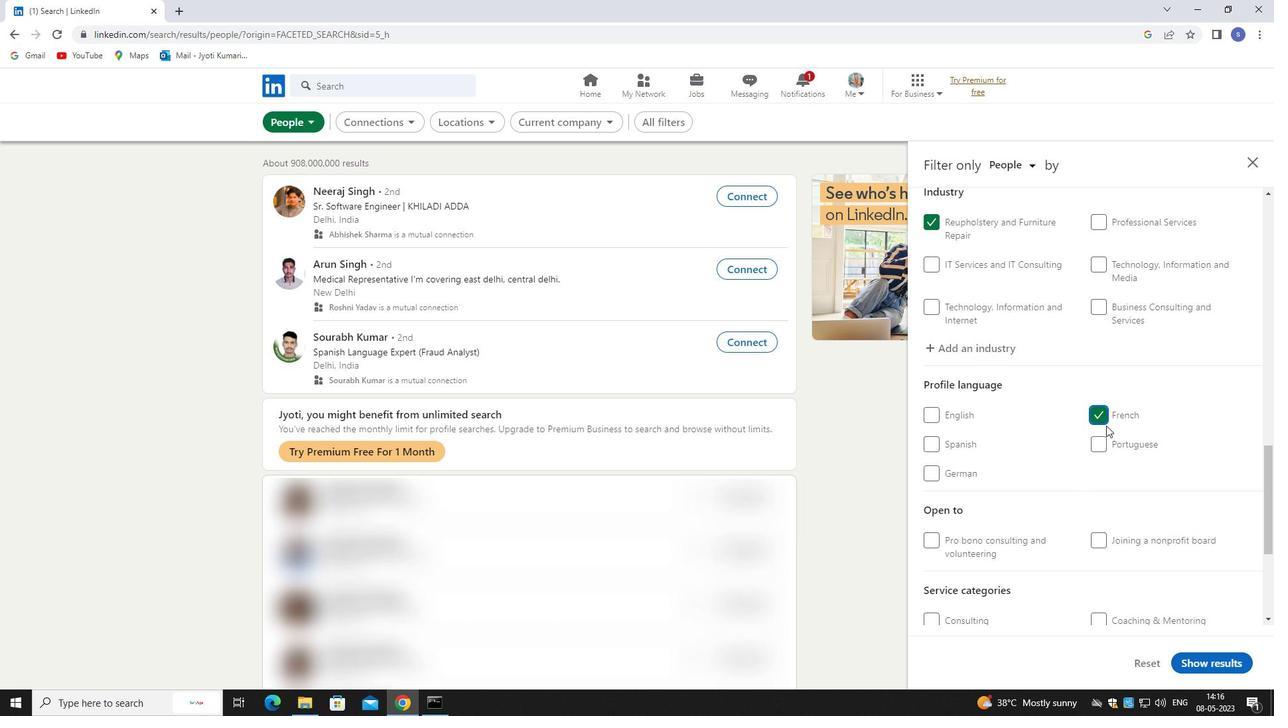 
Action: Mouse moved to (1121, 445)
Screenshot: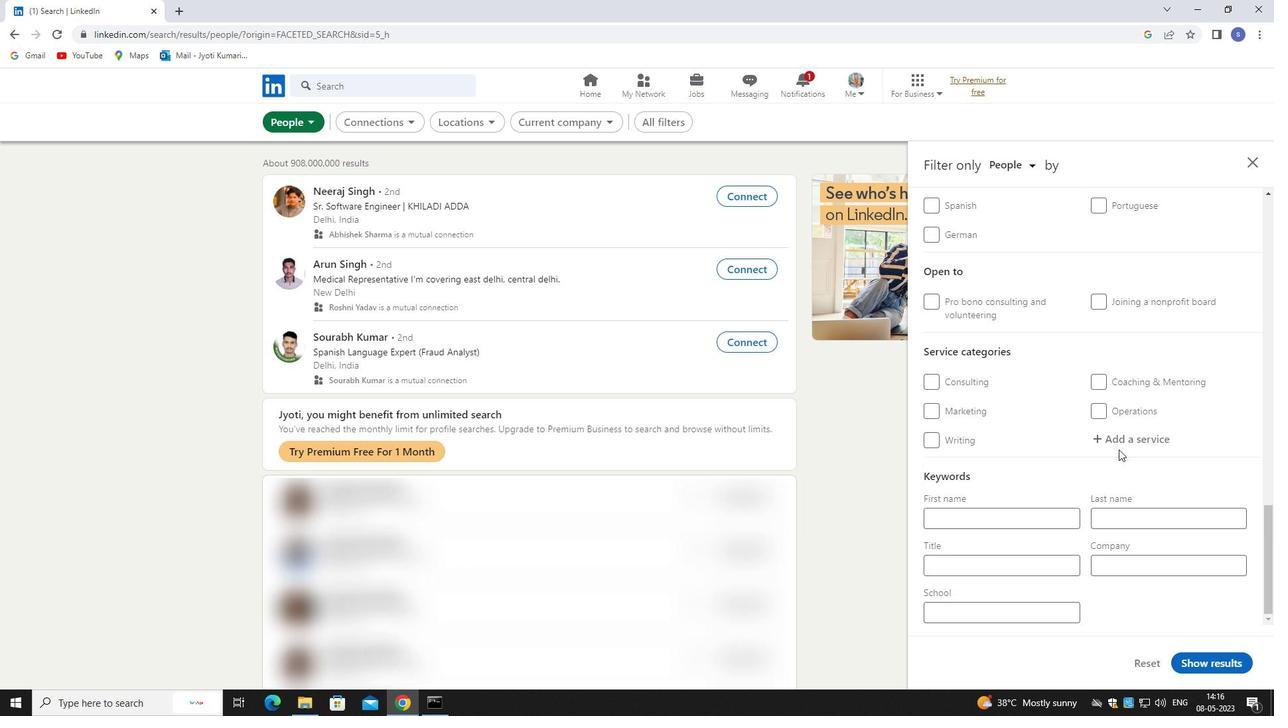 
Action: Mouse pressed left at (1121, 445)
Screenshot: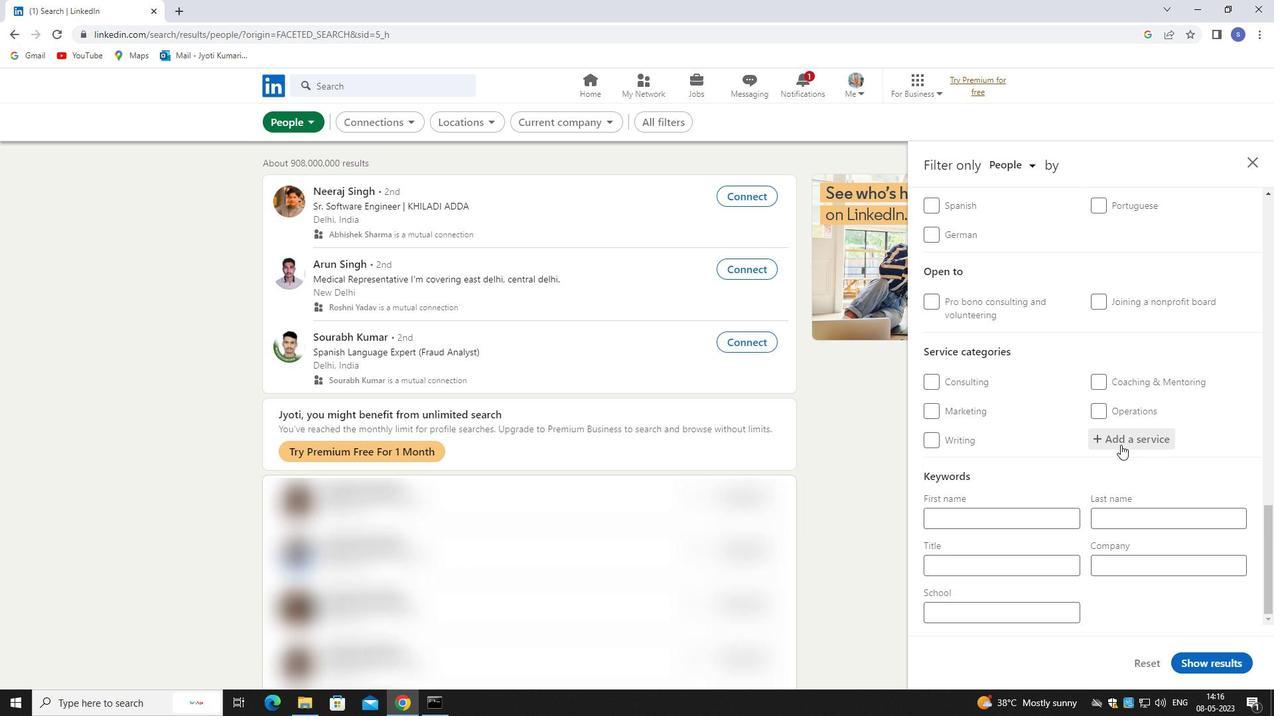 
Action: Mouse moved to (1117, 446)
Screenshot: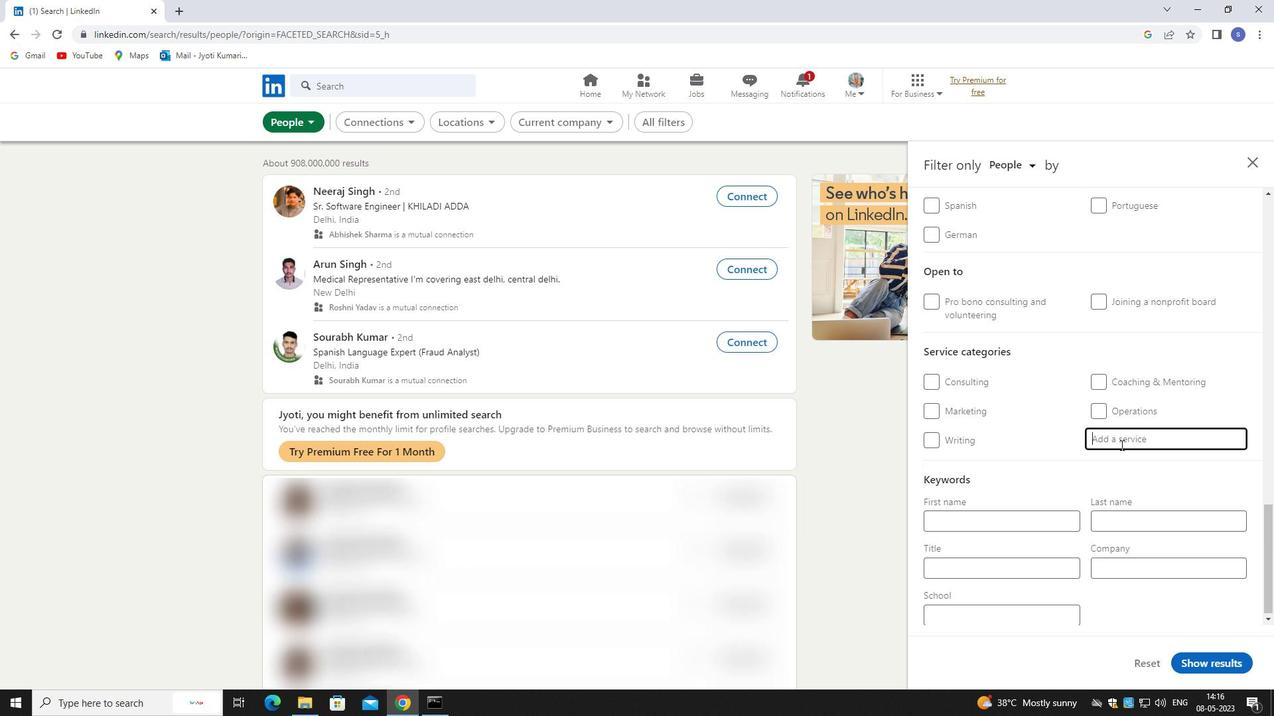 
Action: Key pressed FINANC
Screenshot: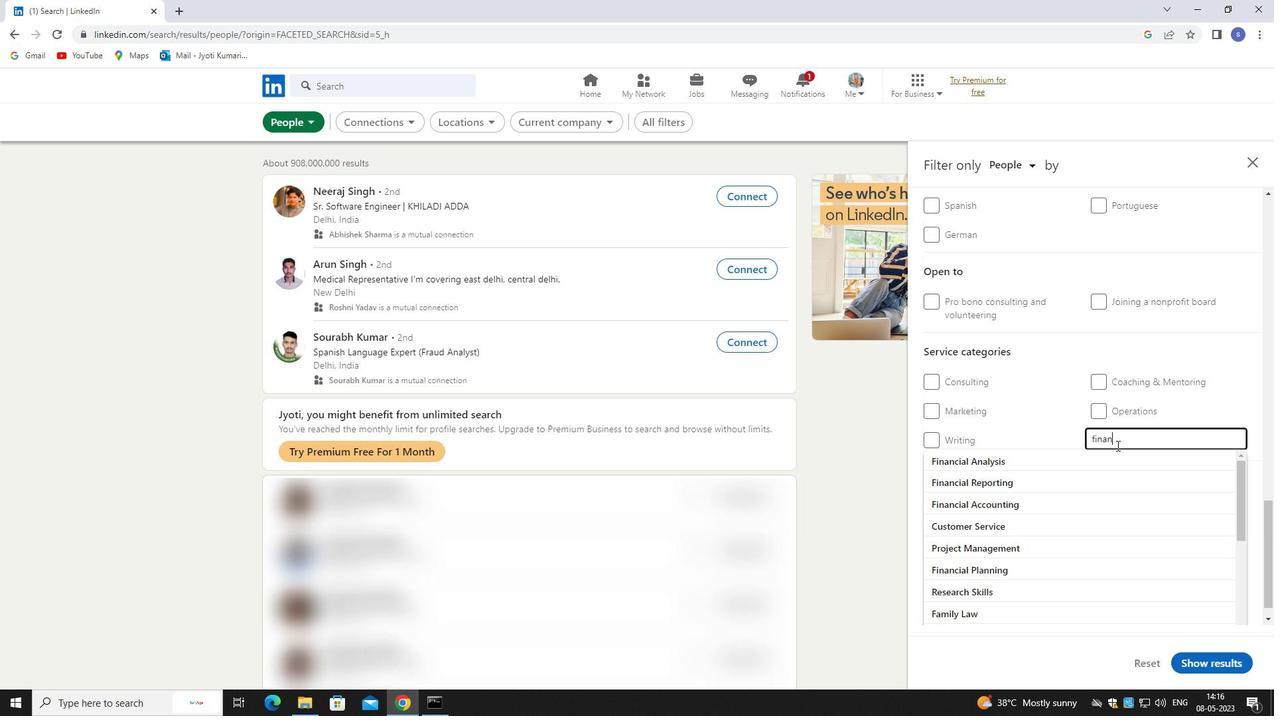 
Action: Mouse moved to (1105, 497)
Screenshot: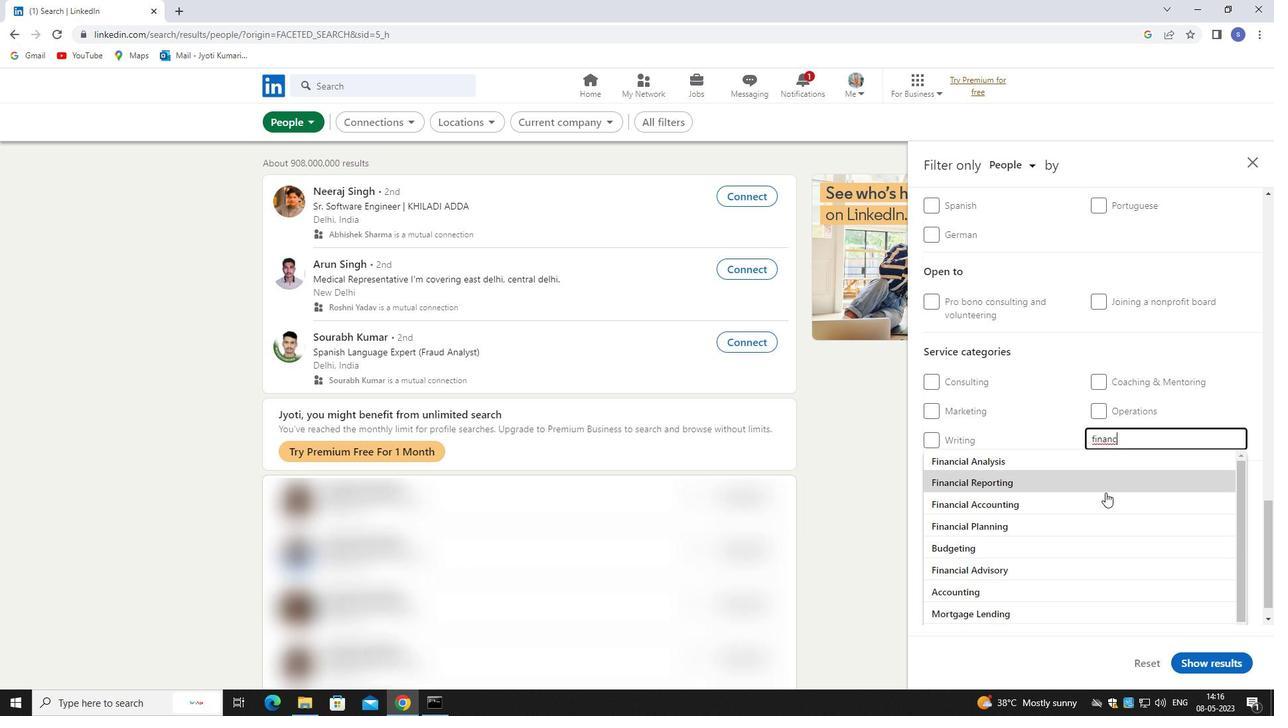 
Action: Mouse pressed left at (1105, 497)
Screenshot: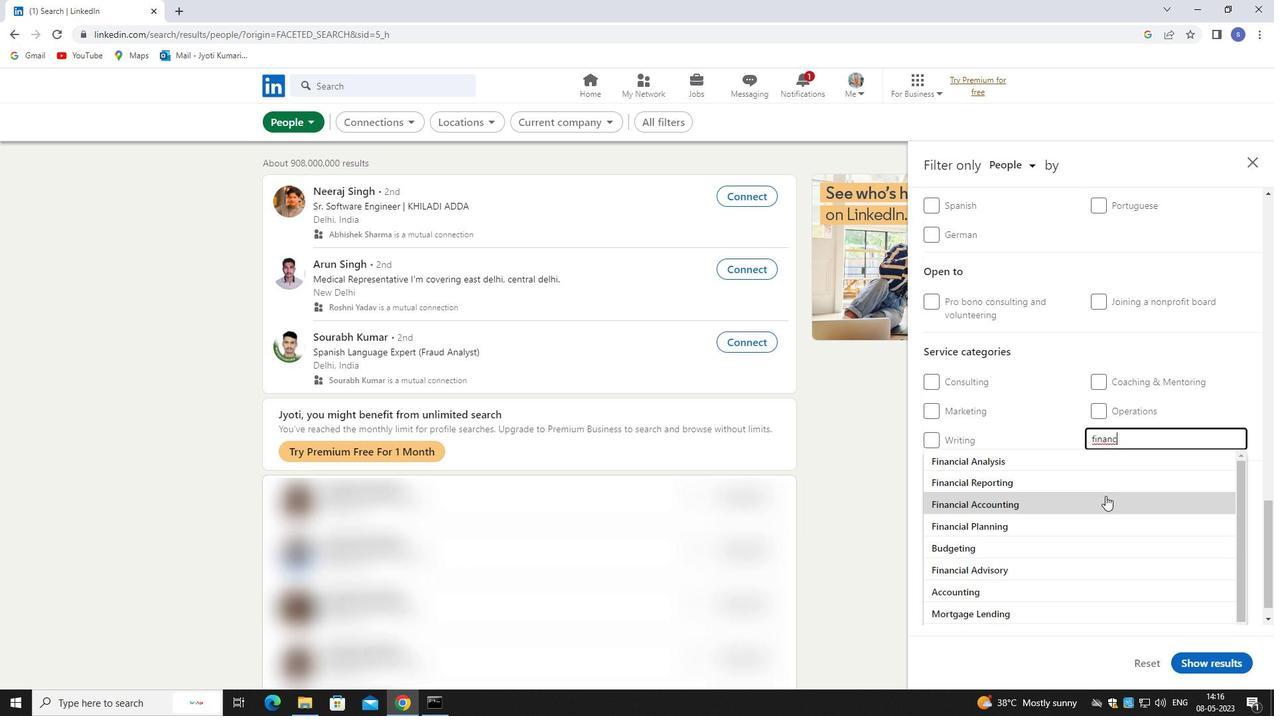 
Action: Mouse moved to (1107, 497)
Screenshot: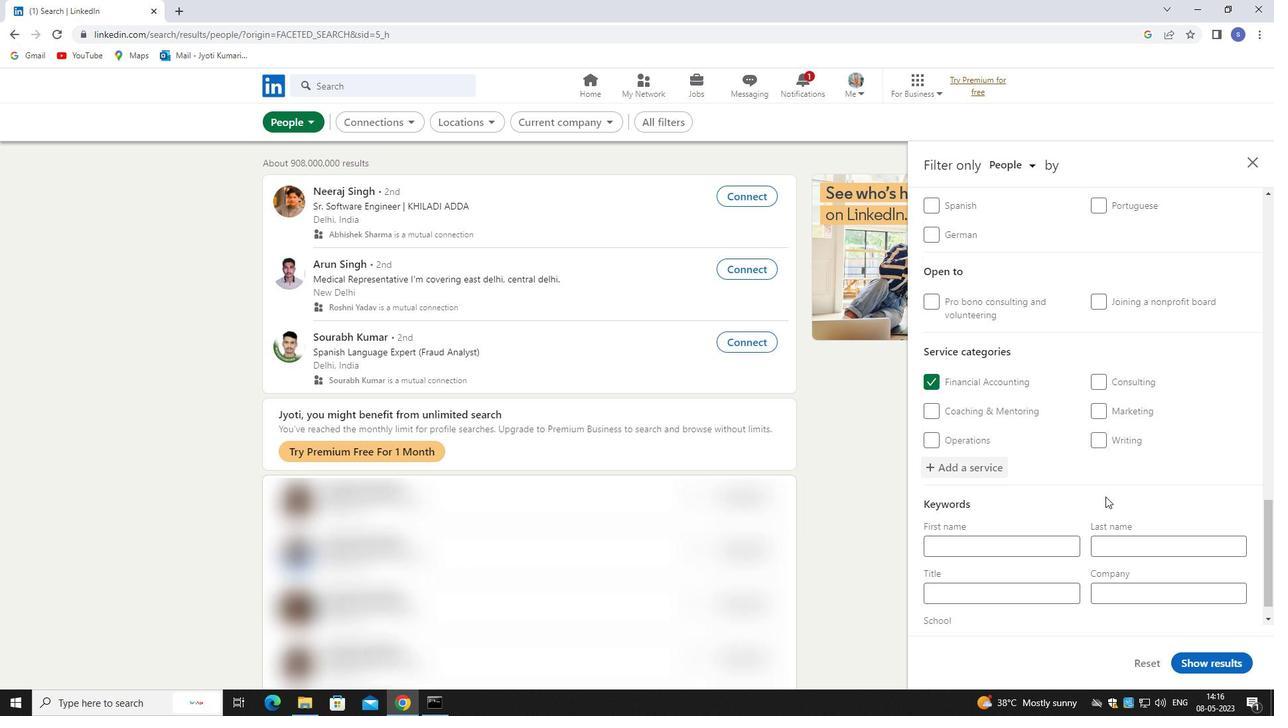 
Action: Mouse scrolled (1107, 496) with delta (0, 0)
Screenshot: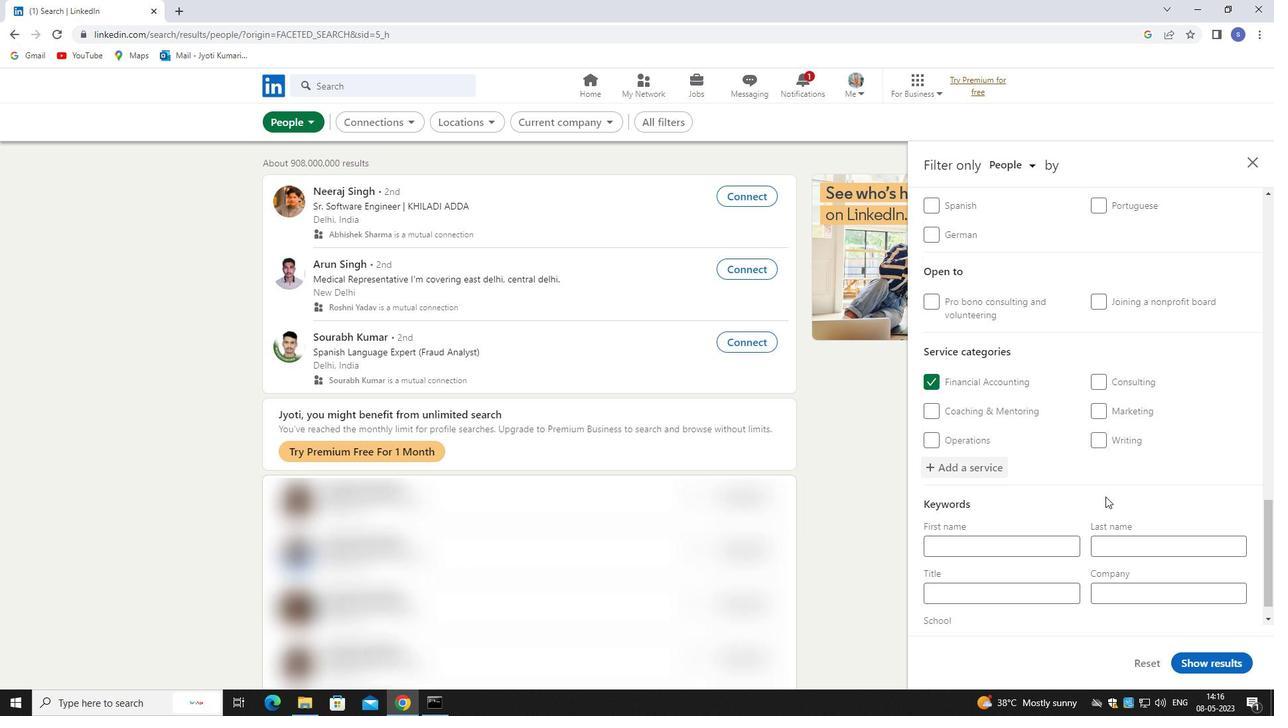 
Action: Mouse moved to (1107, 497)
Screenshot: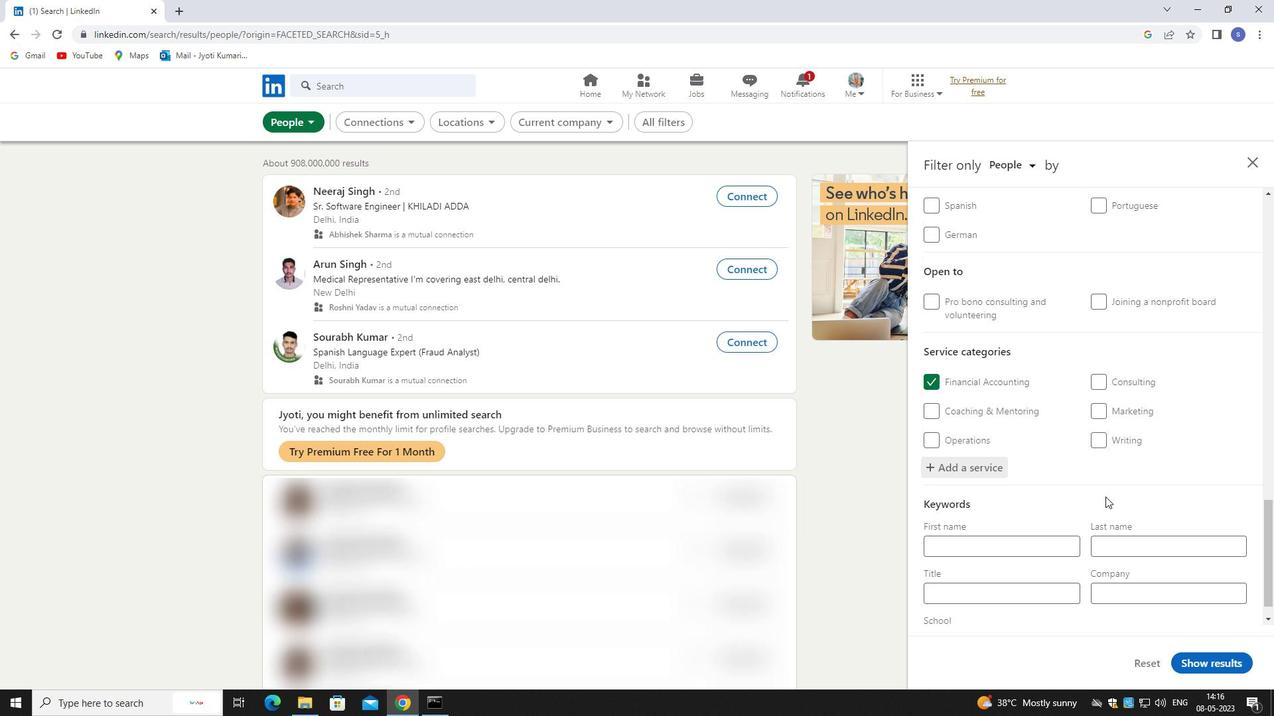 
Action: Mouse scrolled (1107, 497) with delta (0, 0)
Screenshot: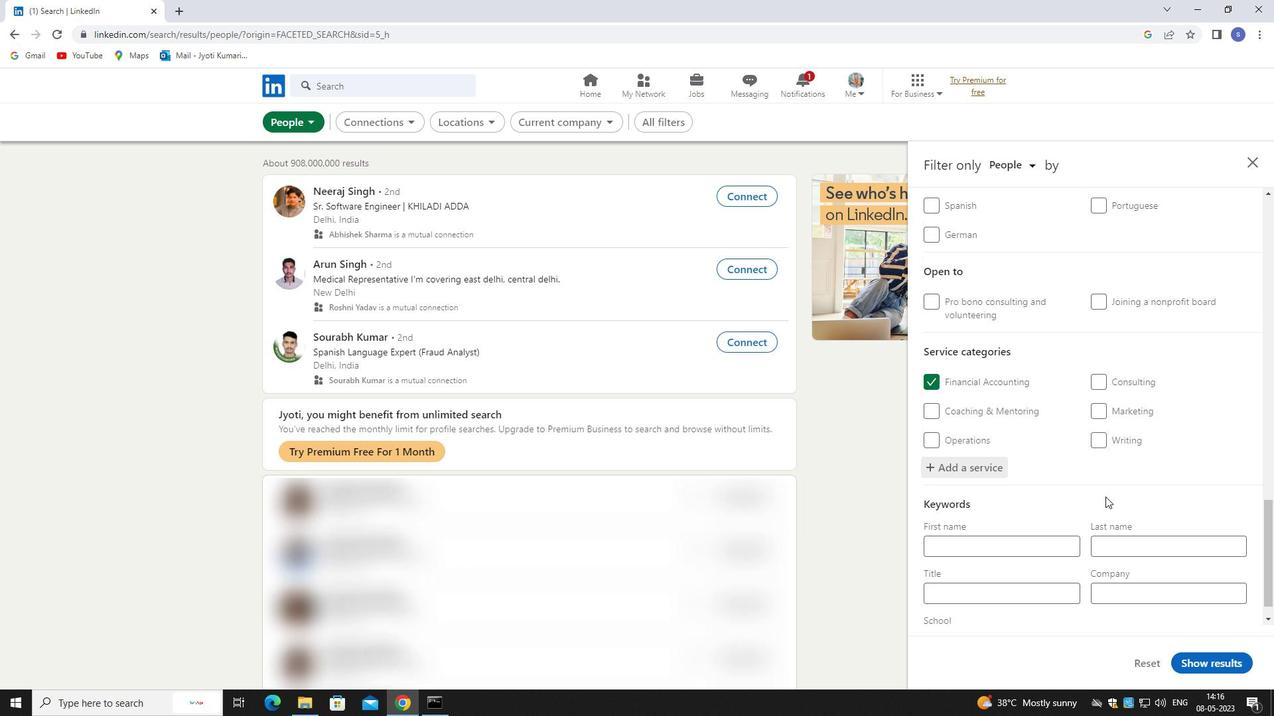 
Action: Mouse scrolled (1107, 497) with delta (0, 0)
Screenshot: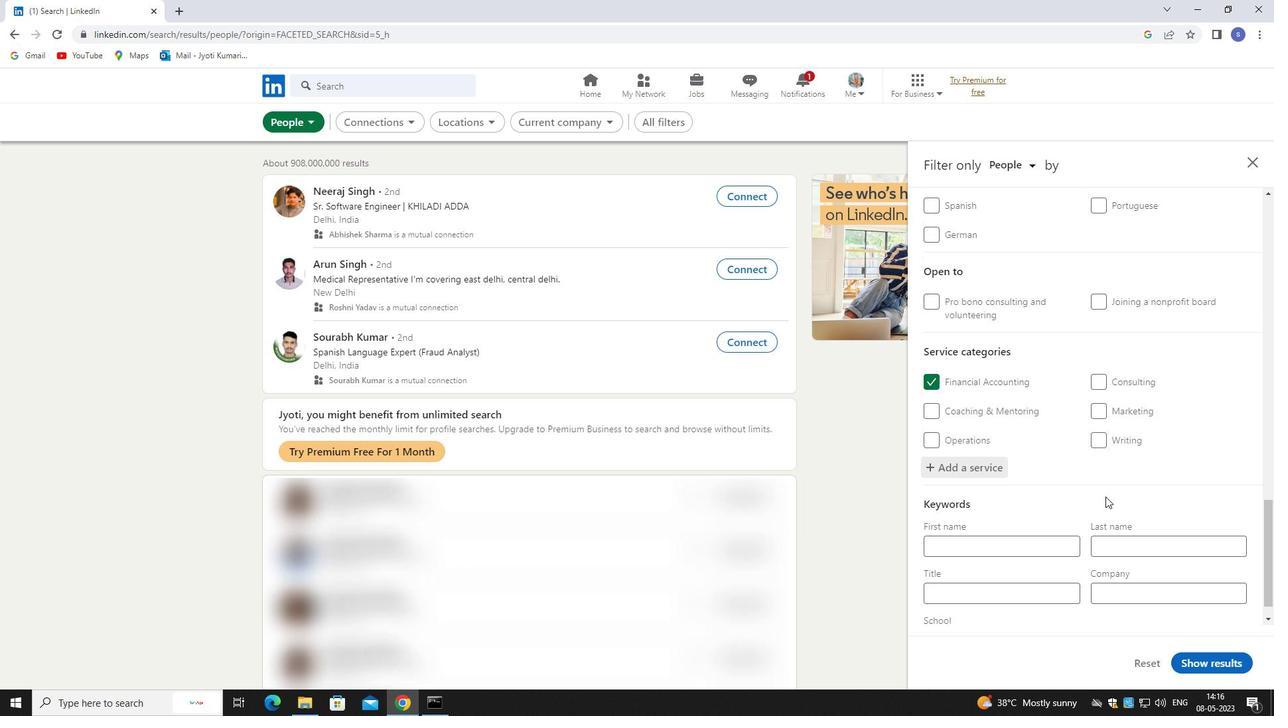 
Action: Mouse moved to (1107, 498)
Screenshot: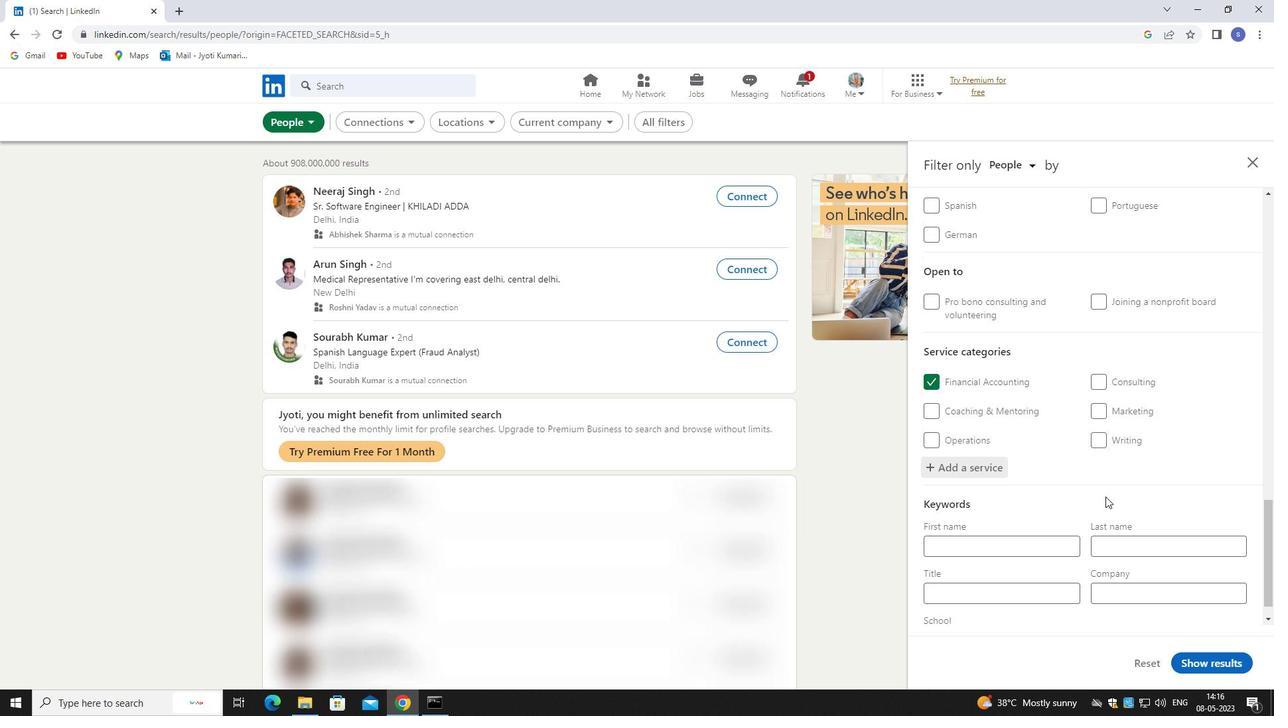 
Action: Mouse scrolled (1107, 497) with delta (0, 0)
Screenshot: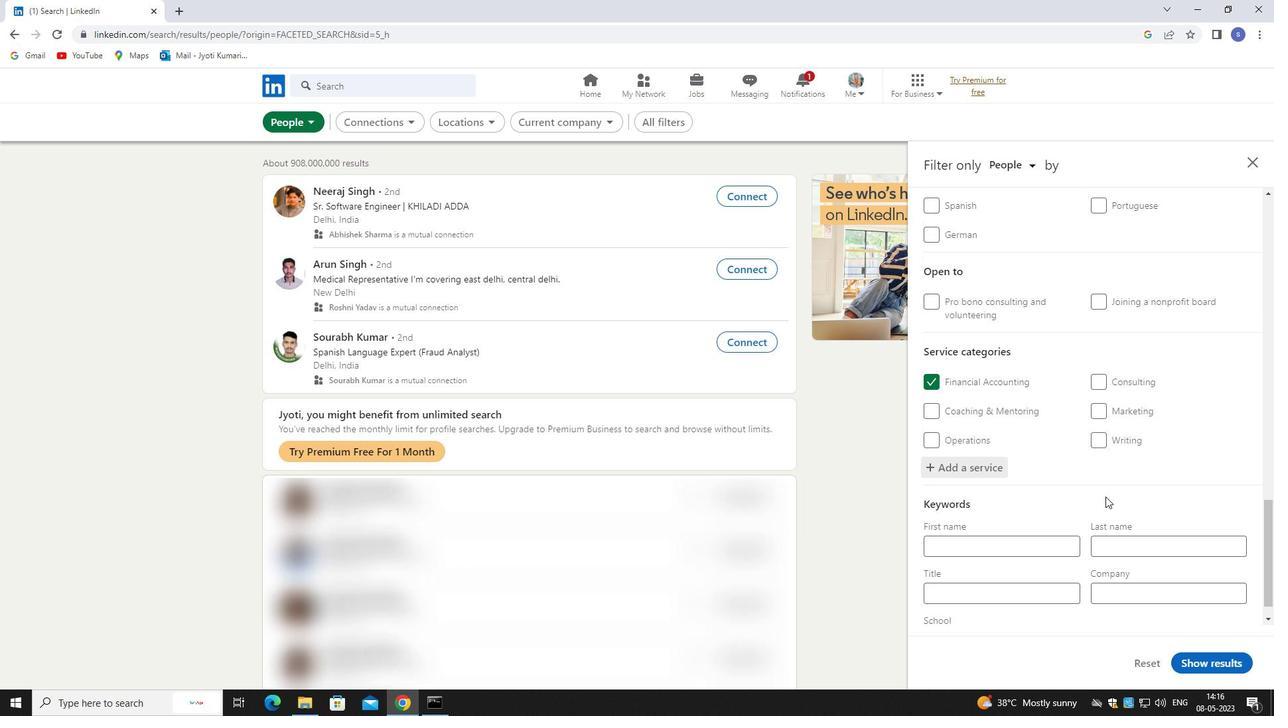 
Action: Mouse moved to (1027, 564)
Screenshot: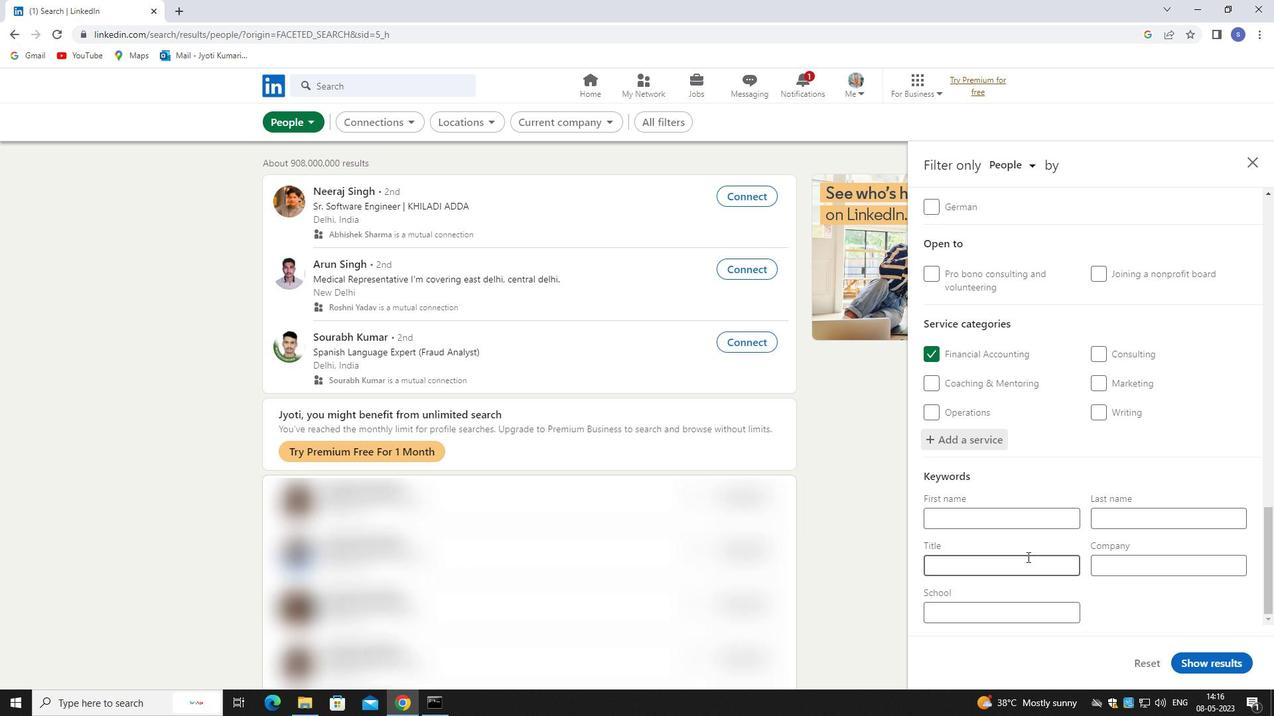 
Action: Mouse pressed left at (1027, 564)
Screenshot: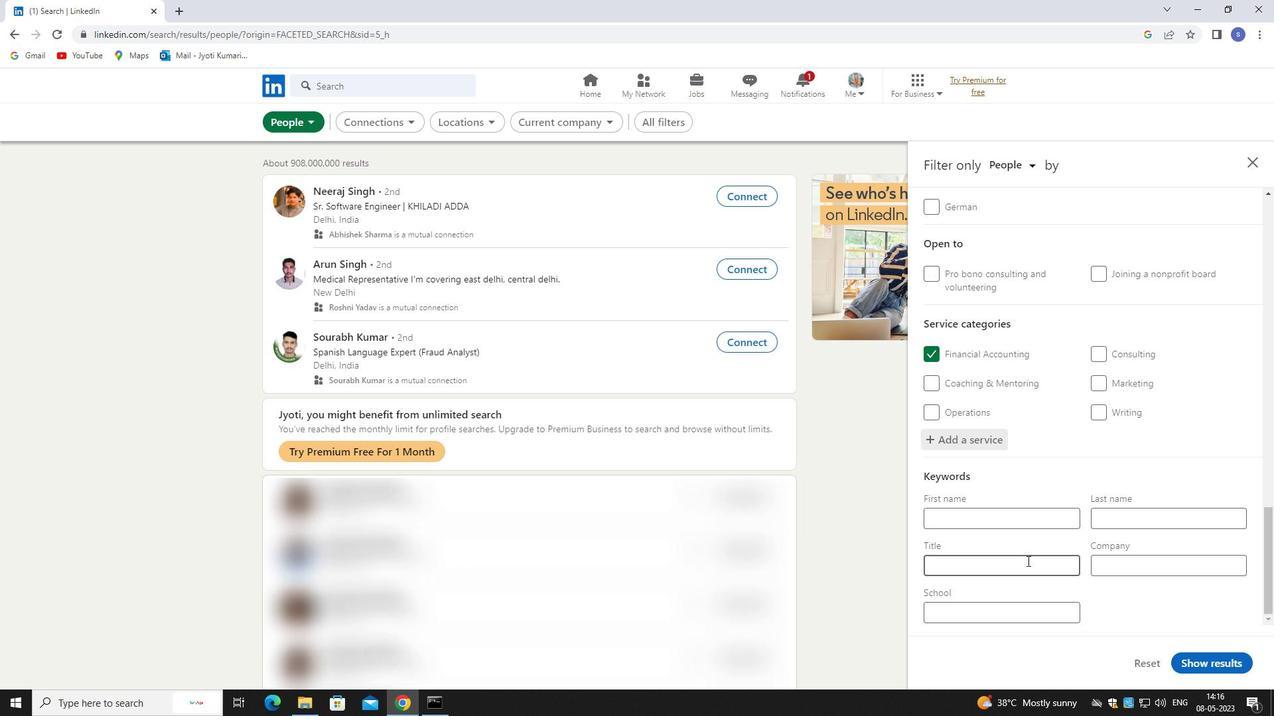 
Action: Mouse moved to (1030, 564)
Screenshot: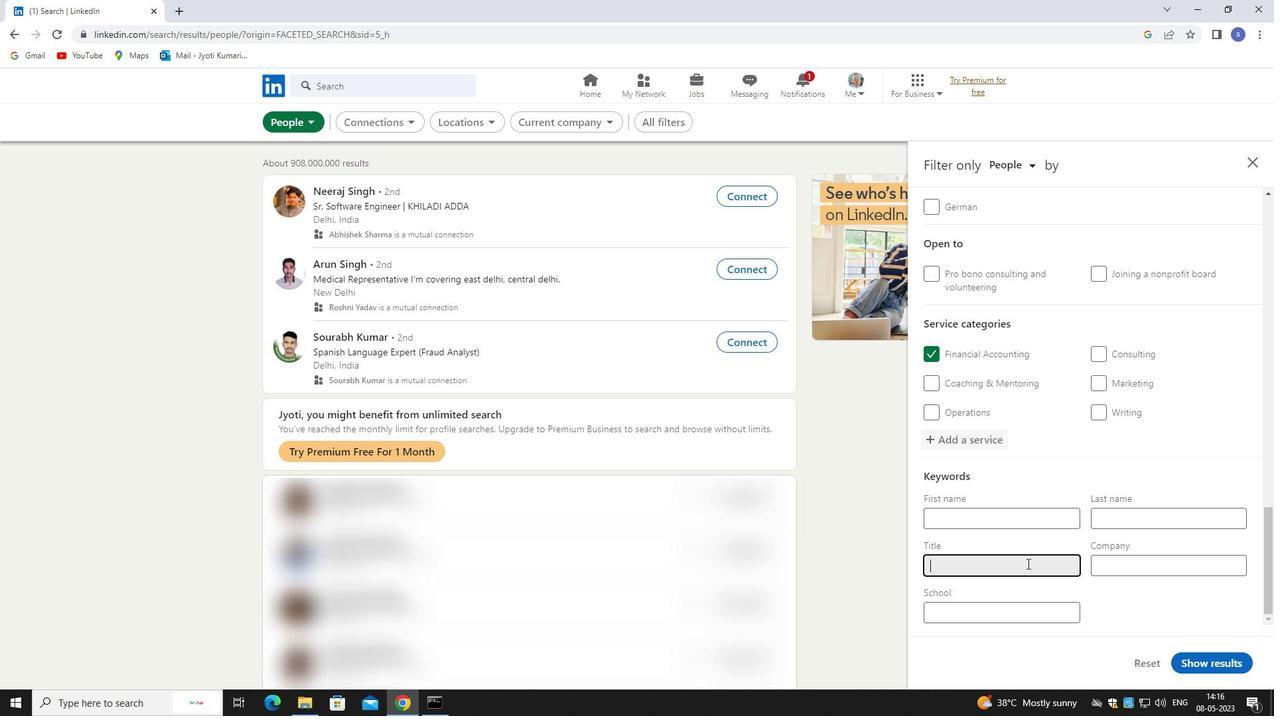 
Action: Key pressed PROFESSIONAL
Screenshot: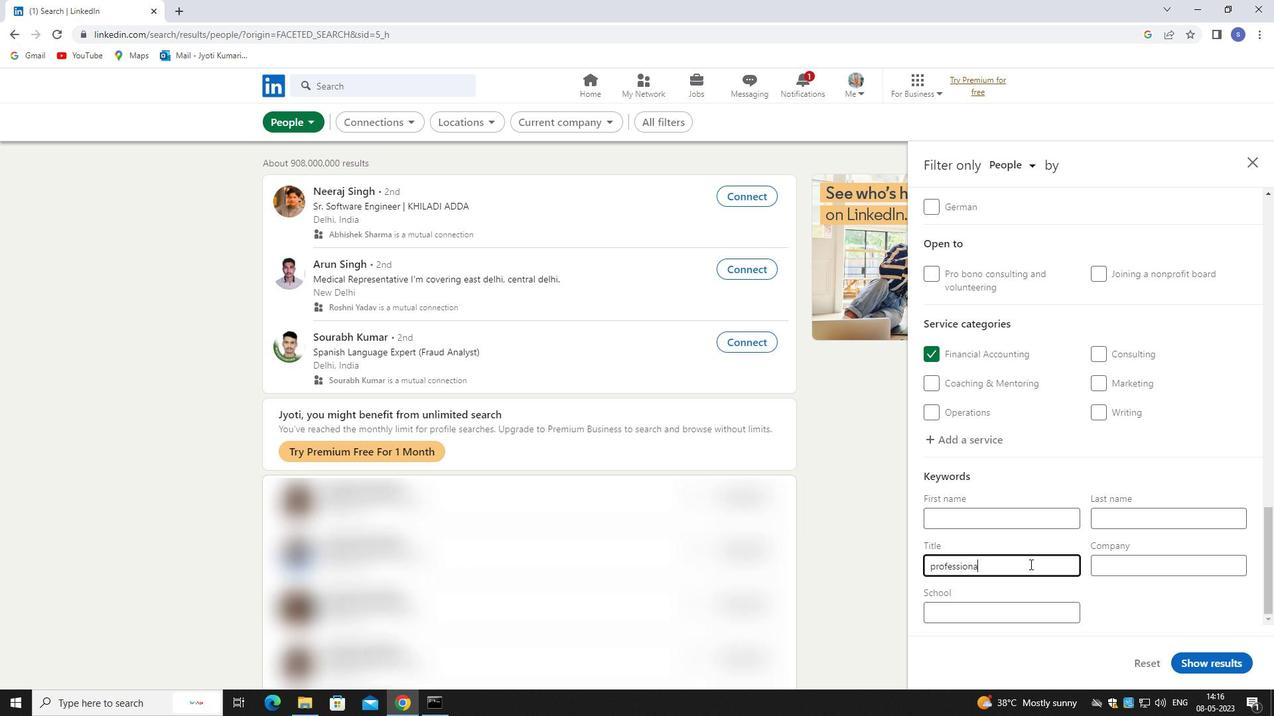 
Action: Mouse moved to (1194, 665)
Screenshot: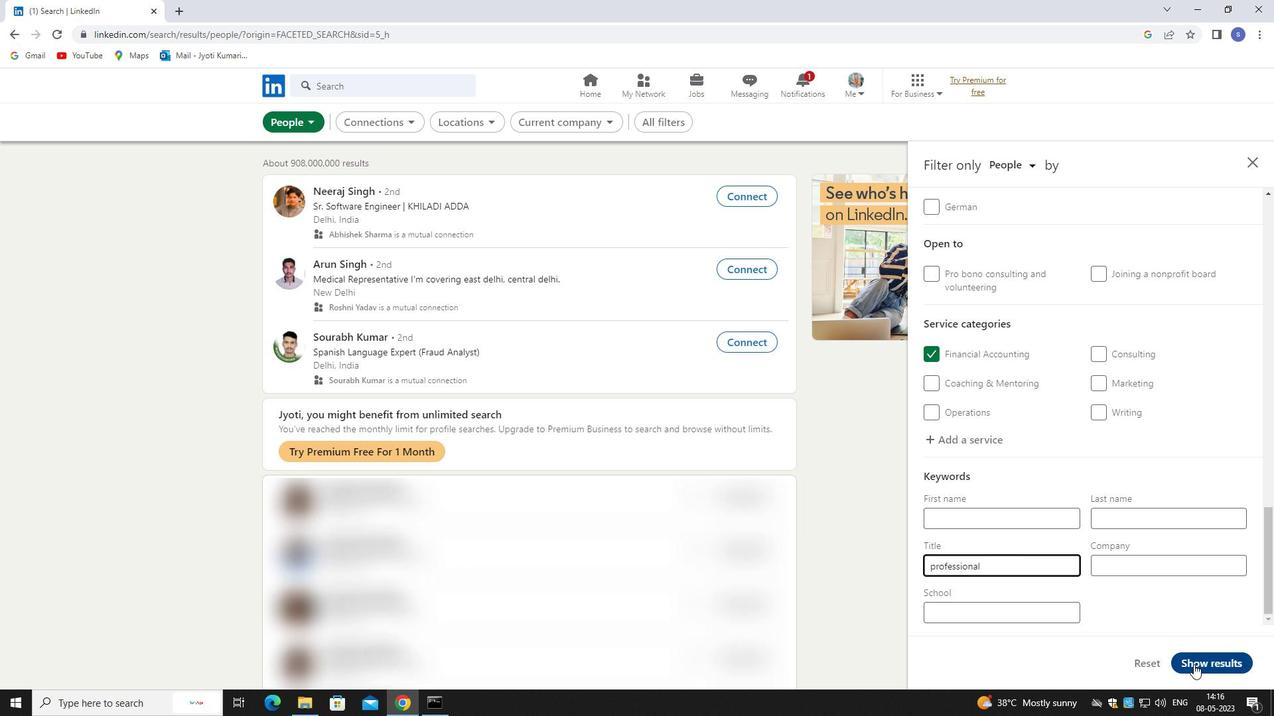 
Action: Mouse pressed left at (1194, 665)
Screenshot: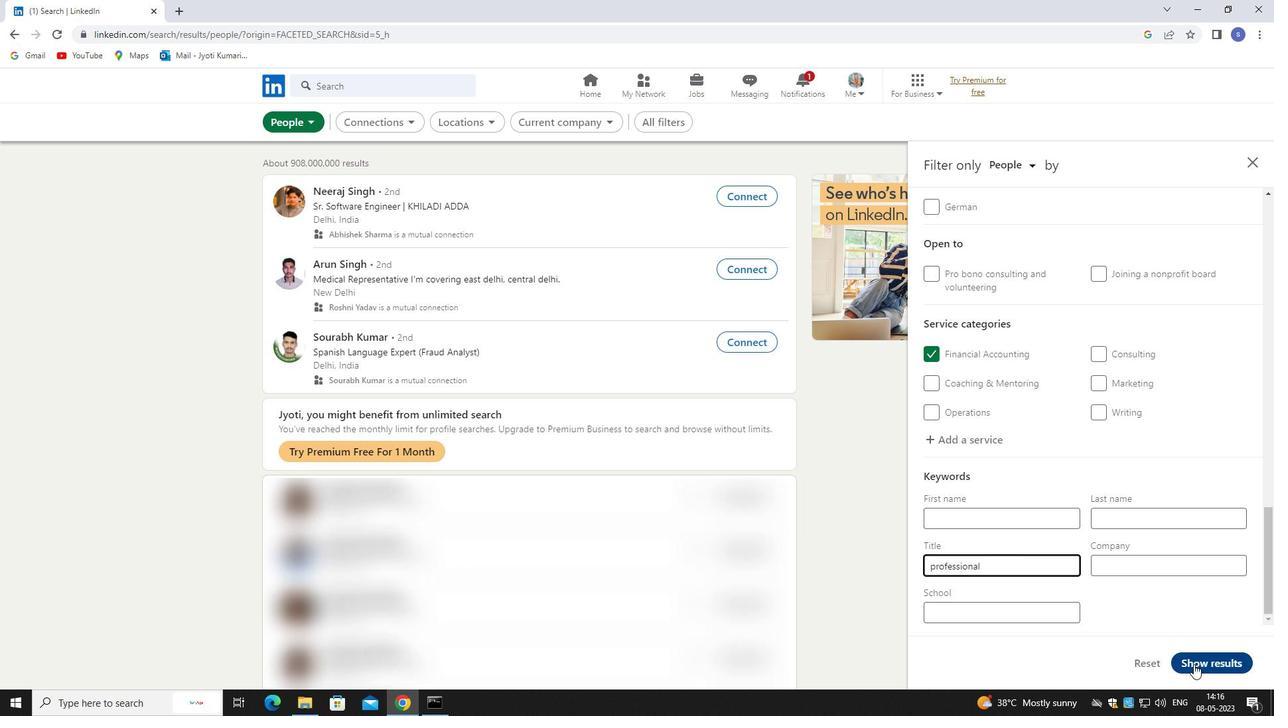 
